 Task: Create a blue business presentation vector editable templates.
Action: Key pressed Key.delete
Screenshot: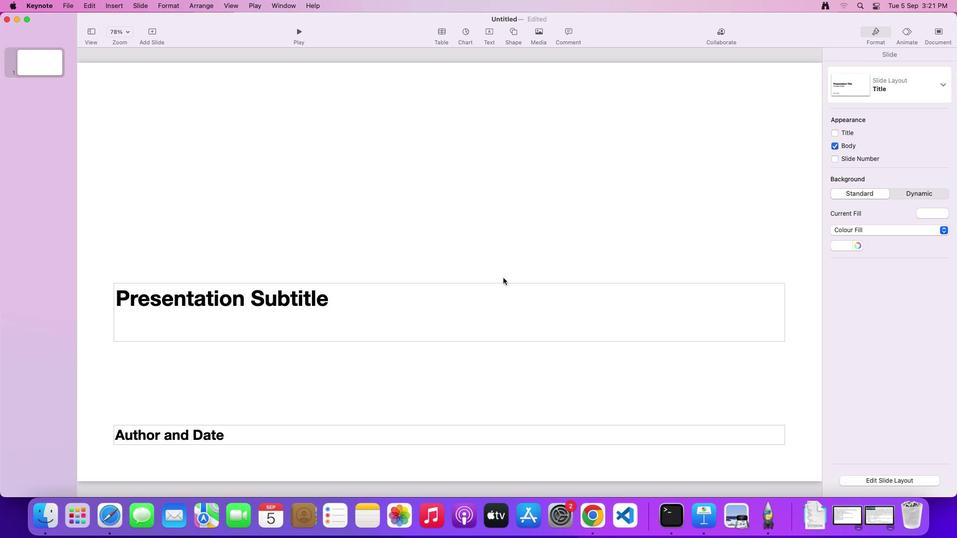 
Action: Mouse moved to (487, 318)
Screenshot: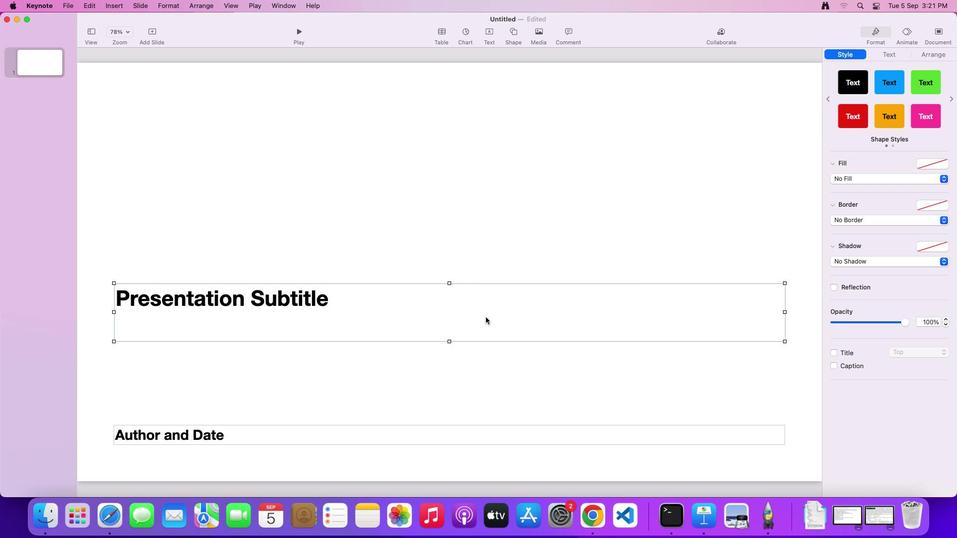 
Action: Mouse pressed left at (487, 318)
Screenshot: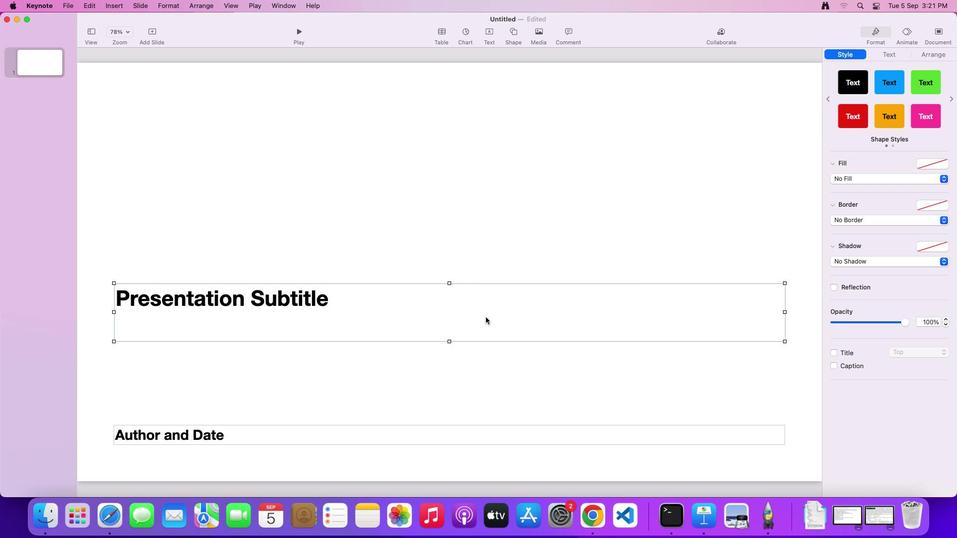 
Action: Key pressed Key.delete
Screenshot: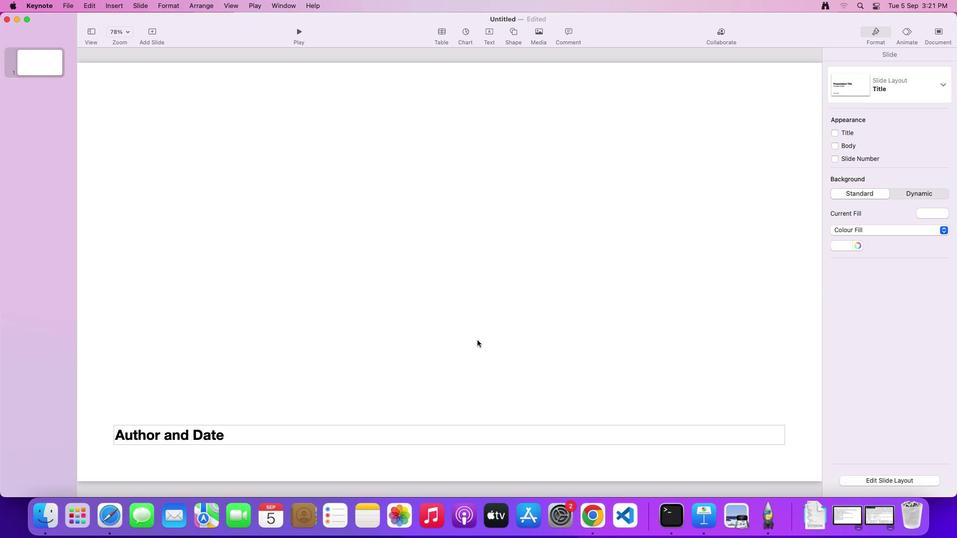 
Action: Mouse moved to (478, 441)
Screenshot: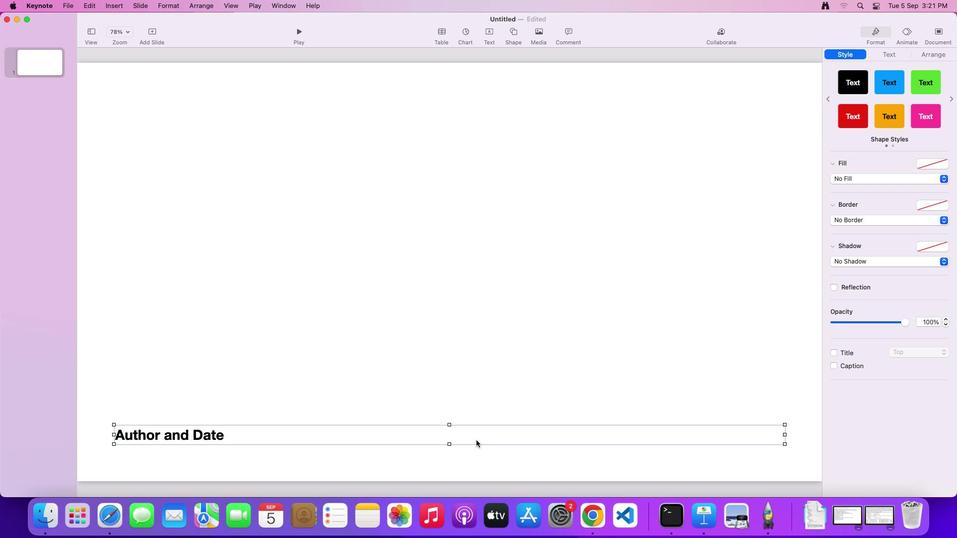 
Action: Mouse pressed left at (478, 441)
Screenshot: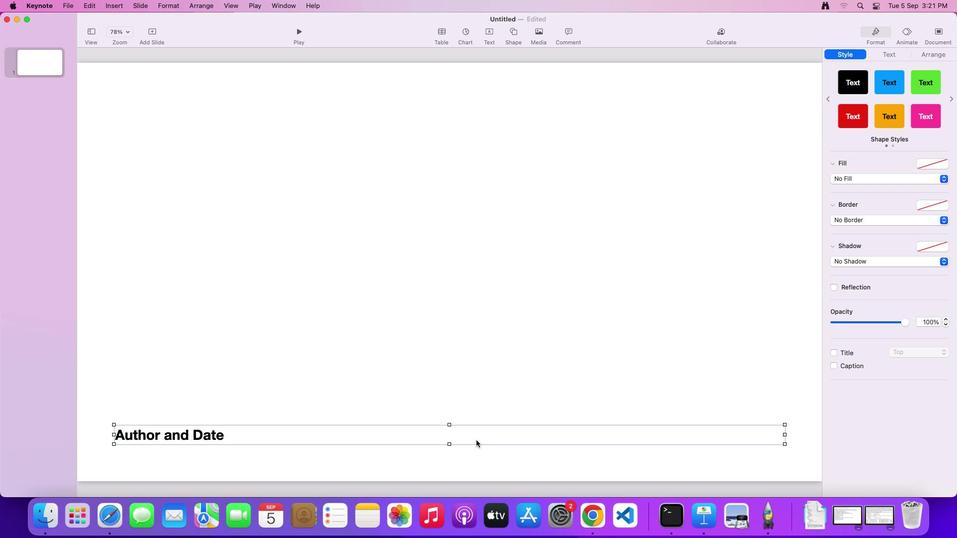 
Action: Key pressed Key.delete
Screenshot: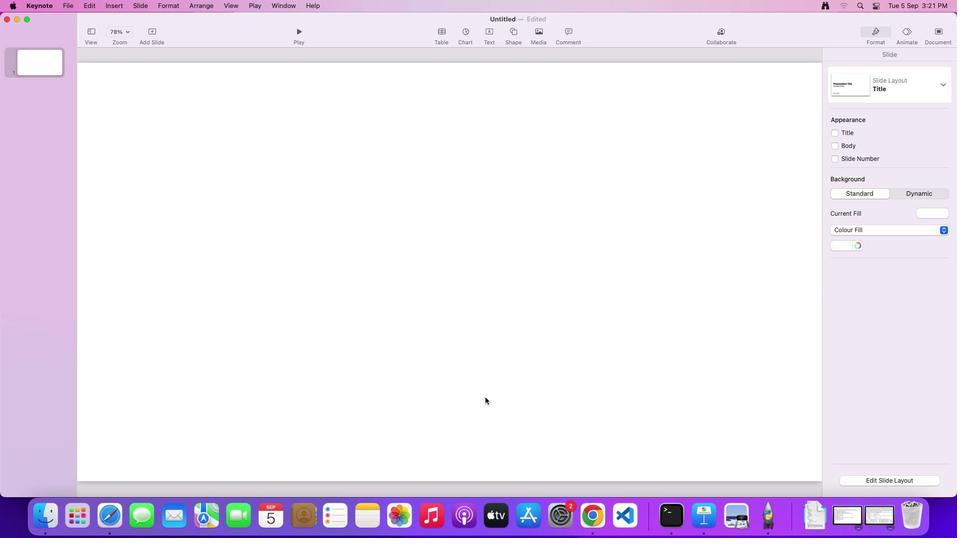 
Action: Mouse moved to (497, 330)
Screenshot: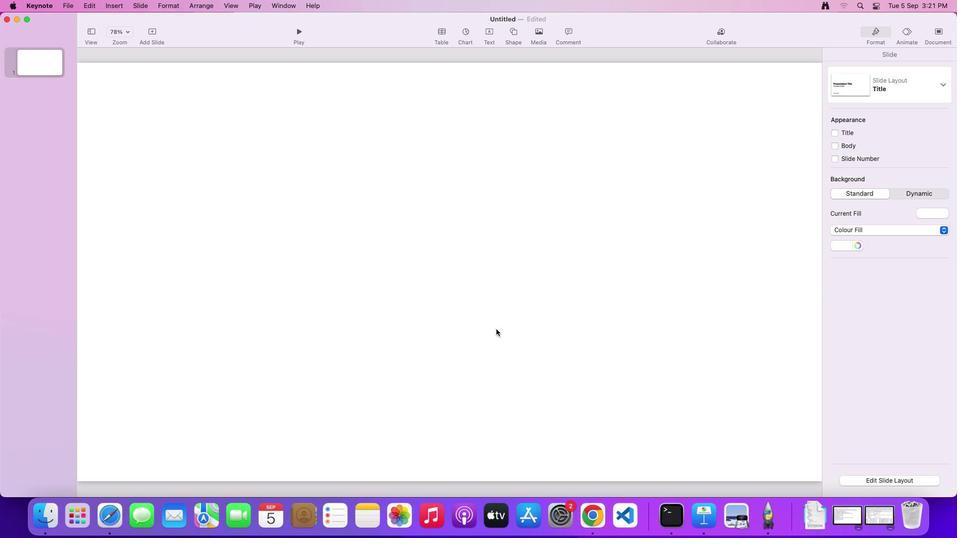 
Action: Mouse pressed left at (497, 330)
Screenshot: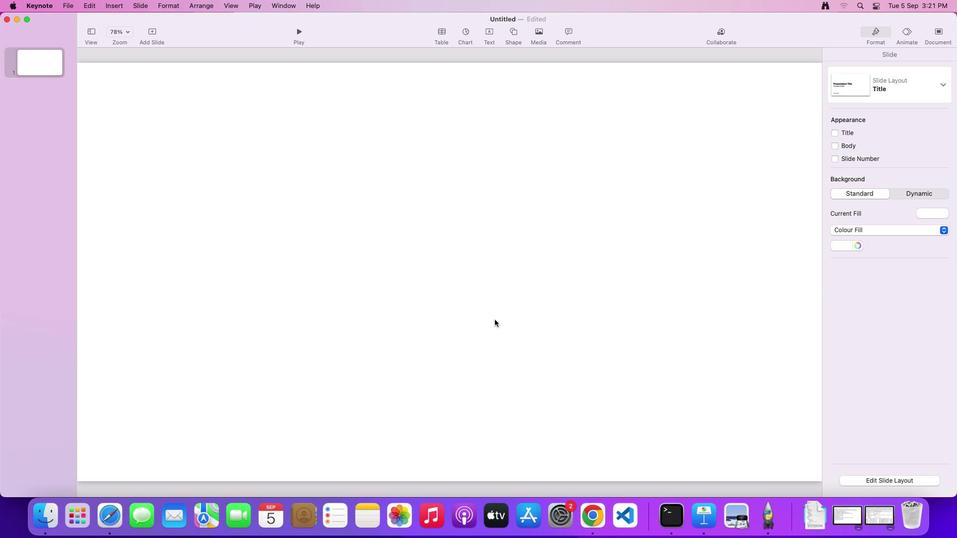 
Action: Mouse moved to (851, 248)
Screenshot: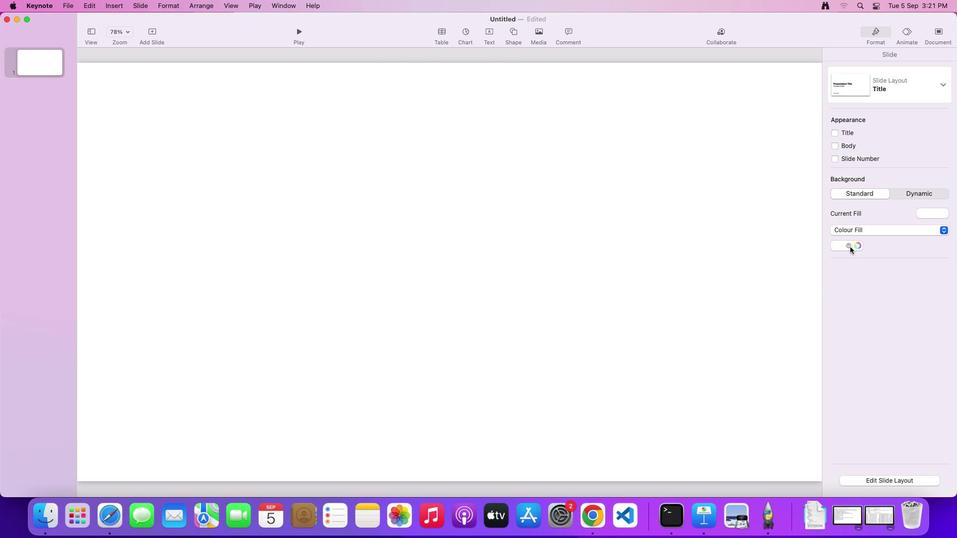 
Action: Mouse pressed left at (851, 248)
Screenshot: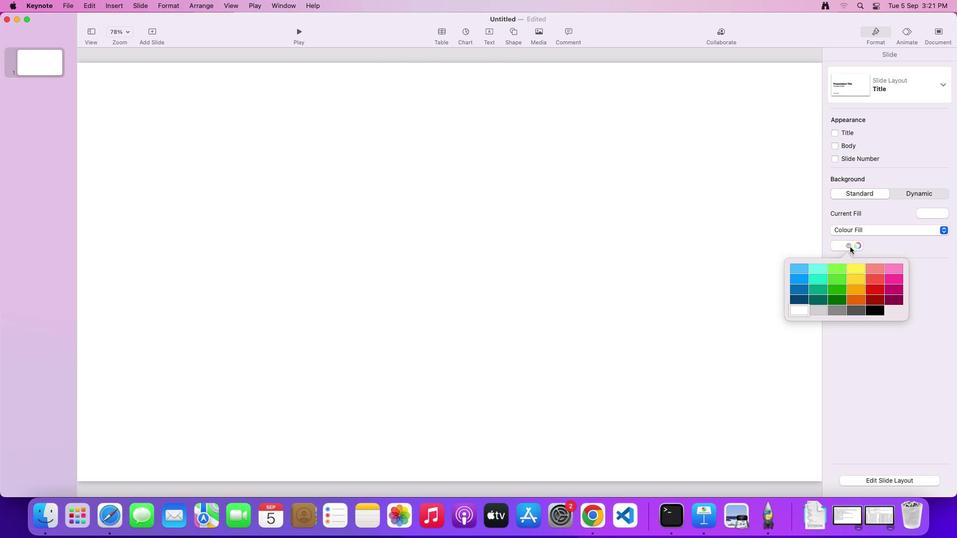 
Action: Mouse moved to (642, 291)
Screenshot: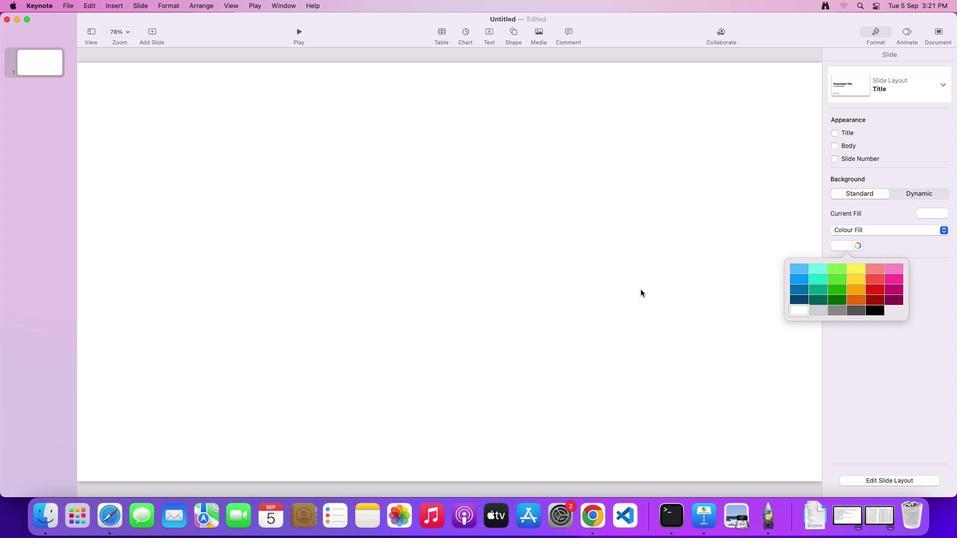 
Action: Mouse pressed left at (642, 291)
Screenshot: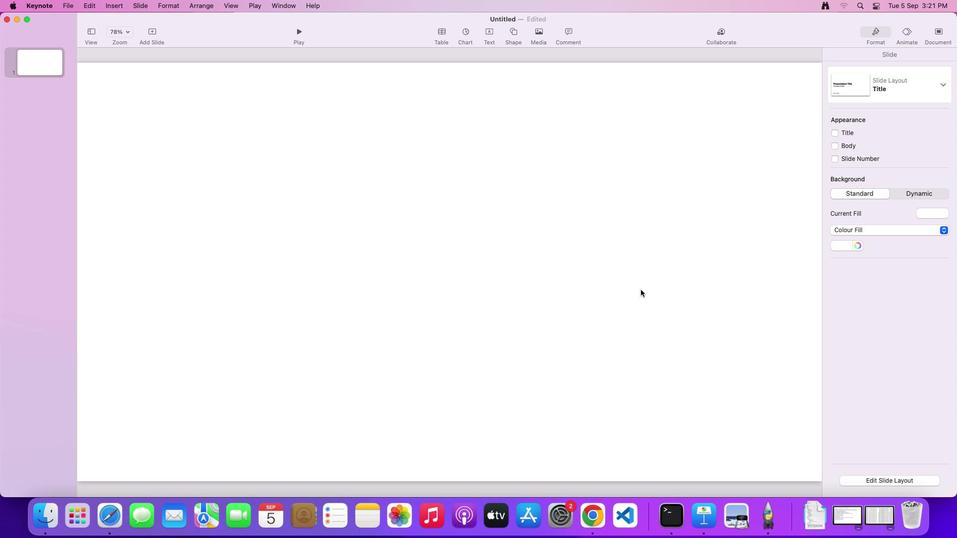 
Action: Mouse moved to (514, 33)
Screenshot: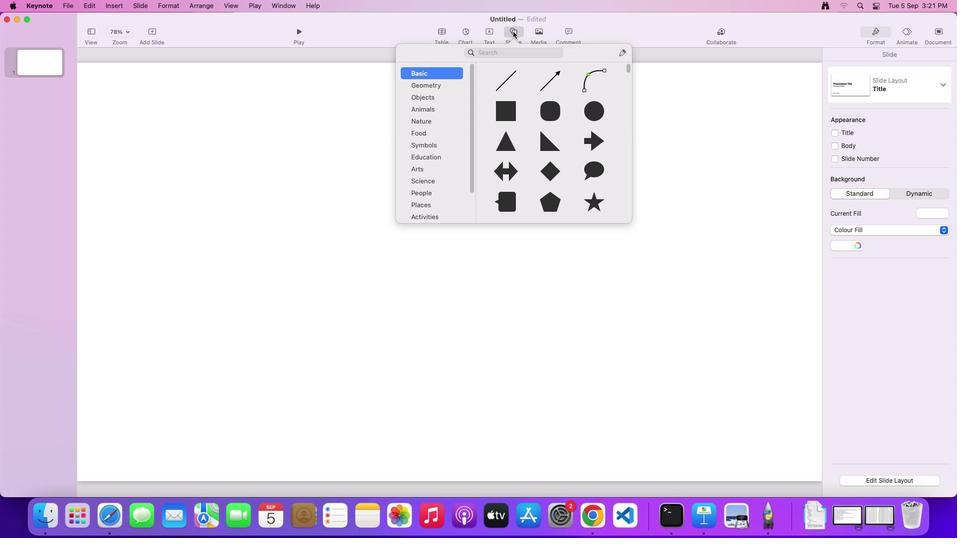 
Action: Mouse pressed left at (514, 33)
Screenshot: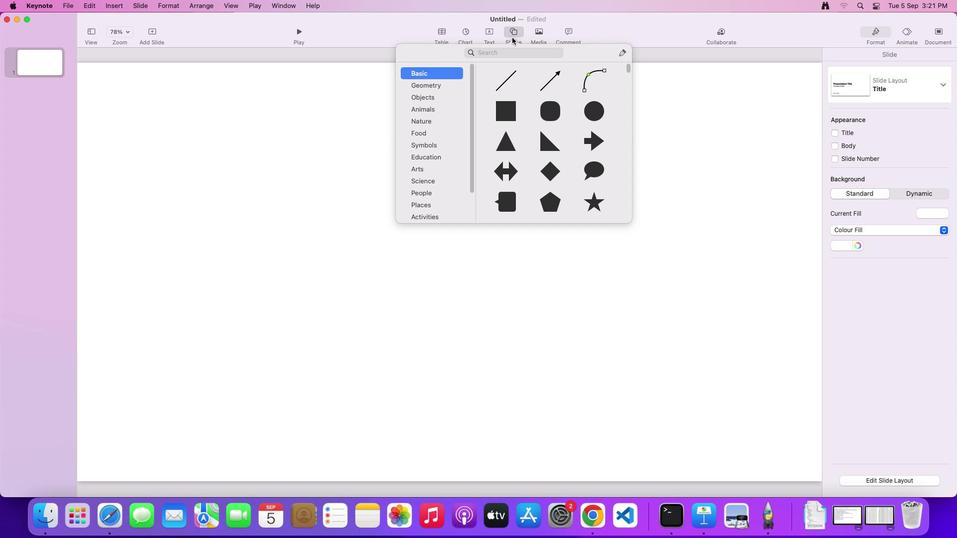 
Action: Mouse moved to (589, 116)
Screenshot: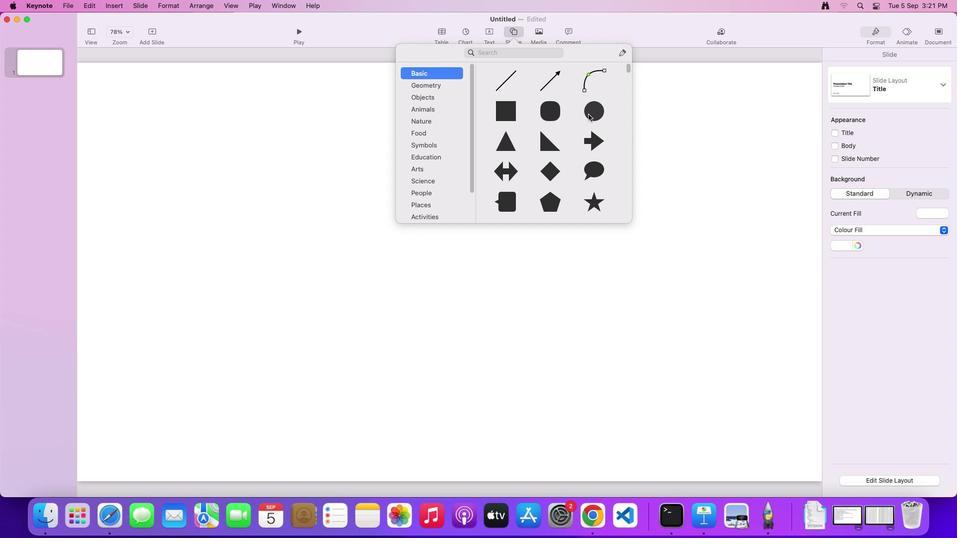 
Action: Mouse pressed left at (589, 116)
Screenshot: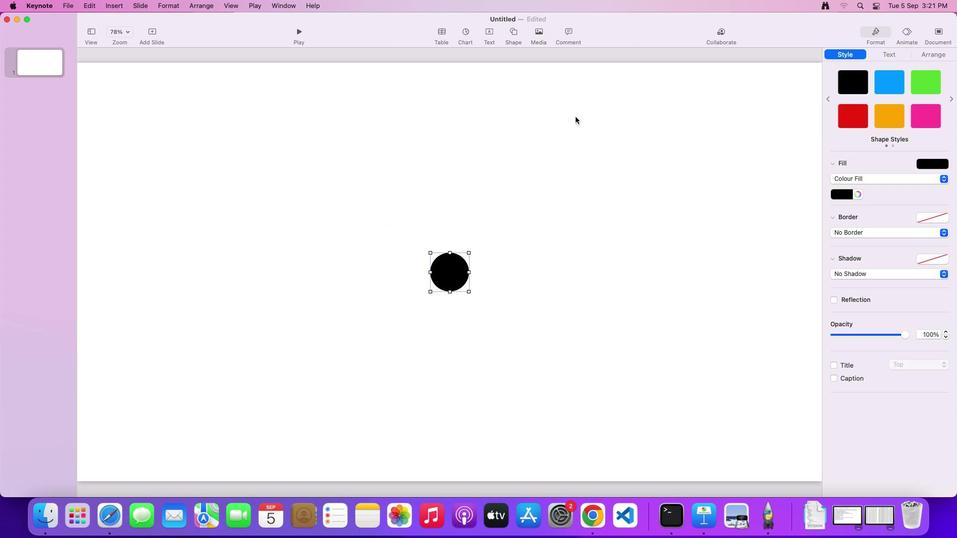 
Action: Mouse moved to (469, 293)
Screenshot: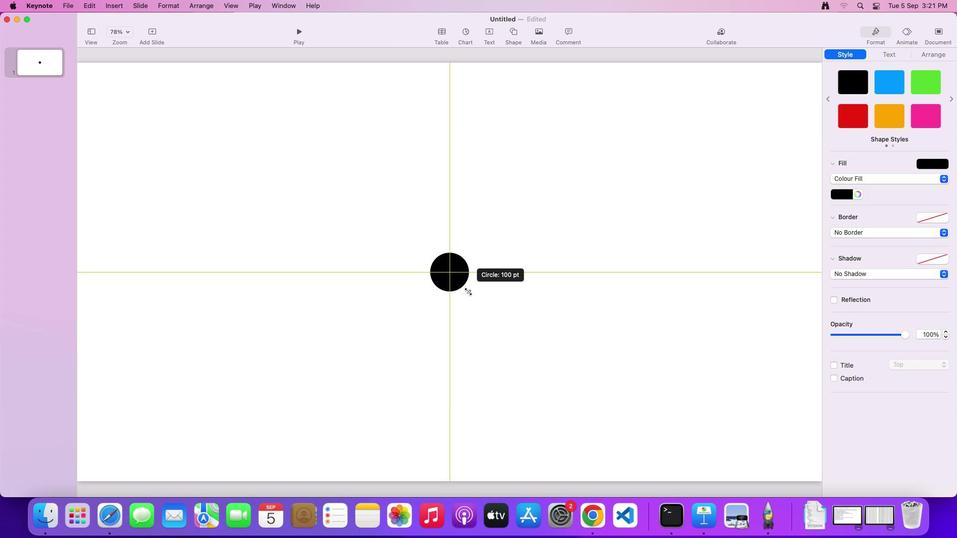 
Action: Mouse pressed left at (469, 293)
Screenshot: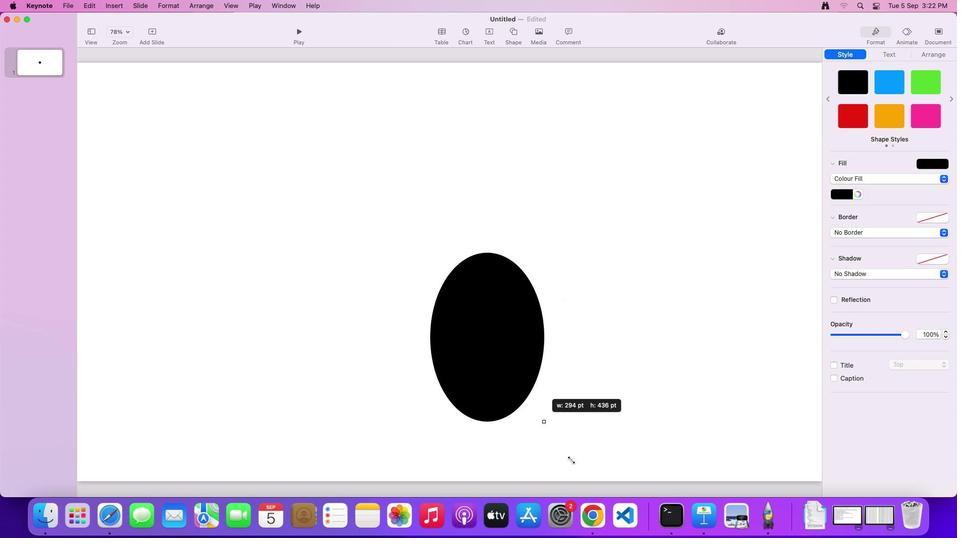 
Action: Mouse moved to (614, 413)
Screenshot: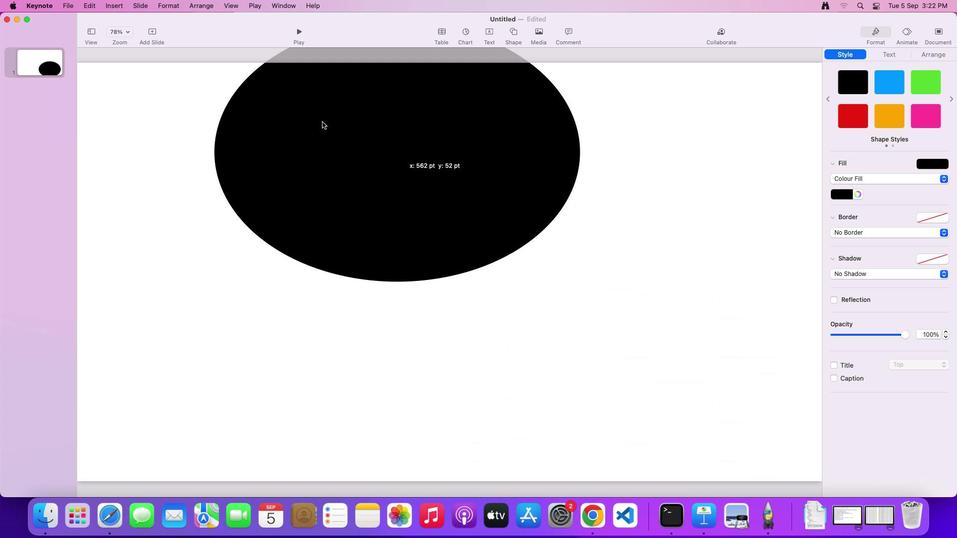 
Action: Mouse pressed left at (614, 413)
Screenshot: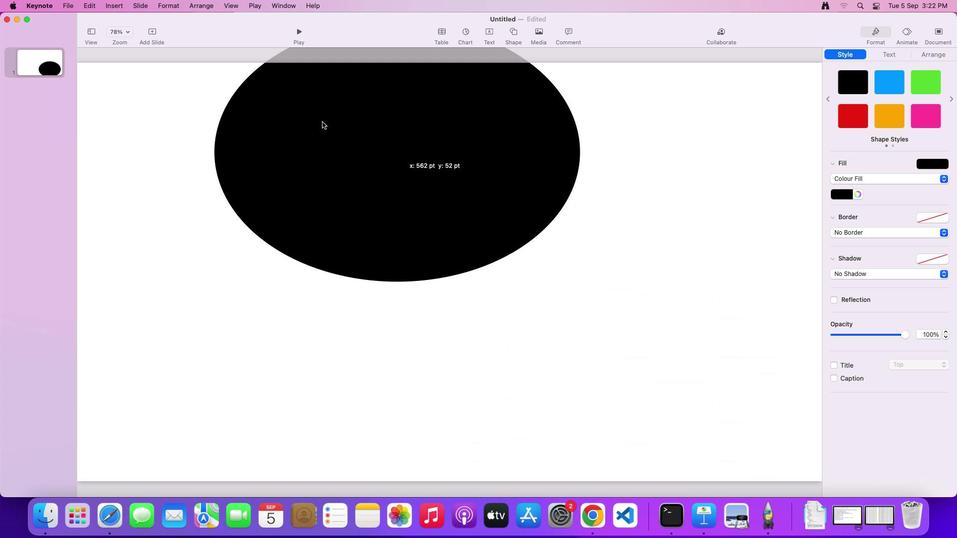 
Action: Mouse moved to (186, 208)
Screenshot: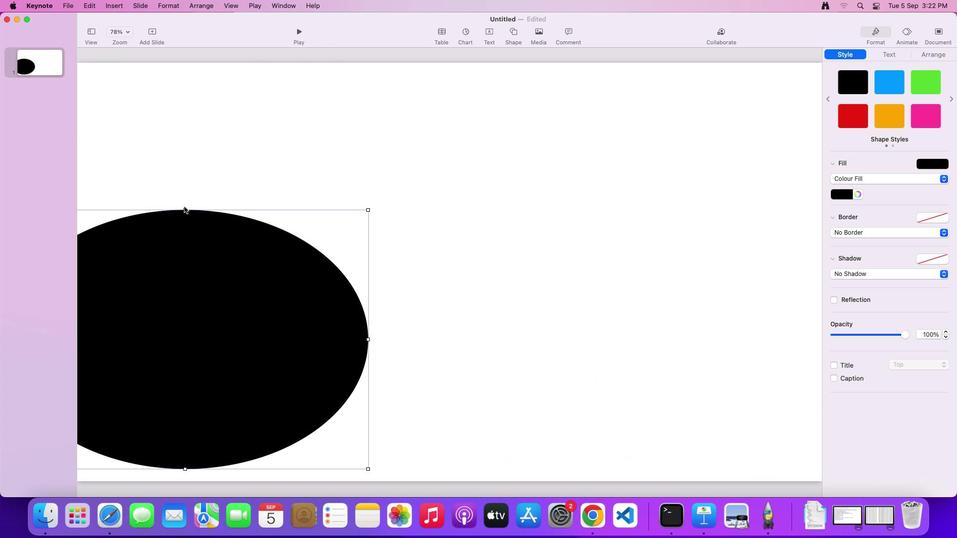 
Action: Mouse pressed left at (186, 208)
Screenshot: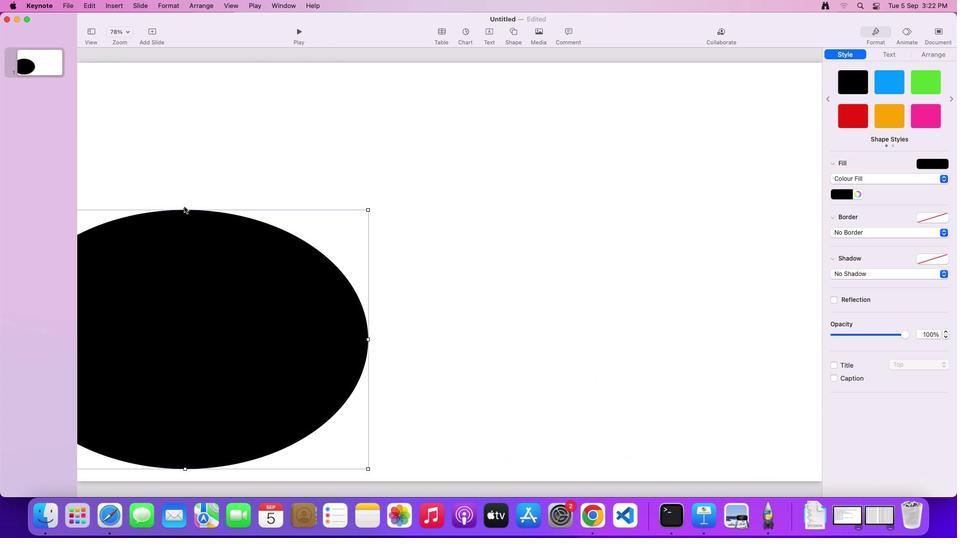 
Action: Mouse moved to (183, 363)
Screenshot: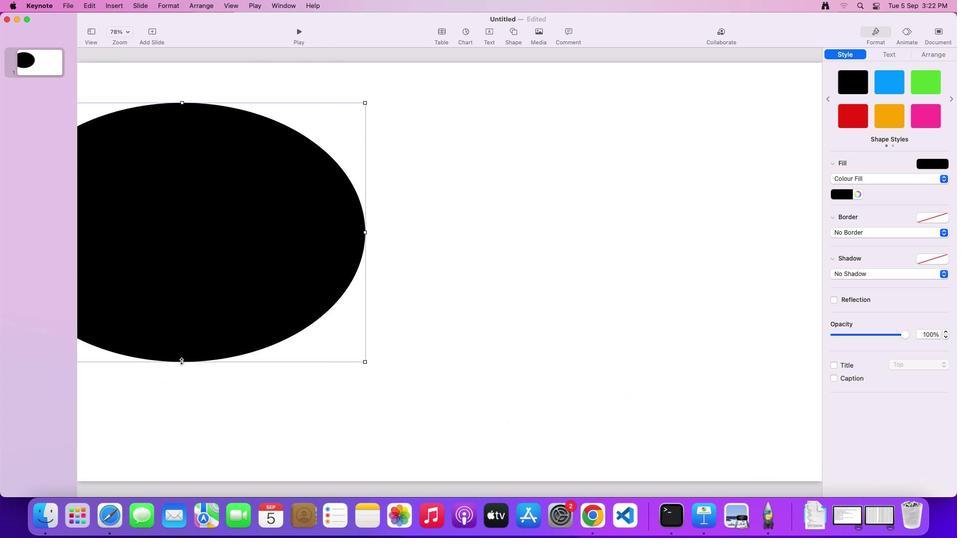 
Action: Mouse pressed left at (183, 363)
Screenshot: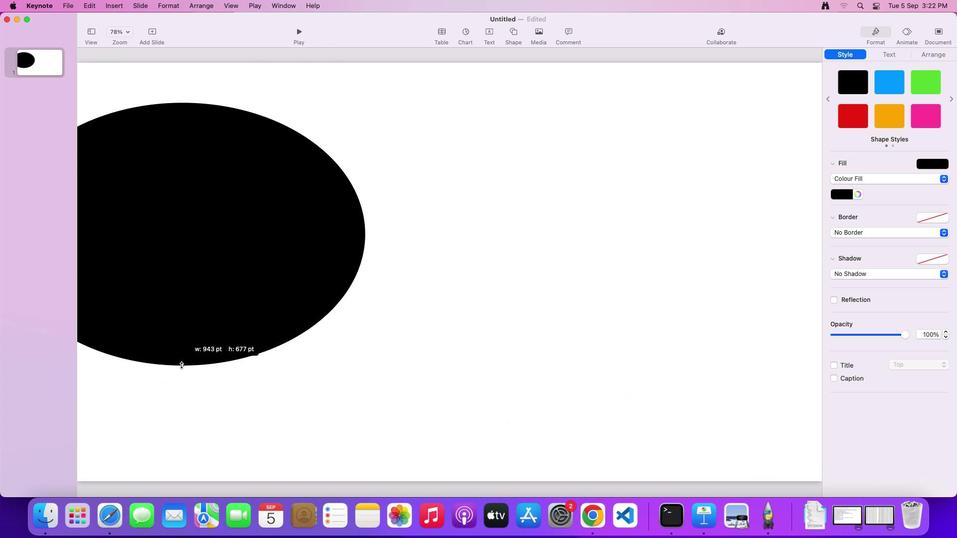 
Action: Mouse moved to (168, 369)
Screenshot: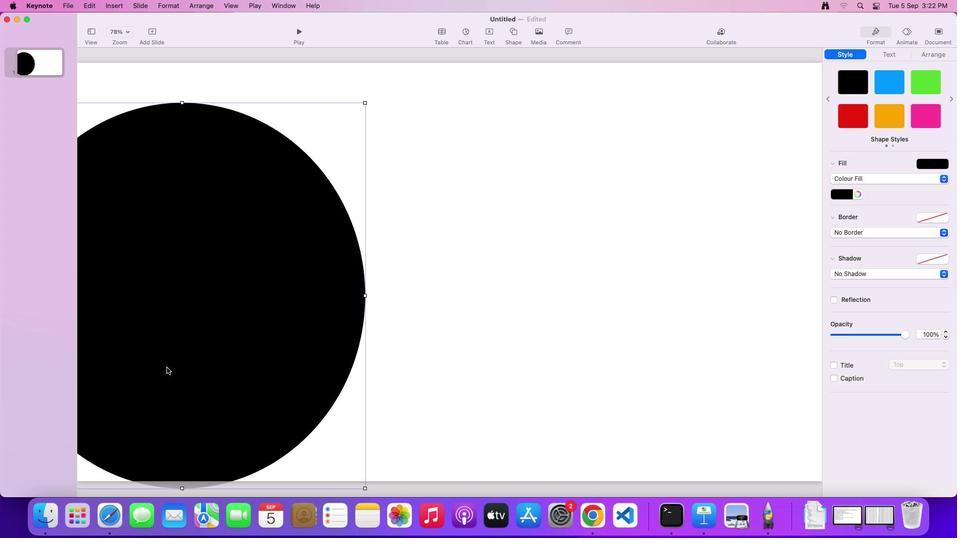 
Action: Mouse pressed left at (168, 369)
Screenshot: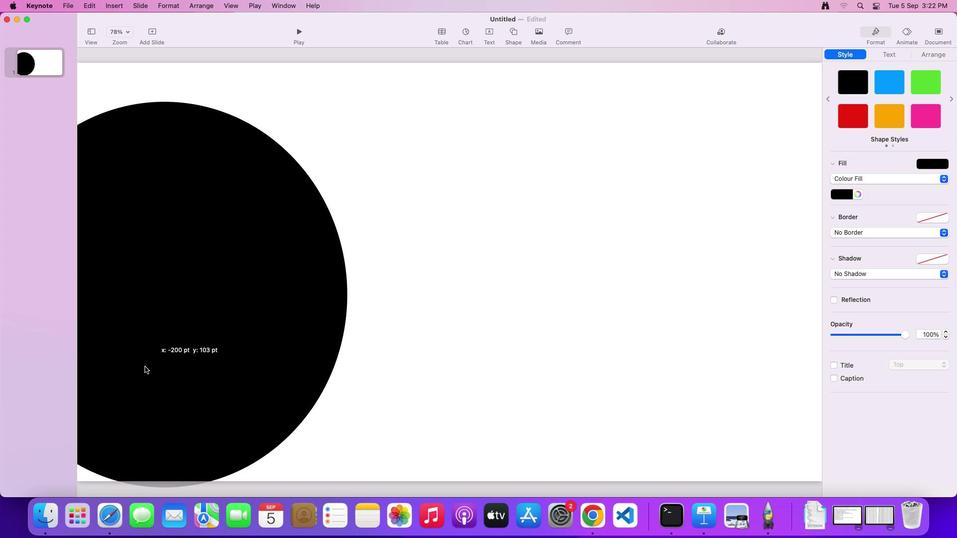 
Action: Mouse moved to (333, 114)
Screenshot: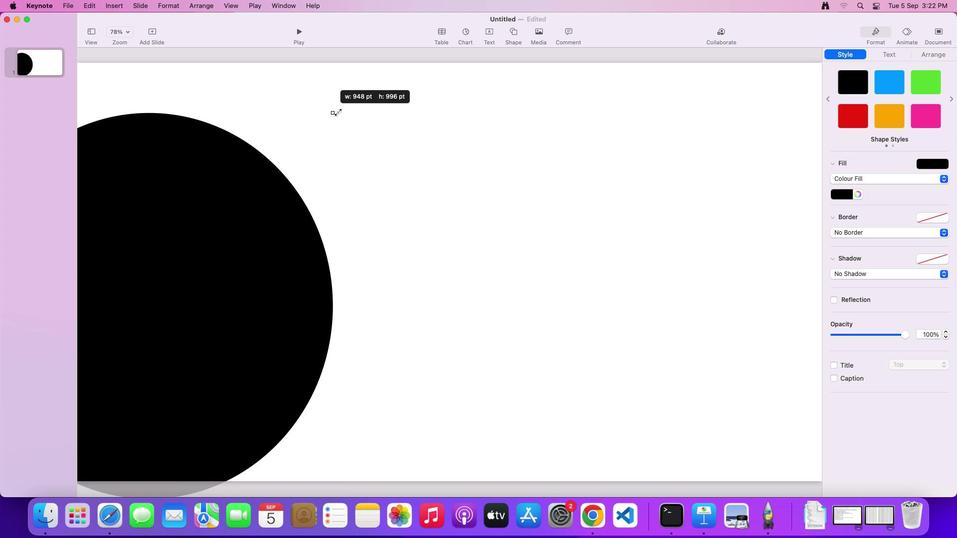 
Action: Mouse pressed left at (333, 114)
Screenshot: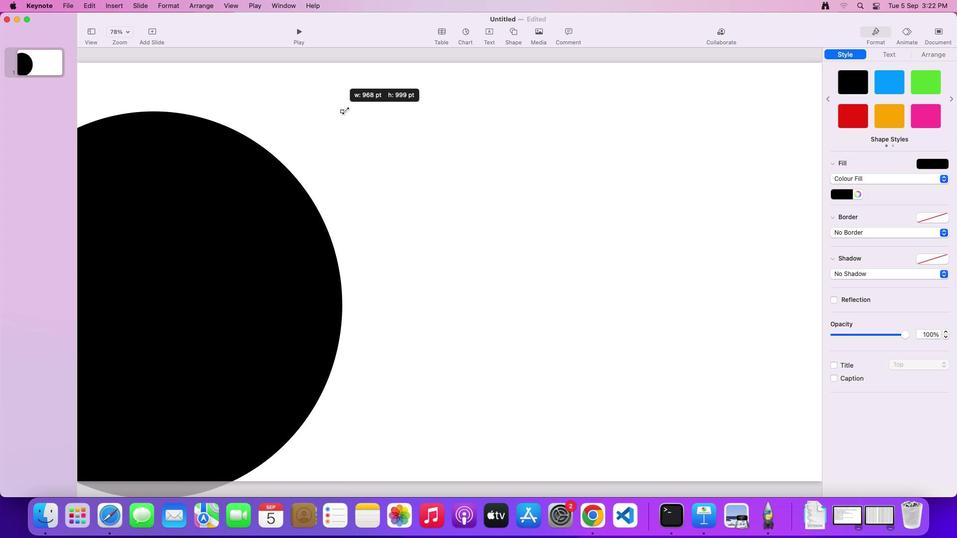 
Action: Mouse moved to (945, 178)
Screenshot: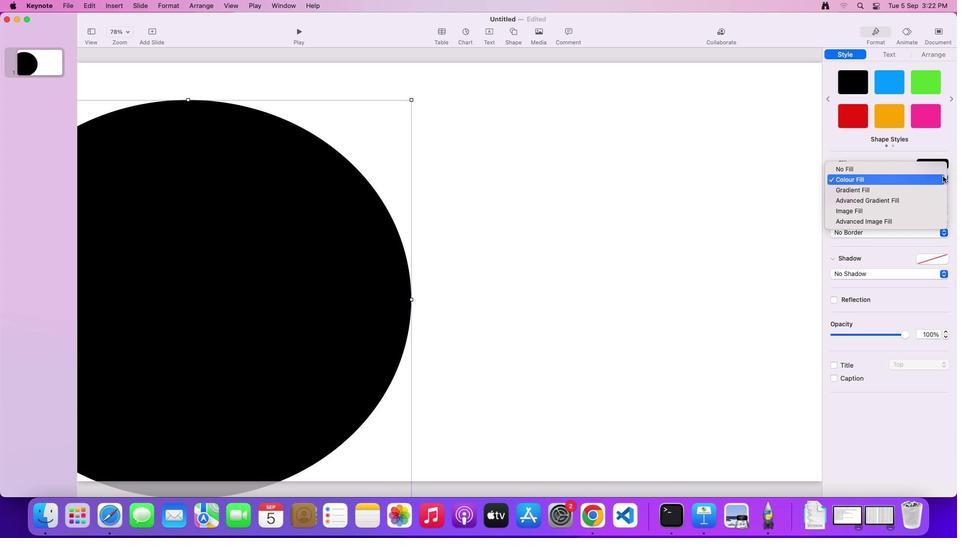 
Action: Mouse pressed left at (945, 178)
Screenshot: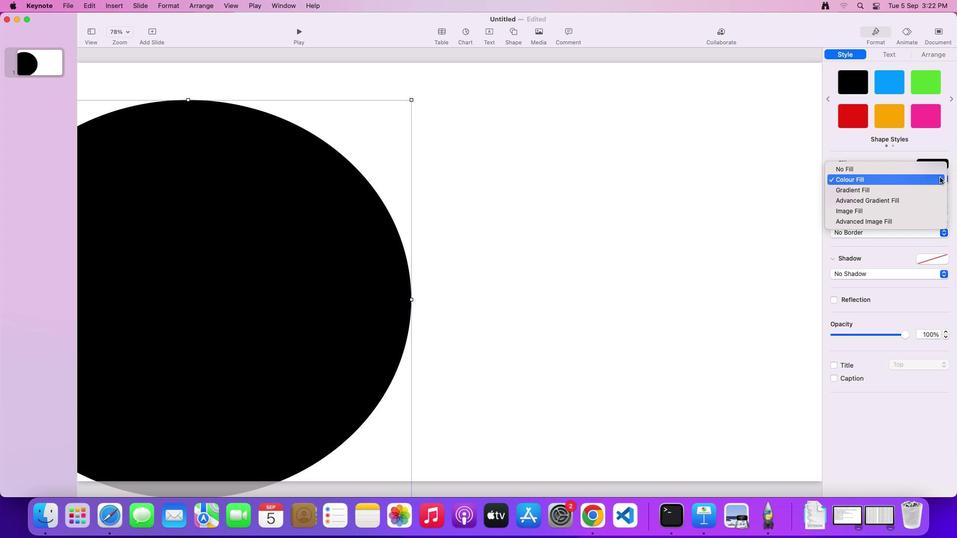 
Action: Mouse moved to (859, 192)
Screenshot: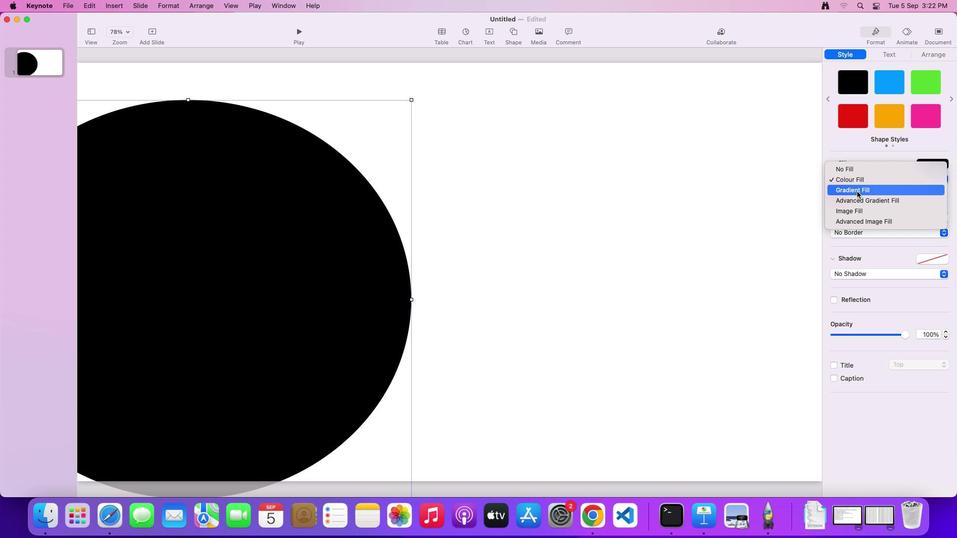 
Action: Mouse pressed left at (859, 192)
Screenshot: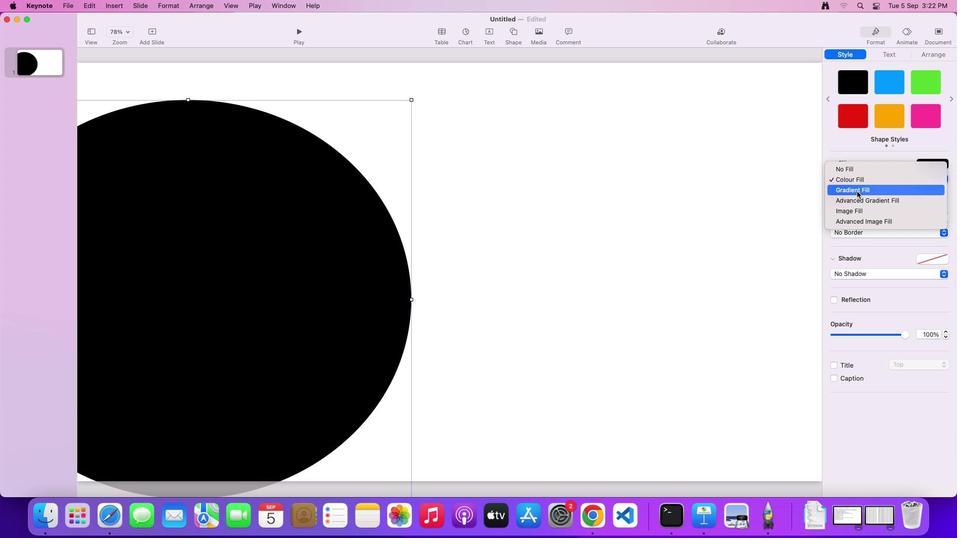 
Action: Mouse moved to (857, 205)
Screenshot: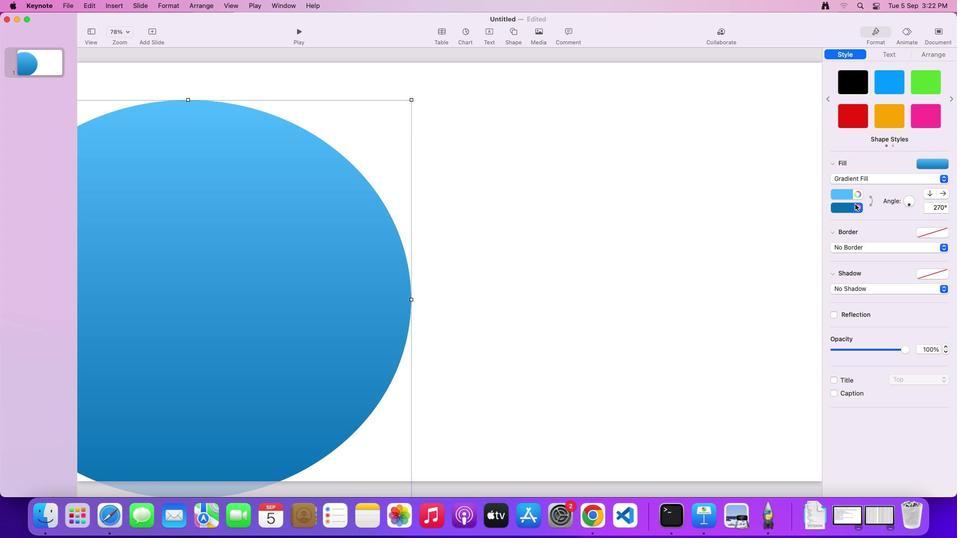 
Action: Mouse pressed left at (857, 205)
Screenshot: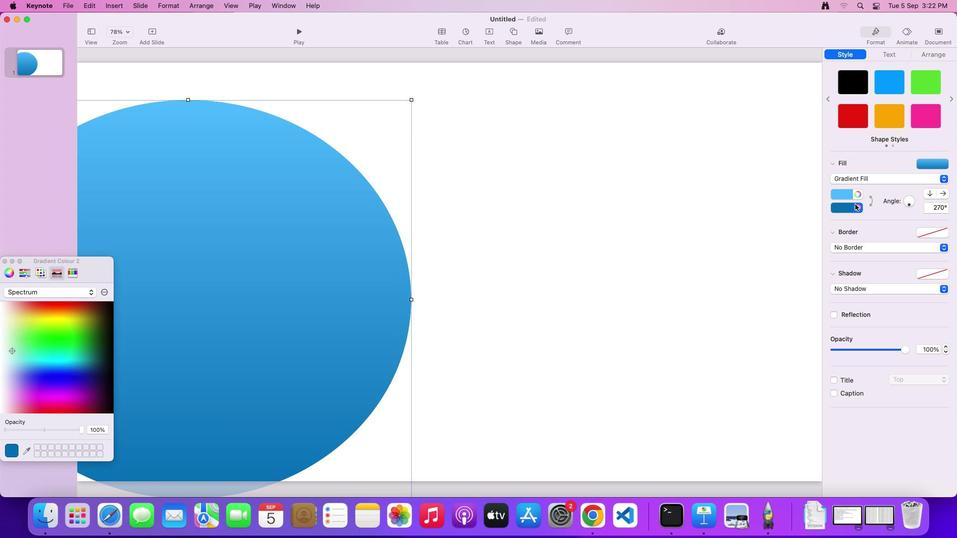 
Action: Mouse moved to (12, 361)
Screenshot: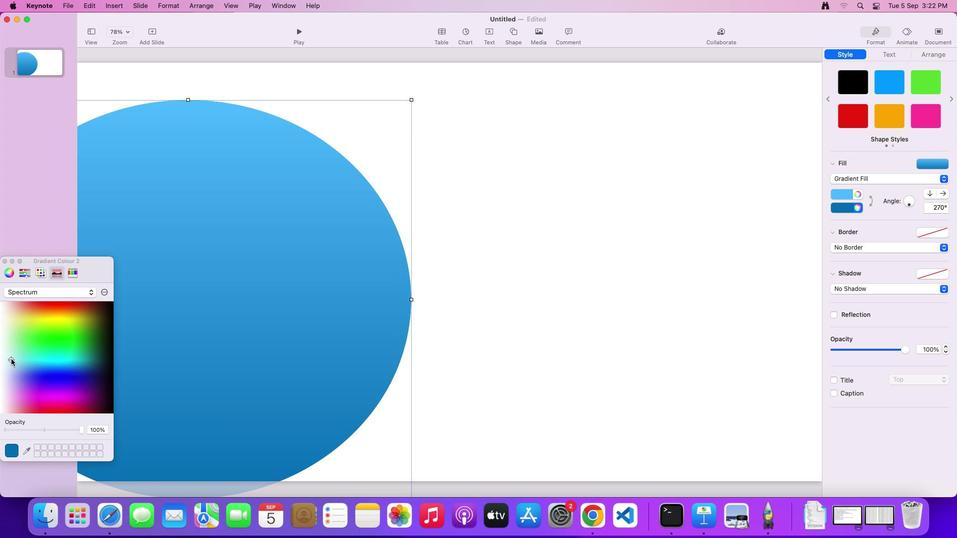 
Action: Mouse pressed left at (12, 361)
Screenshot: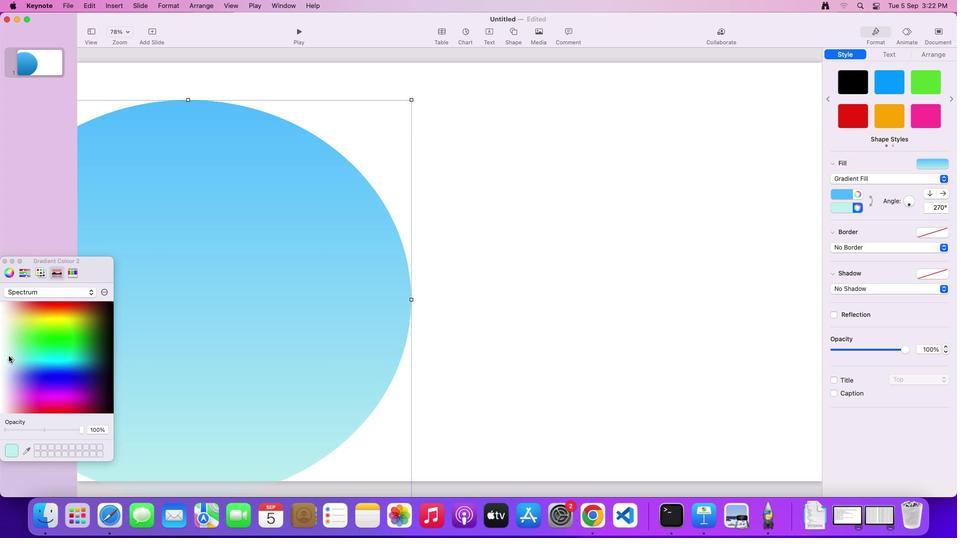 
Action: Mouse moved to (11, 347)
Screenshot: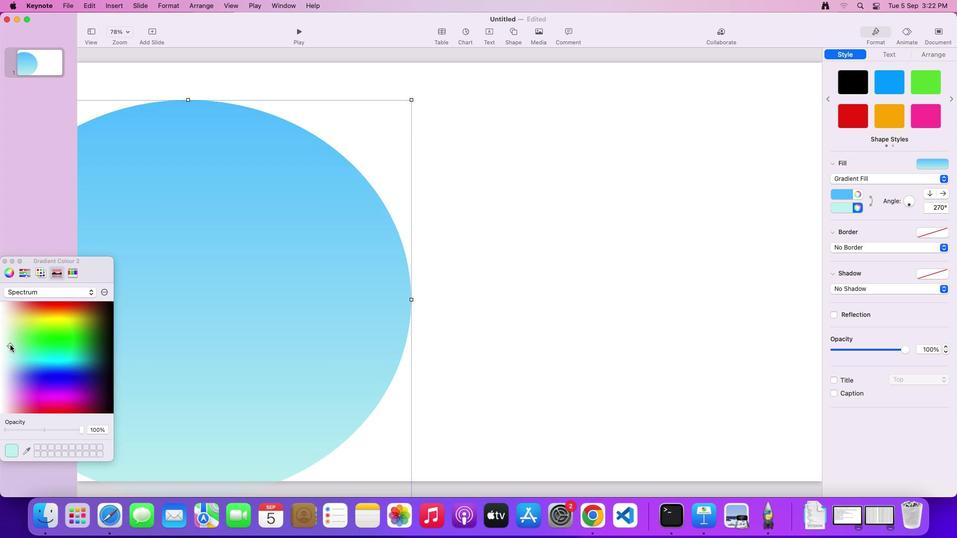 
Action: Mouse pressed left at (11, 347)
Screenshot: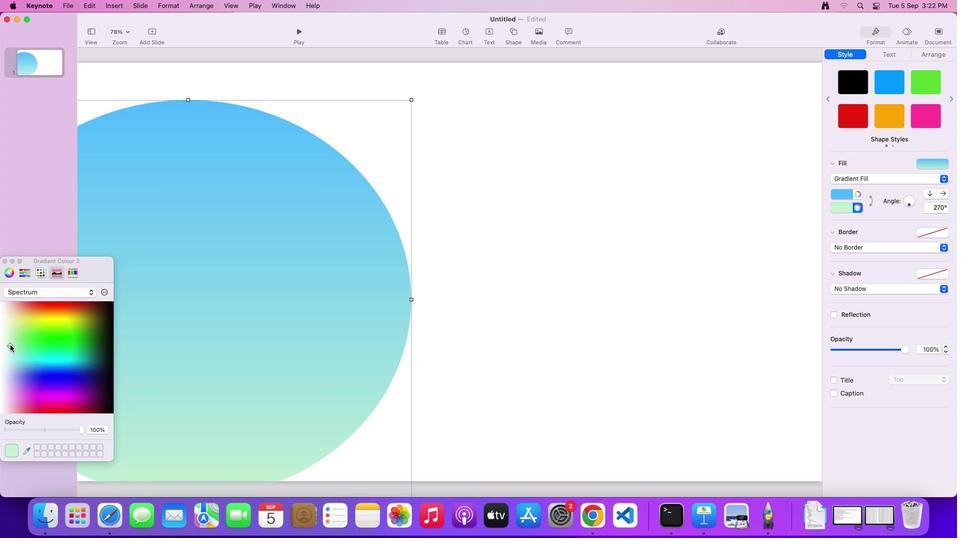 
Action: Mouse moved to (5, 355)
Screenshot: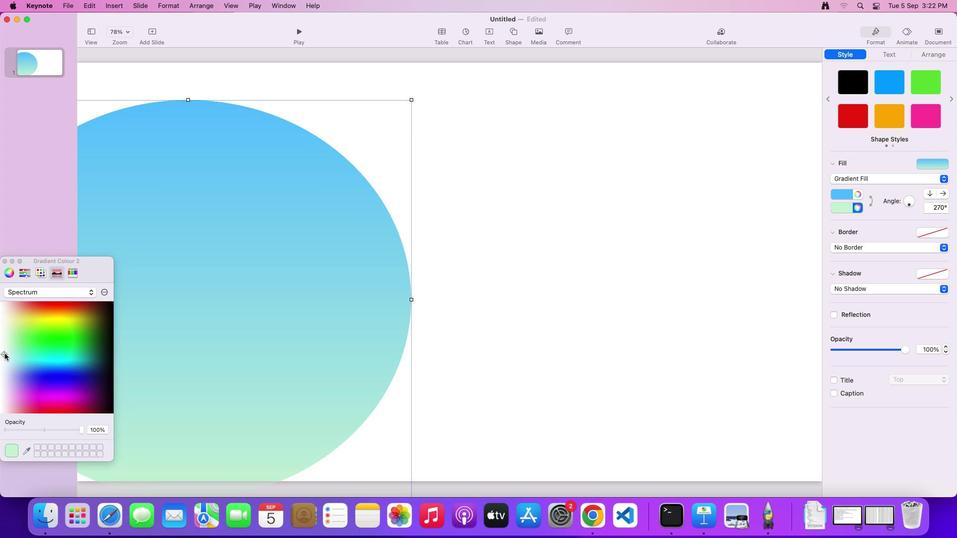 
Action: Mouse pressed left at (5, 355)
Screenshot: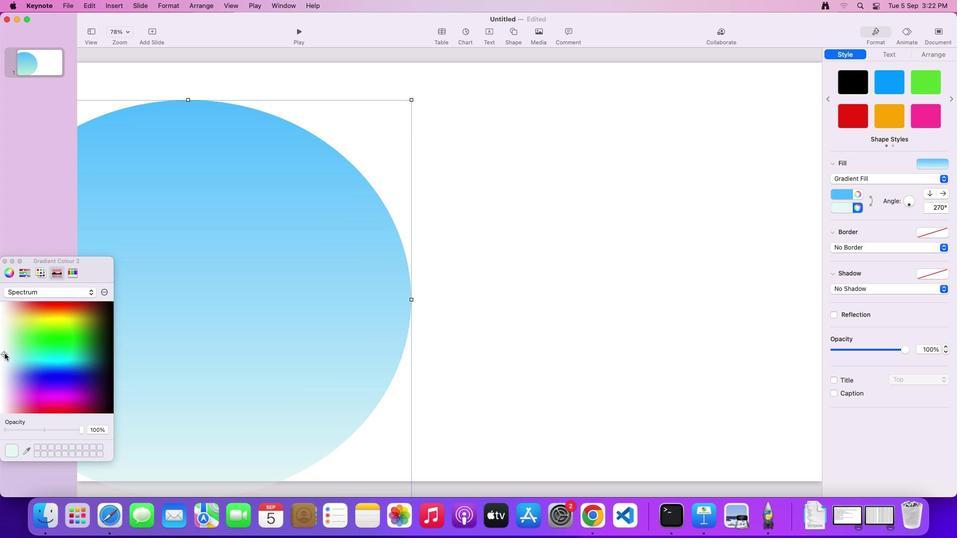 
Action: Mouse moved to (859, 192)
Screenshot: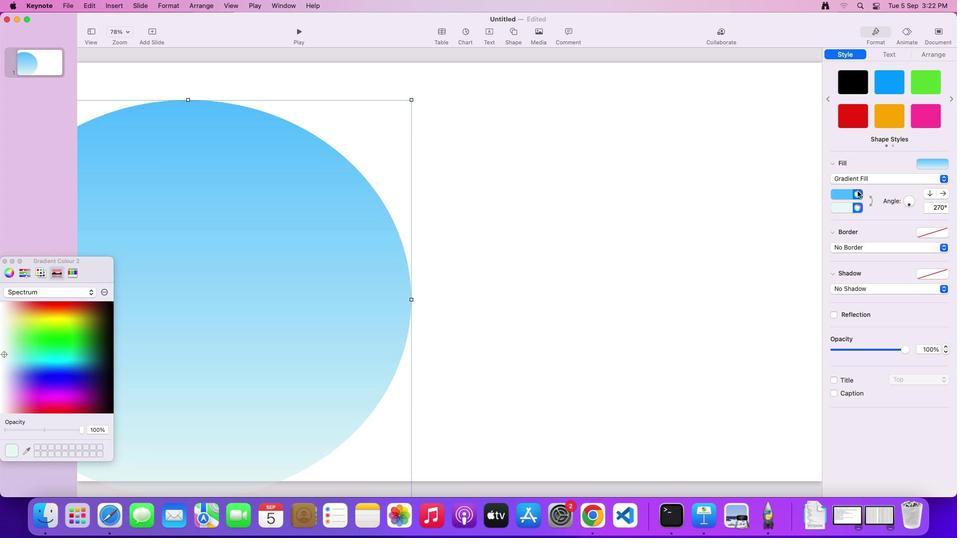 
Action: Mouse pressed left at (859, 192)
Screenshot: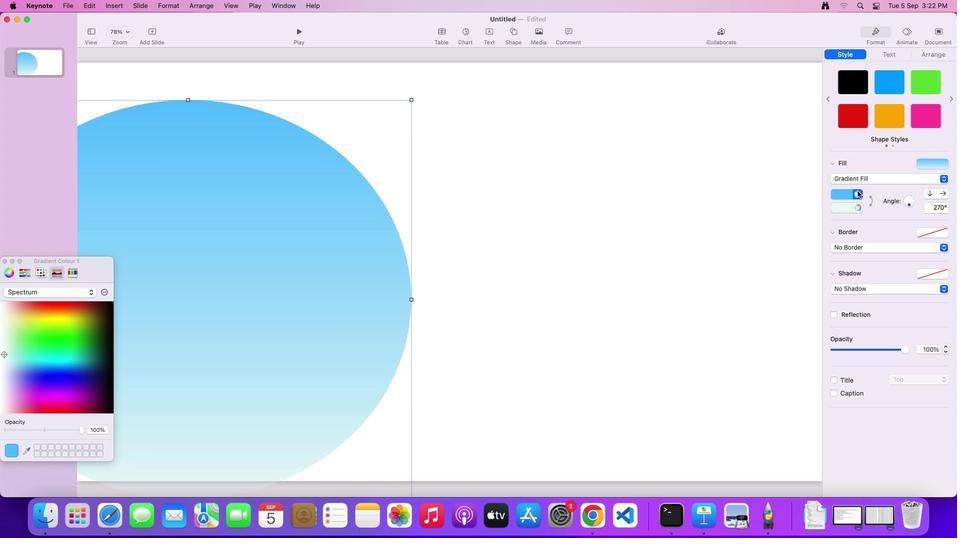 
Action: Mouse moved to (3, 354)
Screenshot: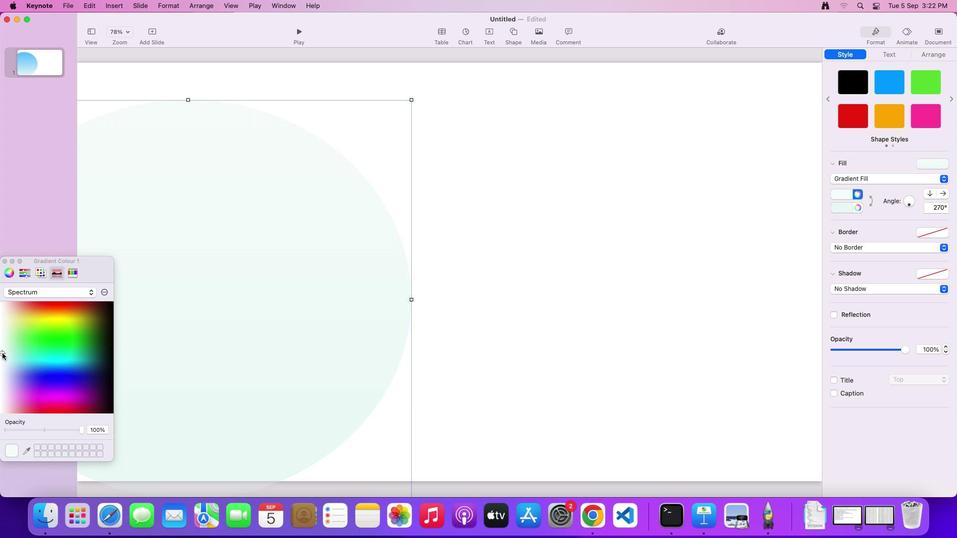 
Action: Mouse pressed left at (3, 354)
Screenshot: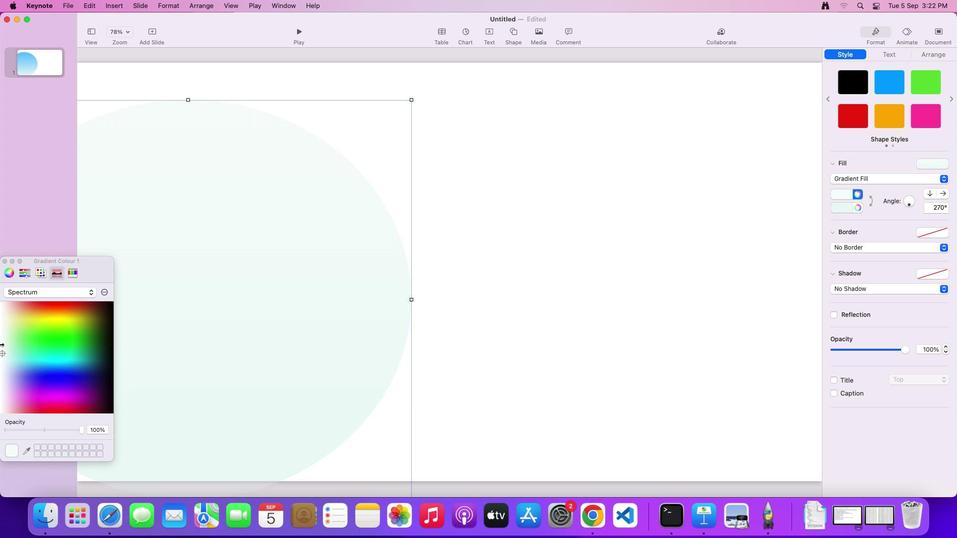 
Action: Mouse moved to (9, 360)
Screenshot: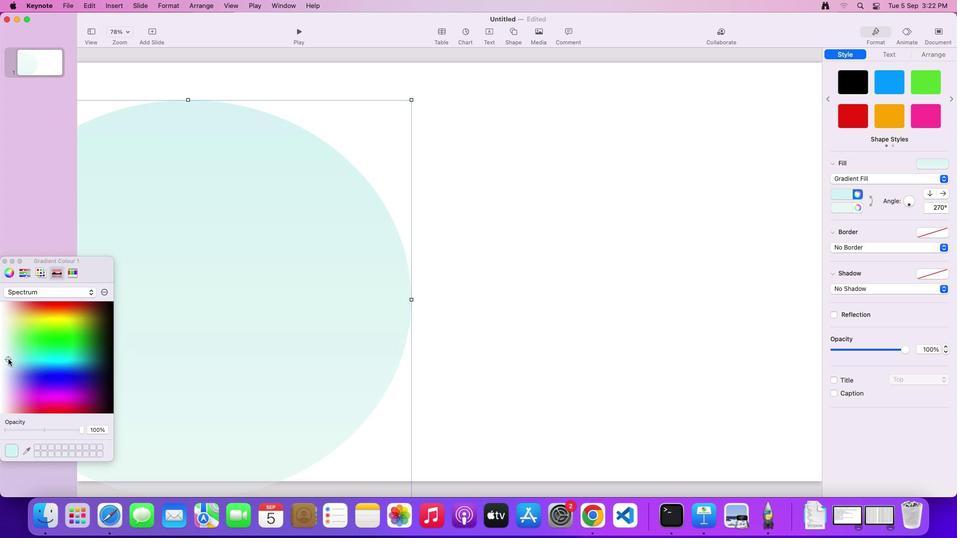 
Action: Mouse pressed left at (9, 360)
Screenshot: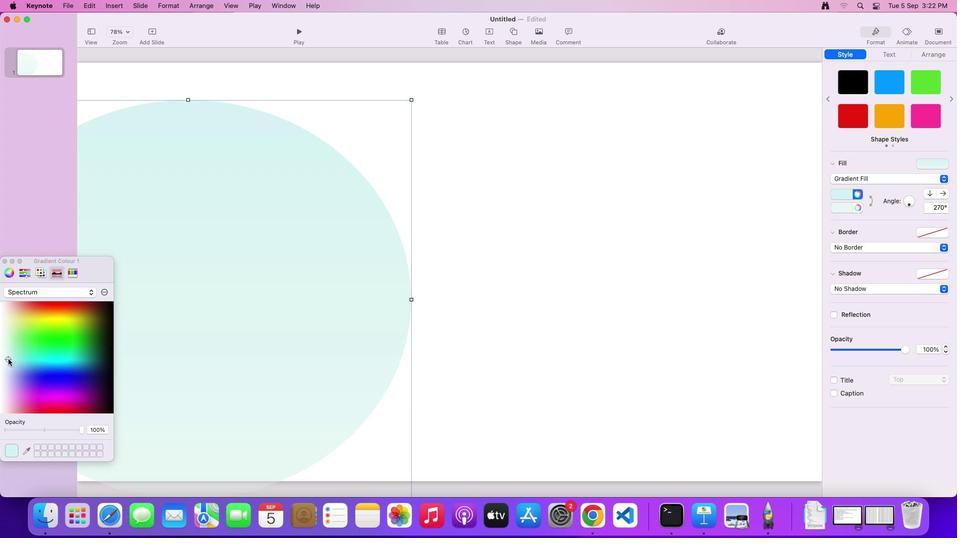
Action: Mouse moved to (12, 358)
Screenshot: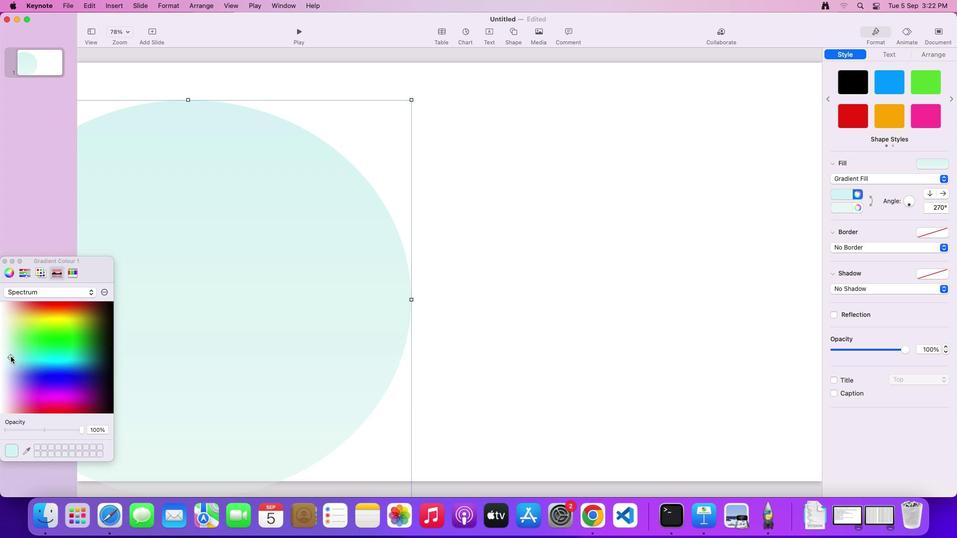 
Action: Mouse pressed left at (12, 358)
Screenshot: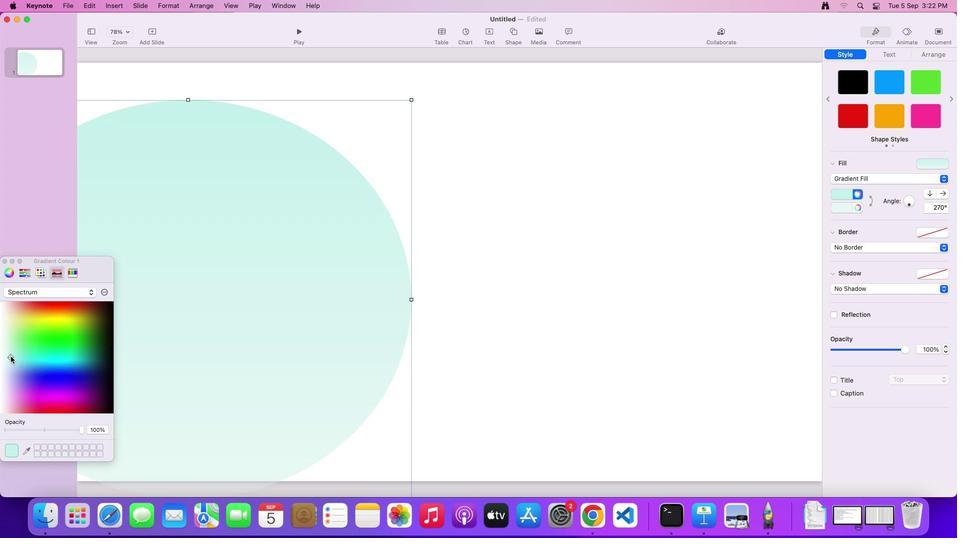 
Action: Mouse moved to (13, 358)
Screenshot: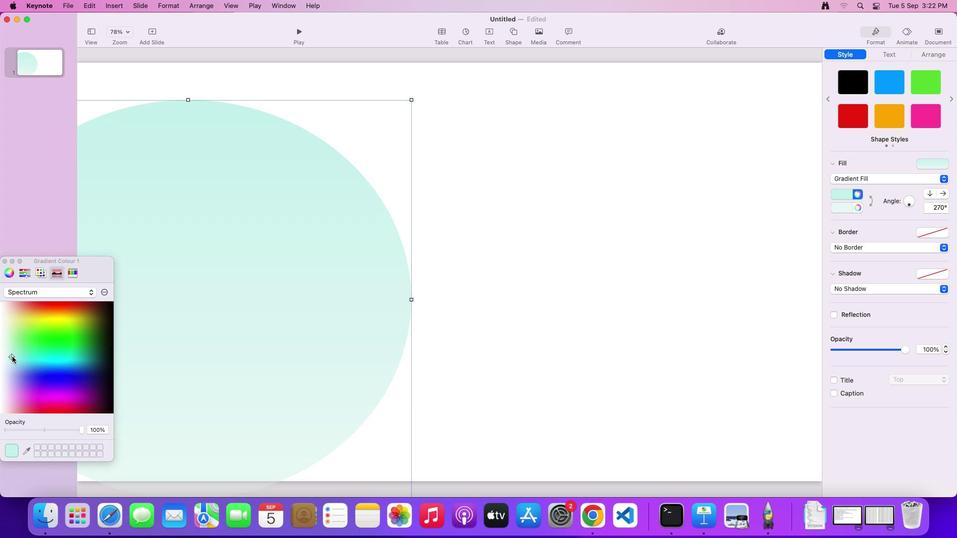 
Action: Mouse pressed left at (13, 358)
Screenshot: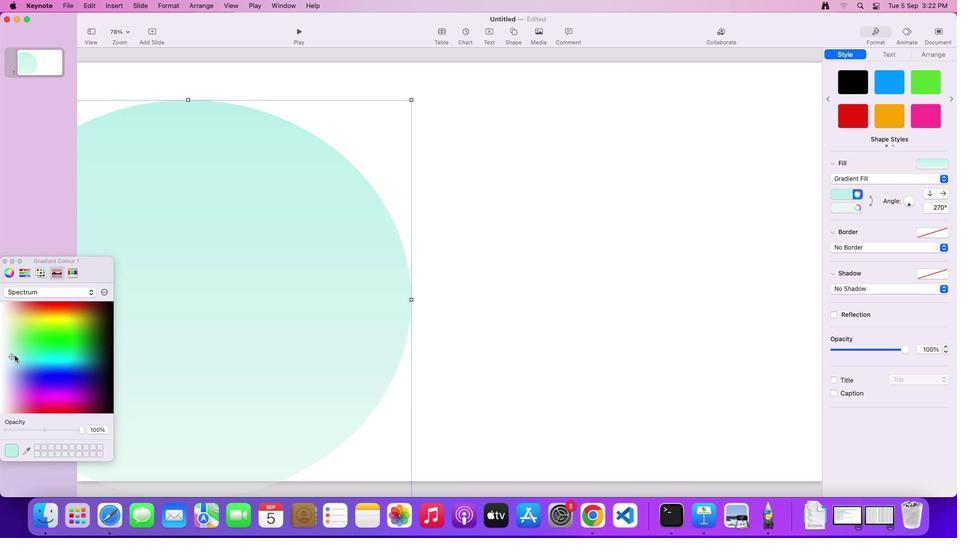 
Action: Mouse moved to (17, 363)
Screenshot: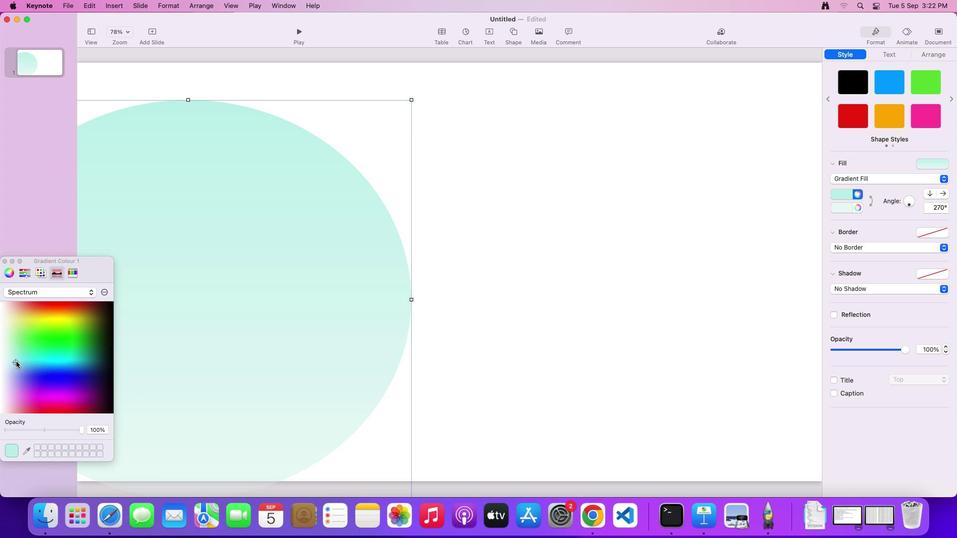 
Action: Mouse pressed left at (17, 363)
Screenshot: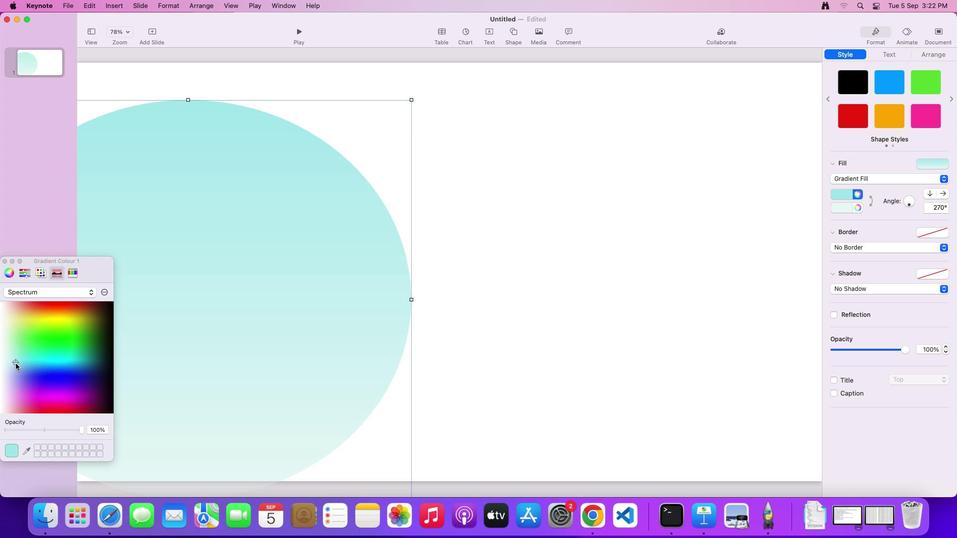 
Action: Mouse moved to (16, 366)
Screenshot: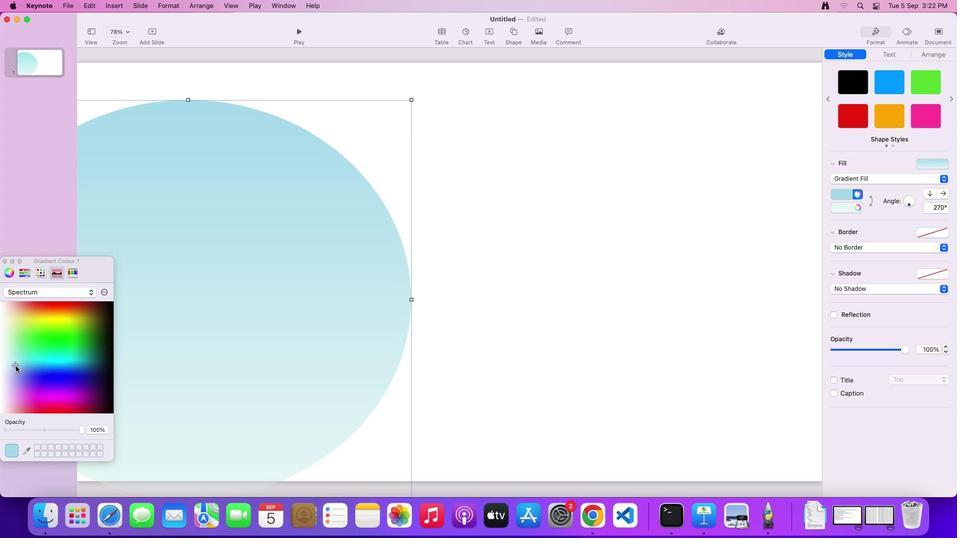 
Action: Mouse pressed left at (16, 366)
Screenshot: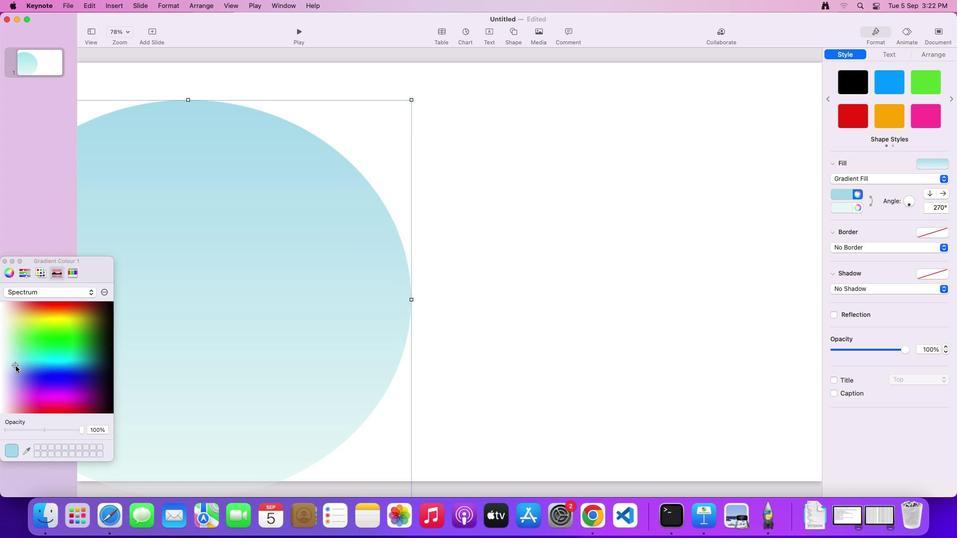 
Action: Mouse moved to (15, 372)
Screenshot: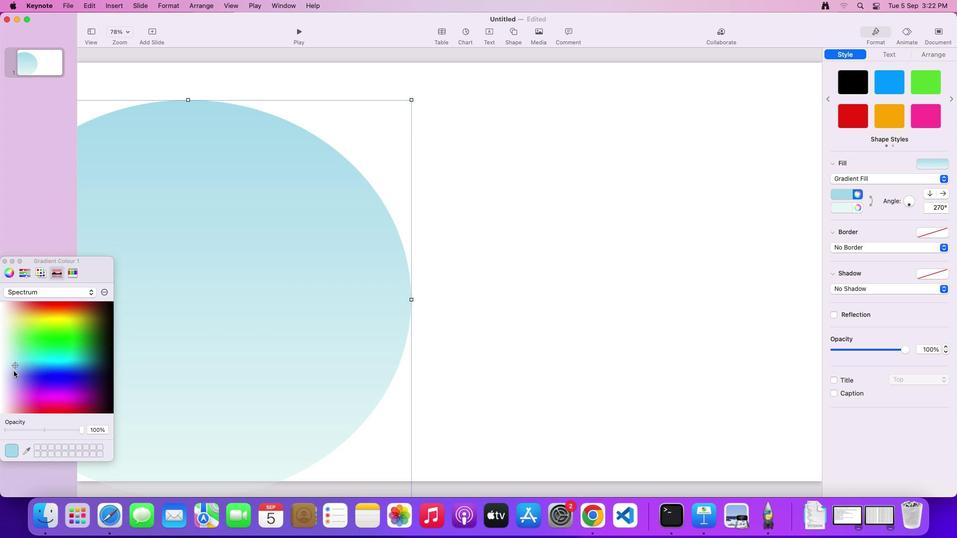 
Action: Mouse pressed left at (15, 372)
Screenshot: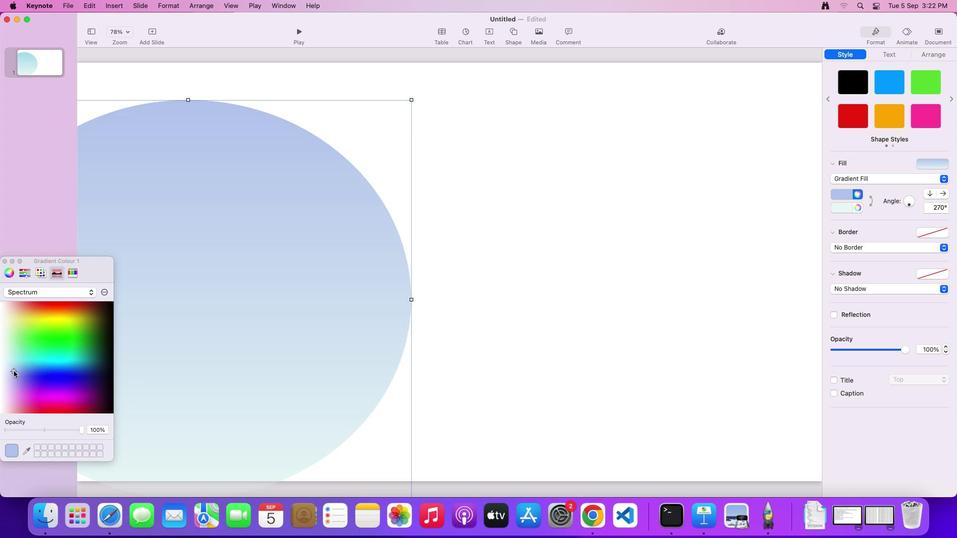 
Action: Mouse moved to (534, 355)
Screenshot: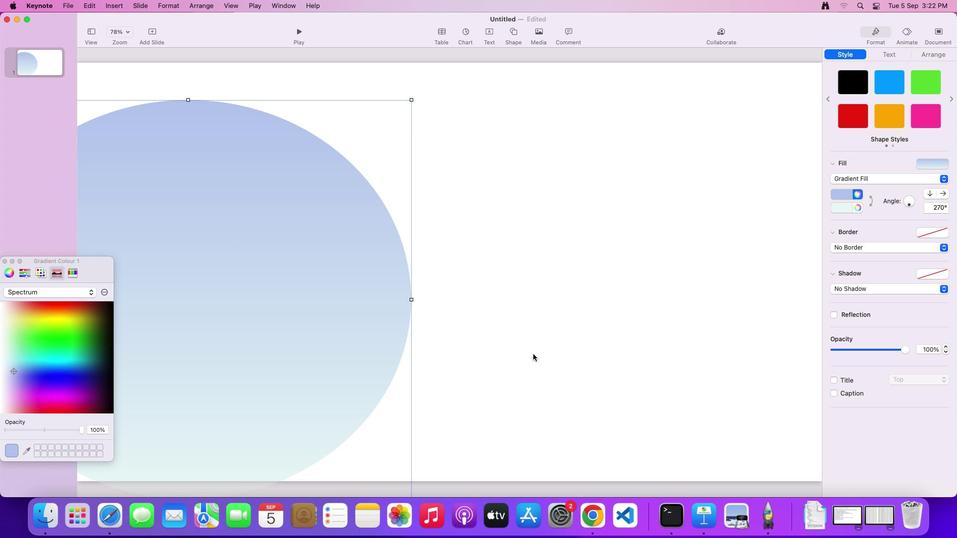 
Action: Mouse pressed left at (534, 355)
Screenshot: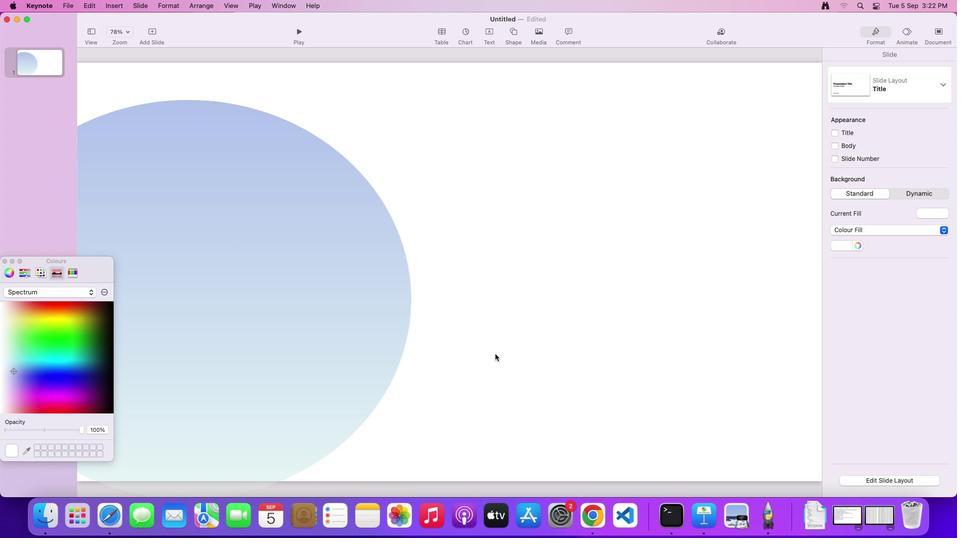 
Action: Mouse moved to (291, 319)
Screenshot: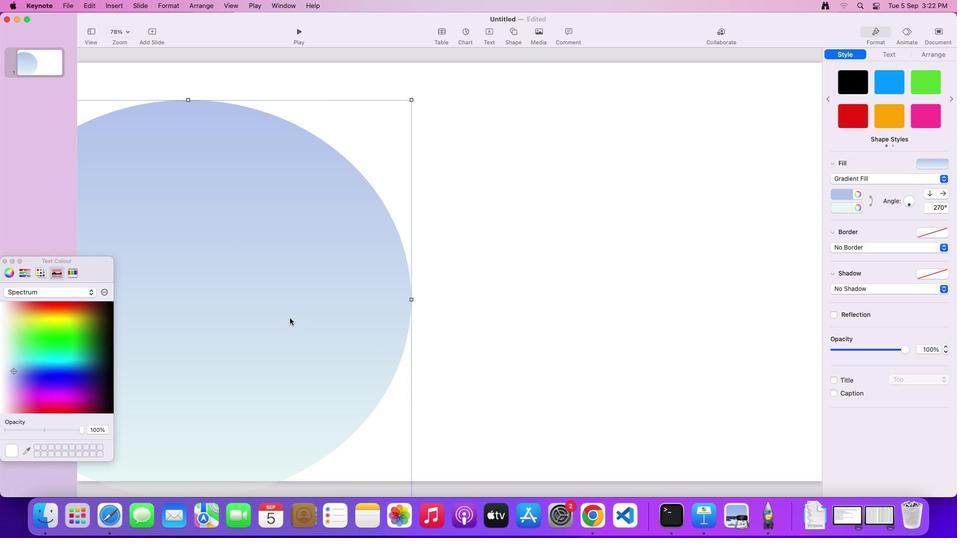 
Action: Mouse pressed left at (291, 319)
Screenshot: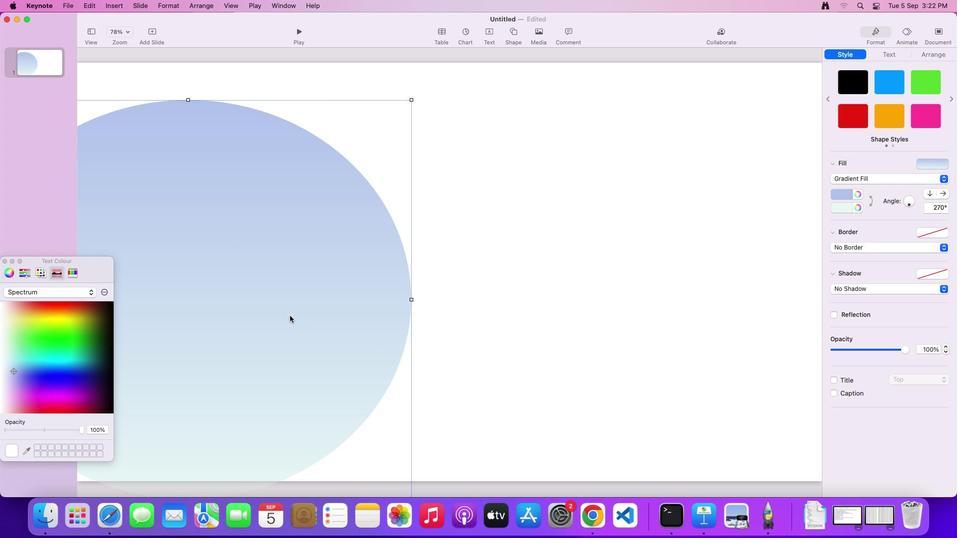 
Action: Mouse moved to (516, 194)
Screenshot: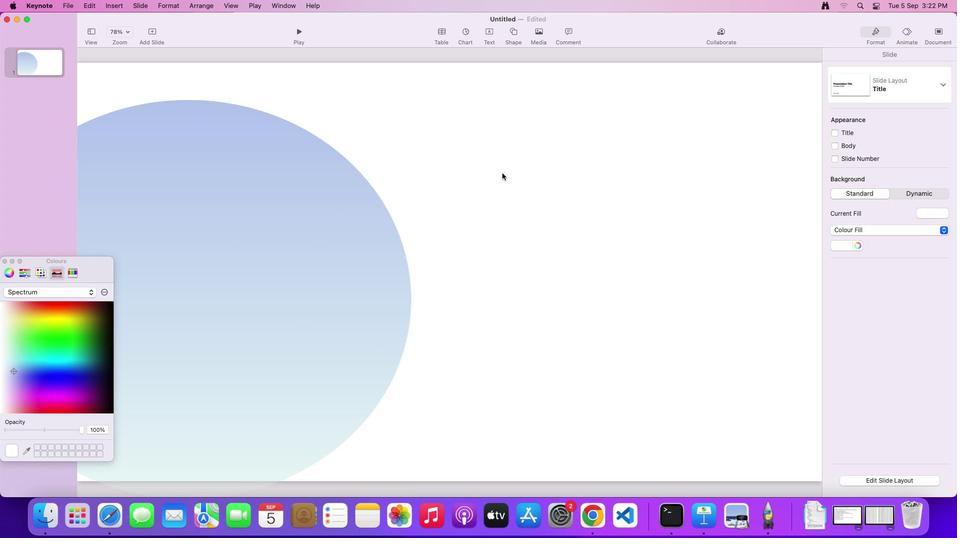 
Action: Mouse pressed left at (516, 194)
Screenshot: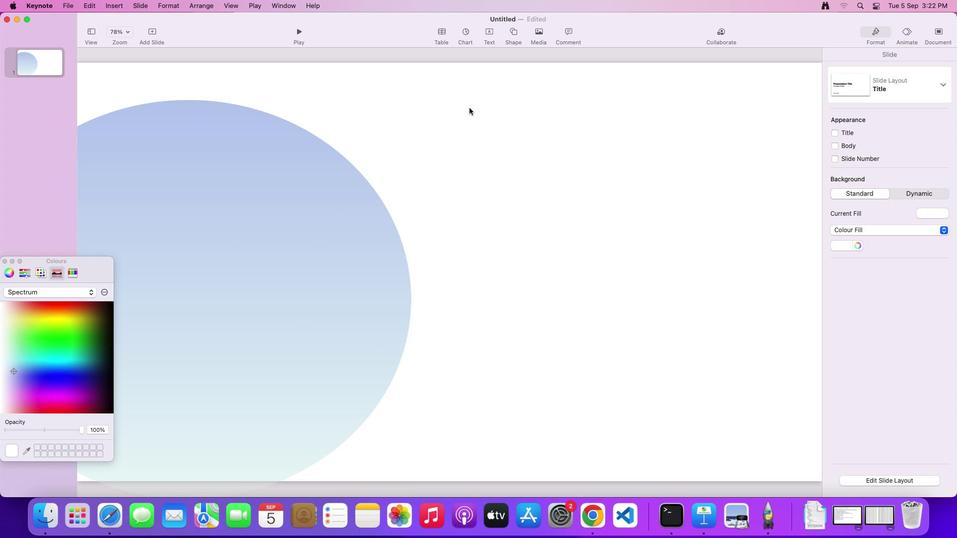 
Action: Mouse moved to (517, 36)
Screenshot: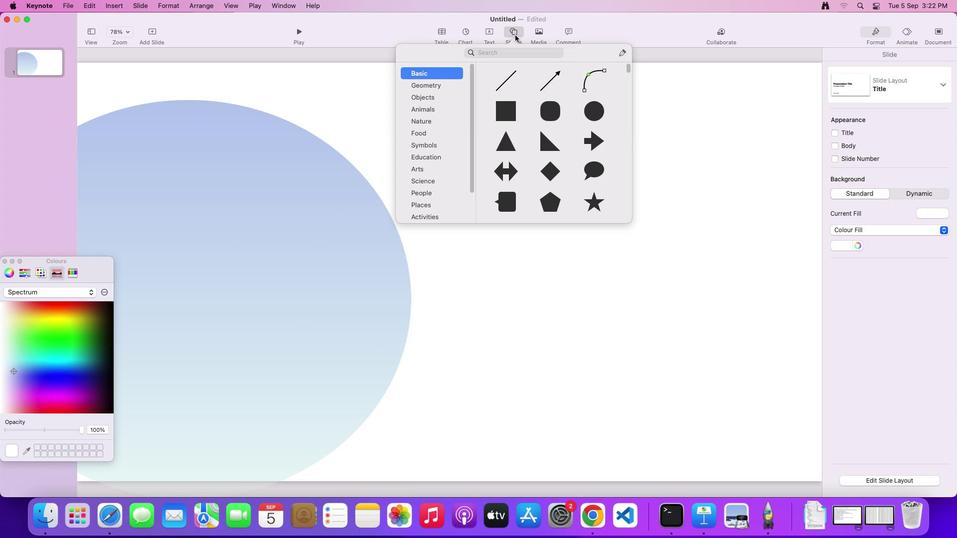 
Action: Mouse pressed left at (517, 36)
Screenshot: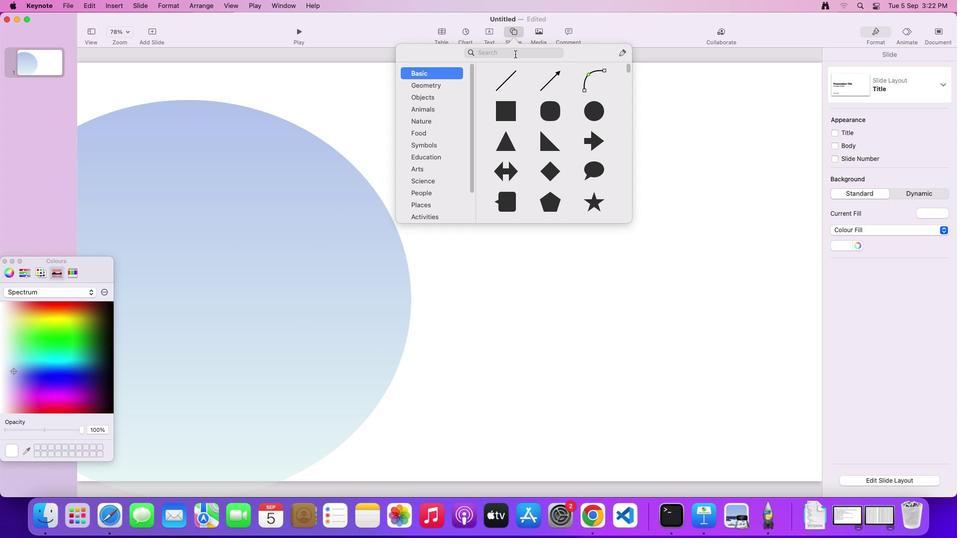 
Action: Mouse moved to (590, 111)
Screenshot: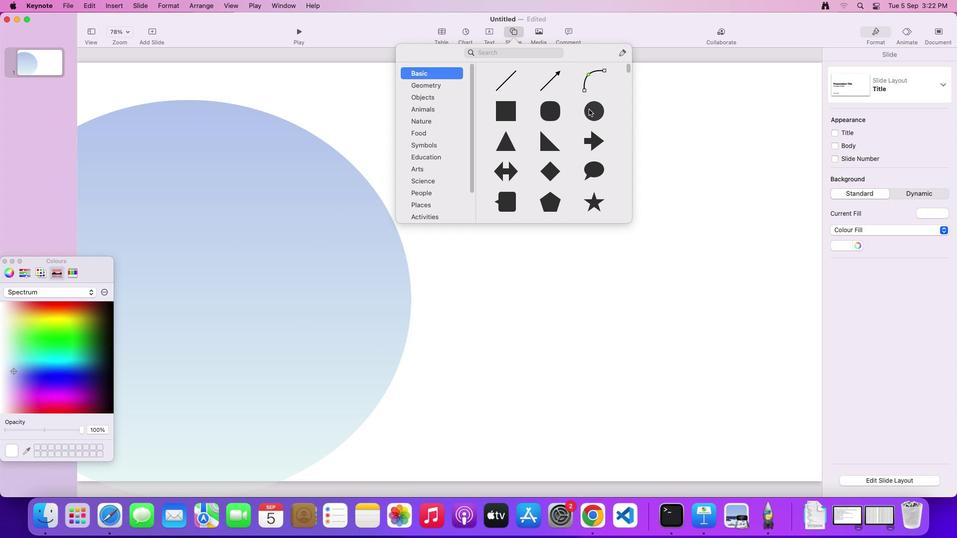 
Action: Mouse pressed left at (590, 111)
Screenshot: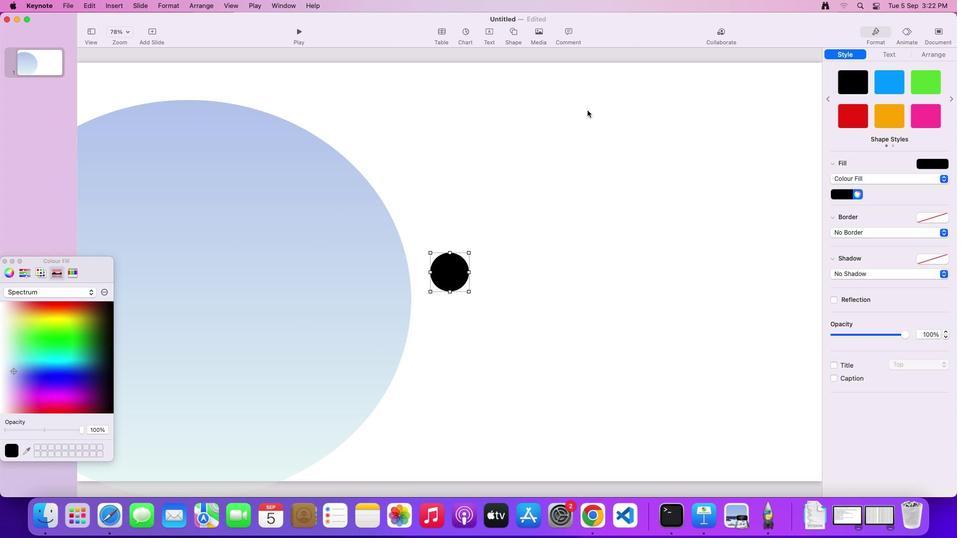 
Action: Mouse moved to (469, 293)
Screenshot: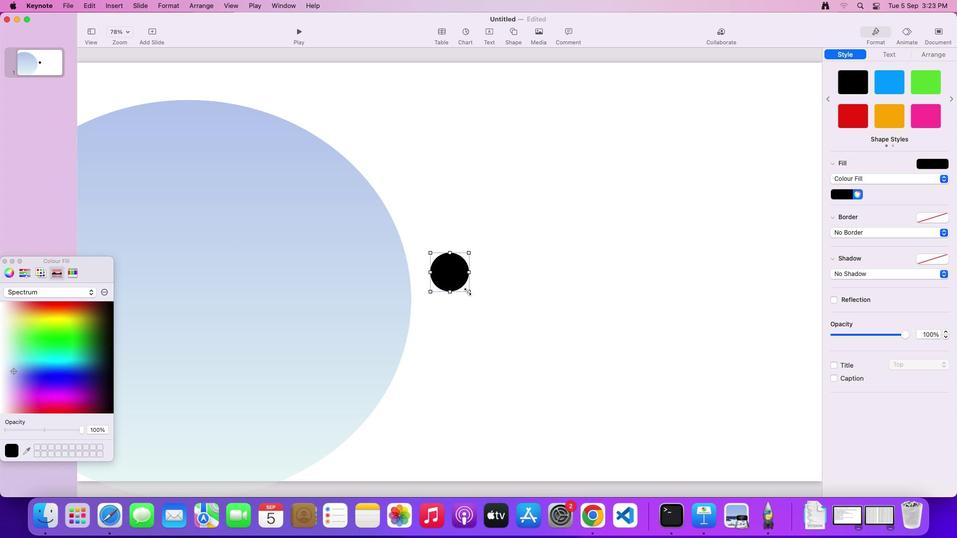 
Action: Mouse pressed left at (469, 293)
Screenshot: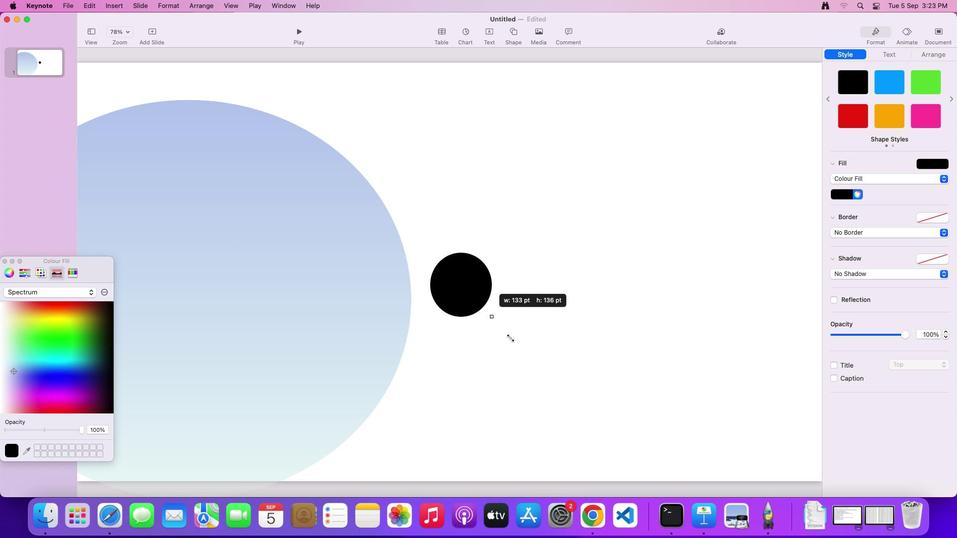 
Action: Mouse moved to (431, 255)
Screenshot: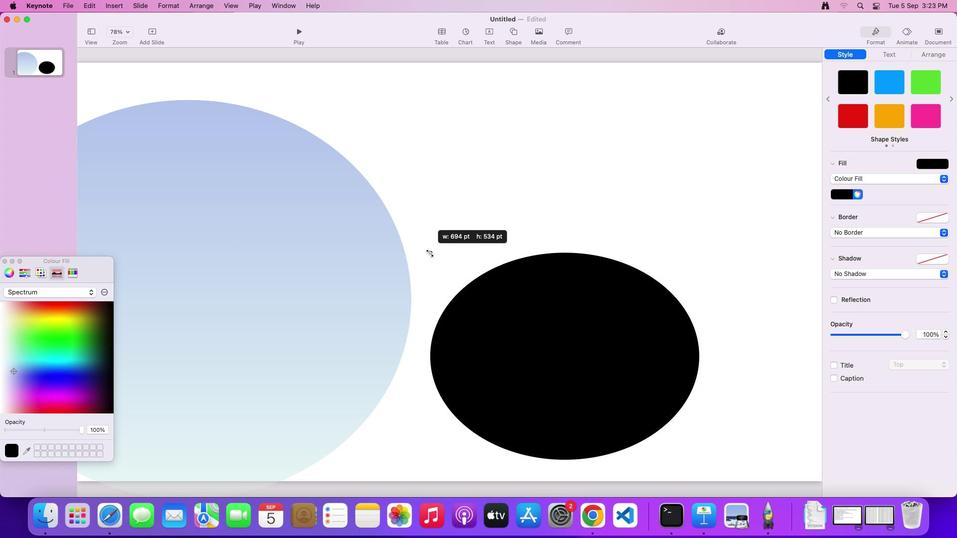 
Action: Mouse pressed left at (431, 255)
Screenshot: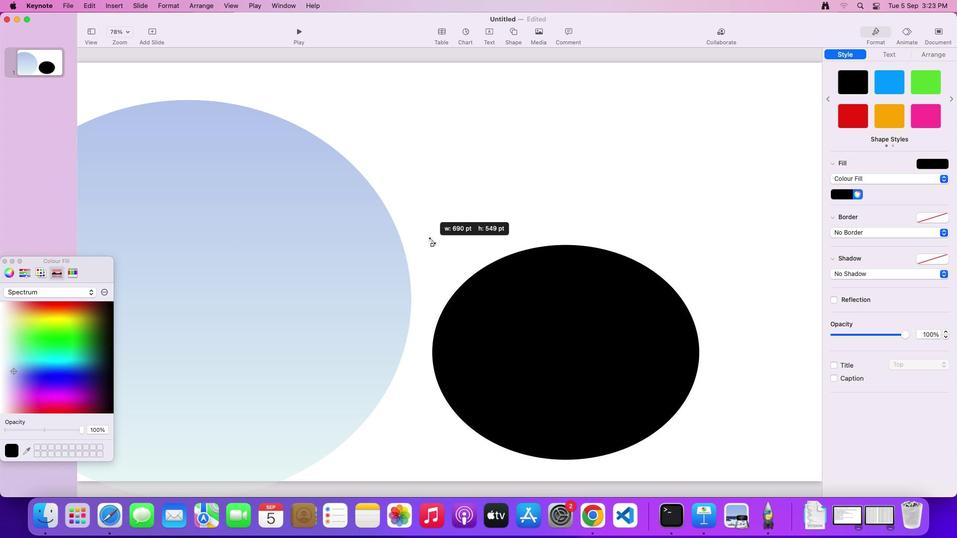 
Action: Mouse moved to (549, 315)
Screenshot: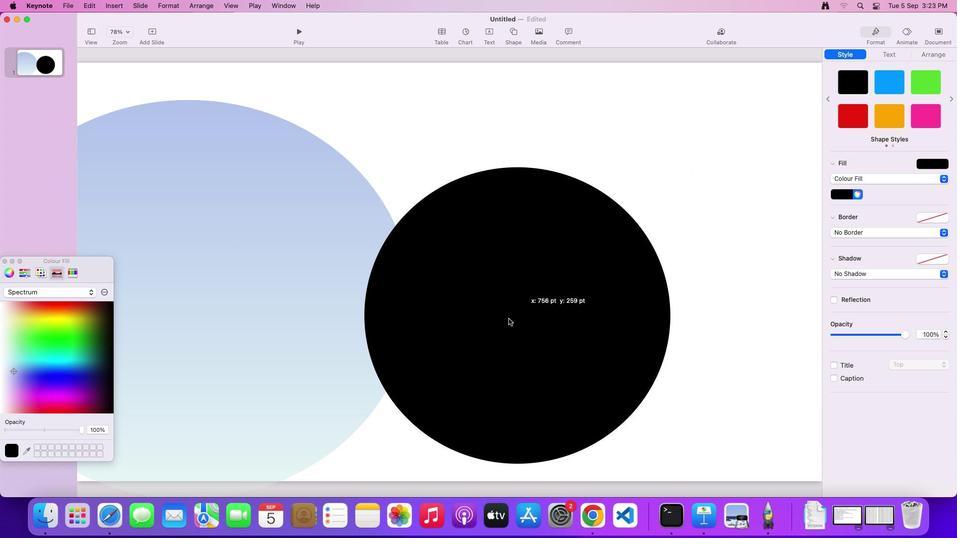 
Action: Mouse pressed left at (549, 315)
Screenshot: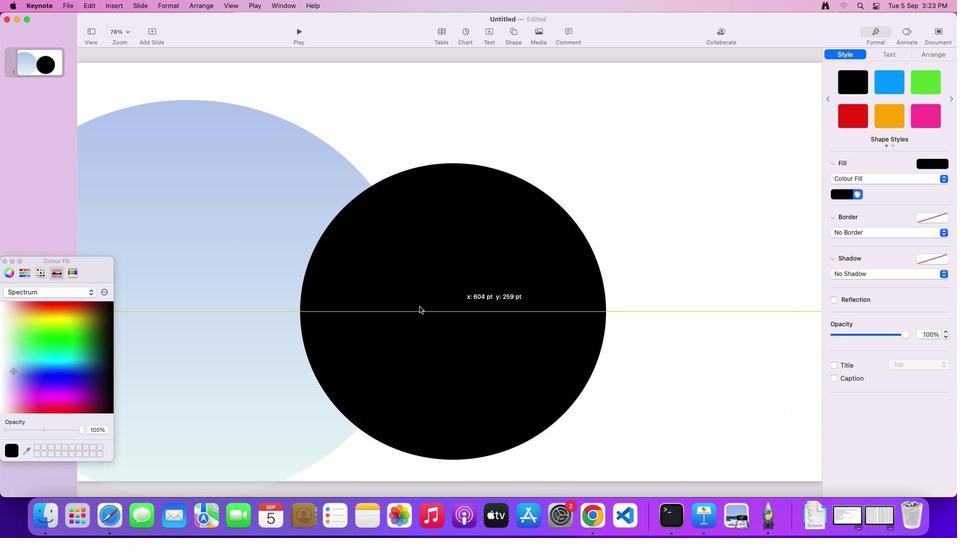 
Action: Mouse moved to (209, 177)
Screenshot: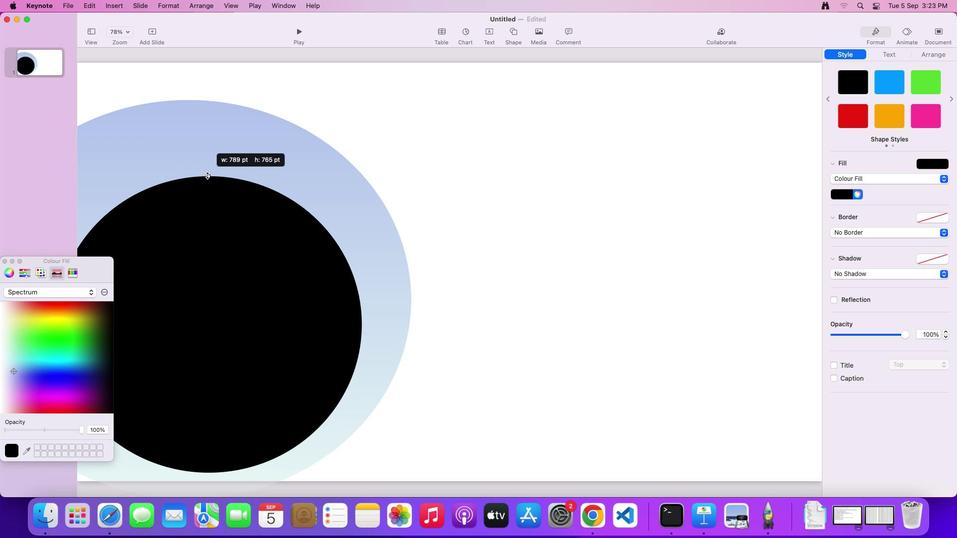 
Action: Mouse pressed left at (209, 177)
Screenshot: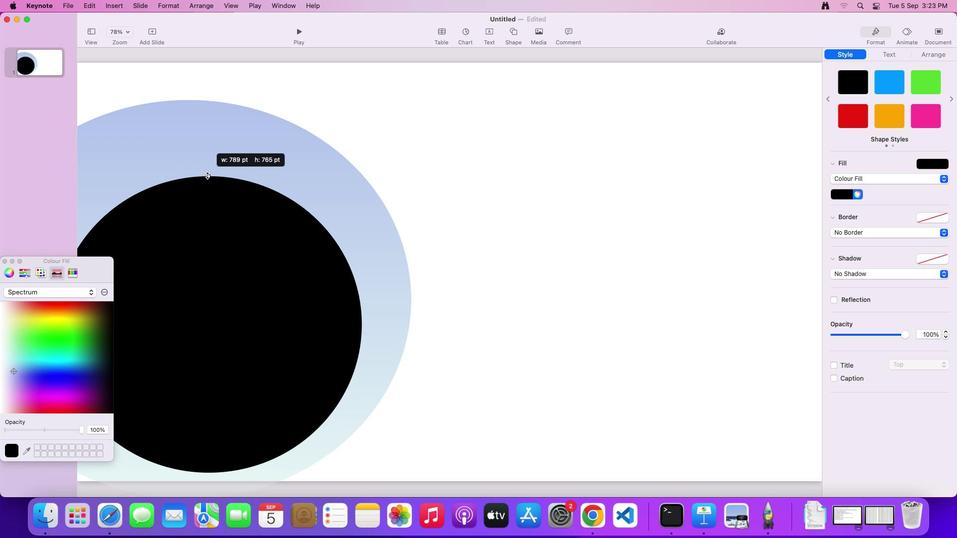 
Action: Mouse moved to (194, 236)
Screenshot: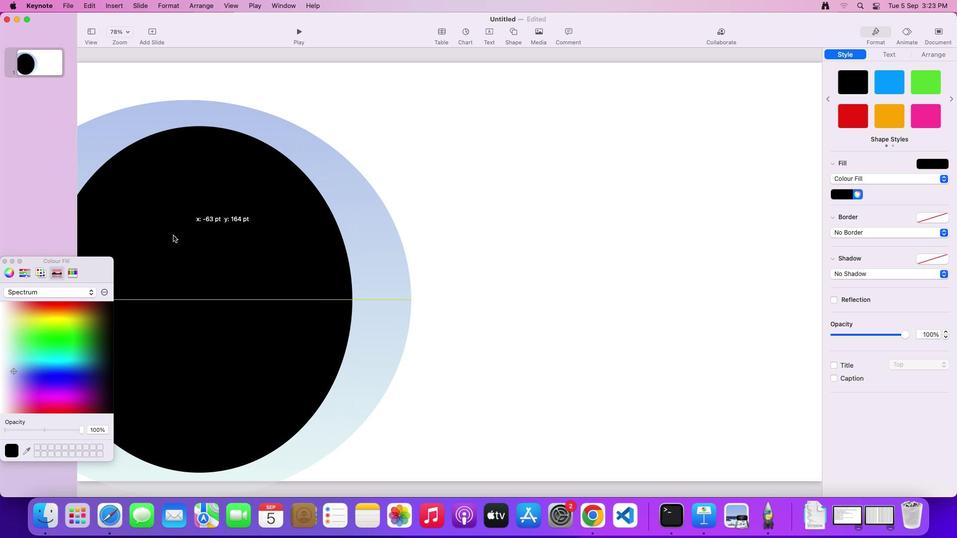 
Action: Mouse pressed left at (194, 236)
Screenshot: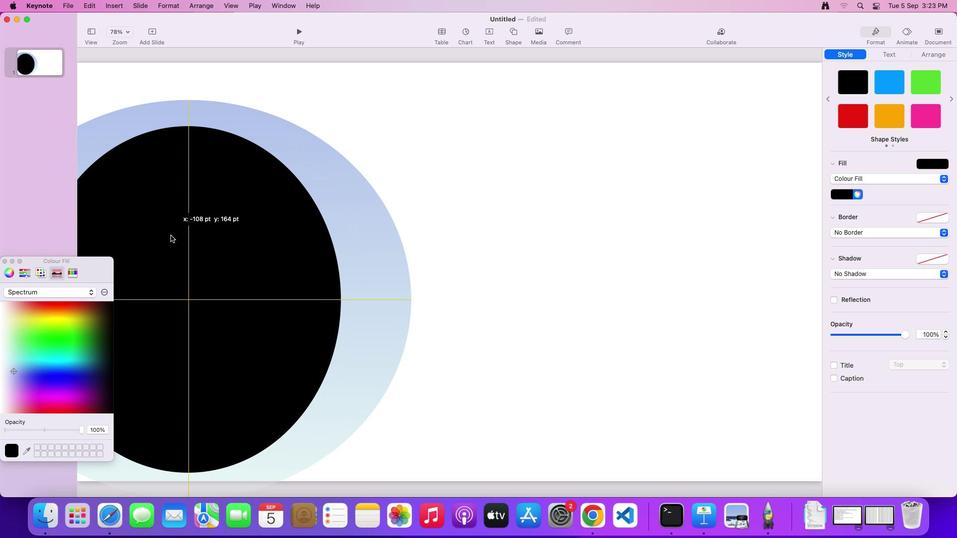
Action: Mouse moved to (322, 301)
Screenshot: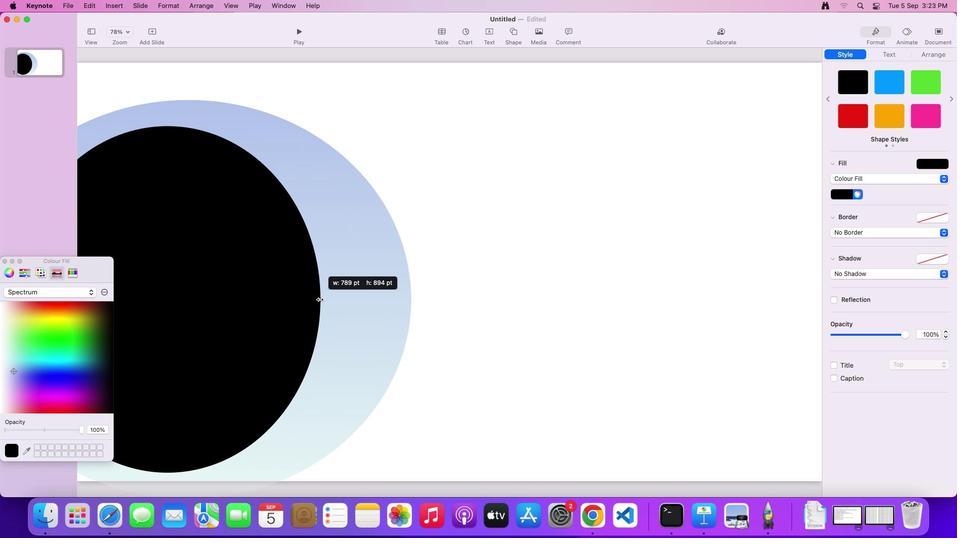 
Action: Mouse pressed left at (322, 301)
Screenshot: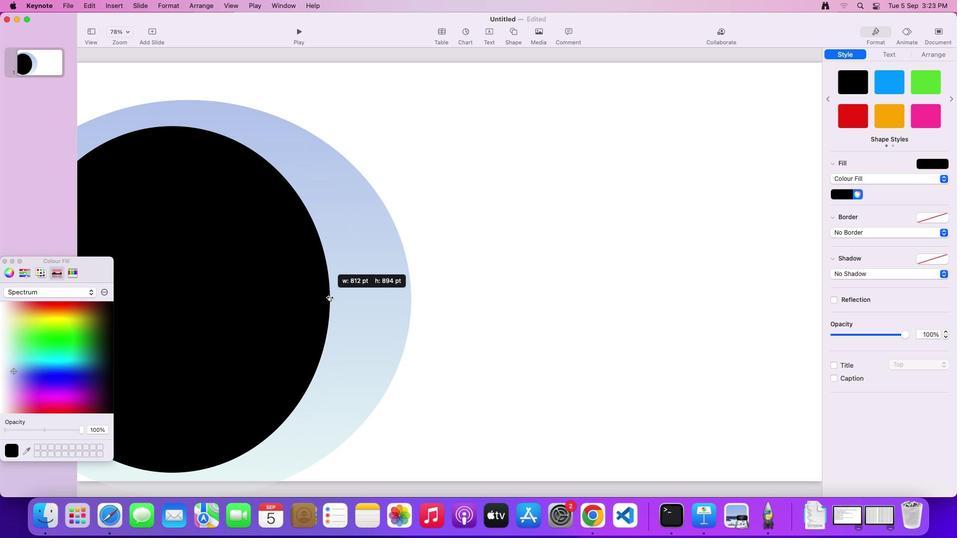 
Action: Mouse moved to (244, 251)
Screenshot: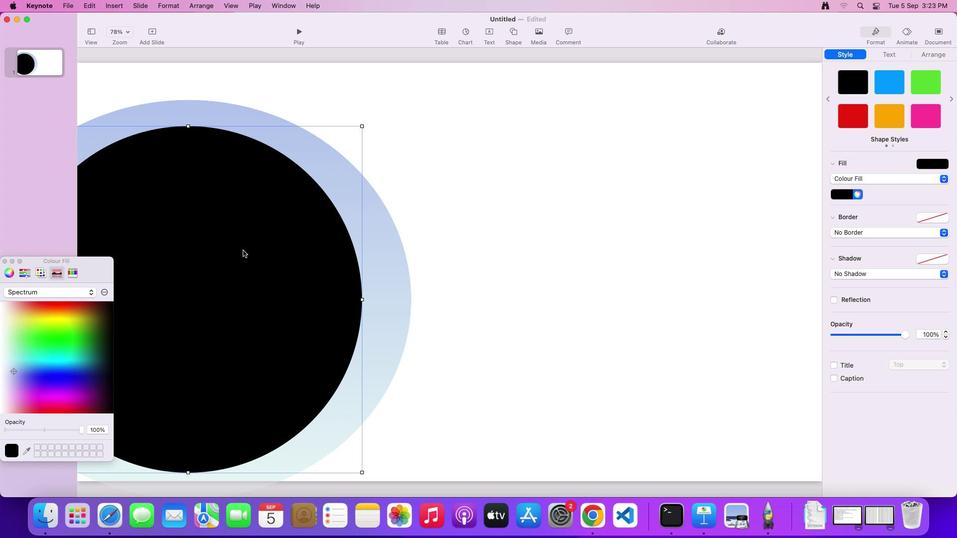 
Action: Mouse pressed left at (244, 251)
Screenshot: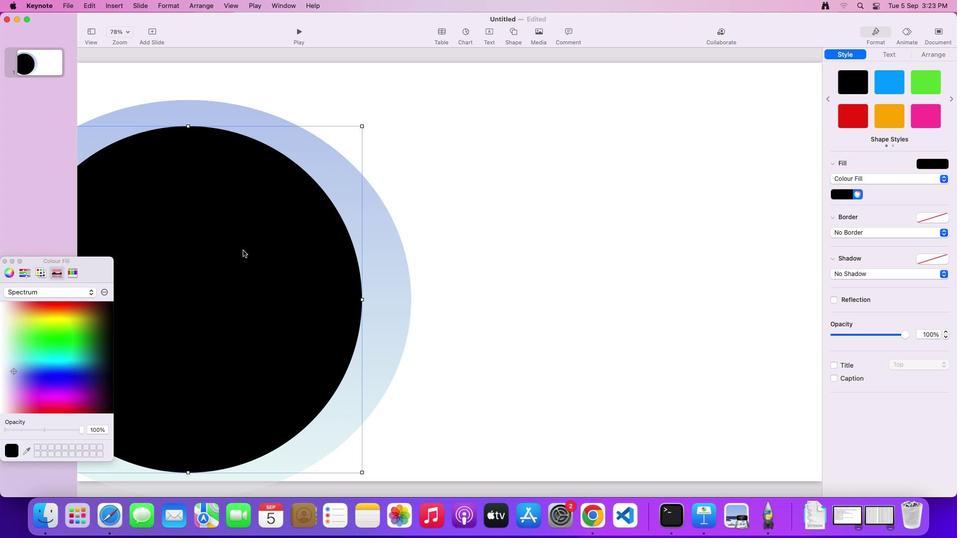 
Action: Mouse moved to (945, 178)
Screenshot: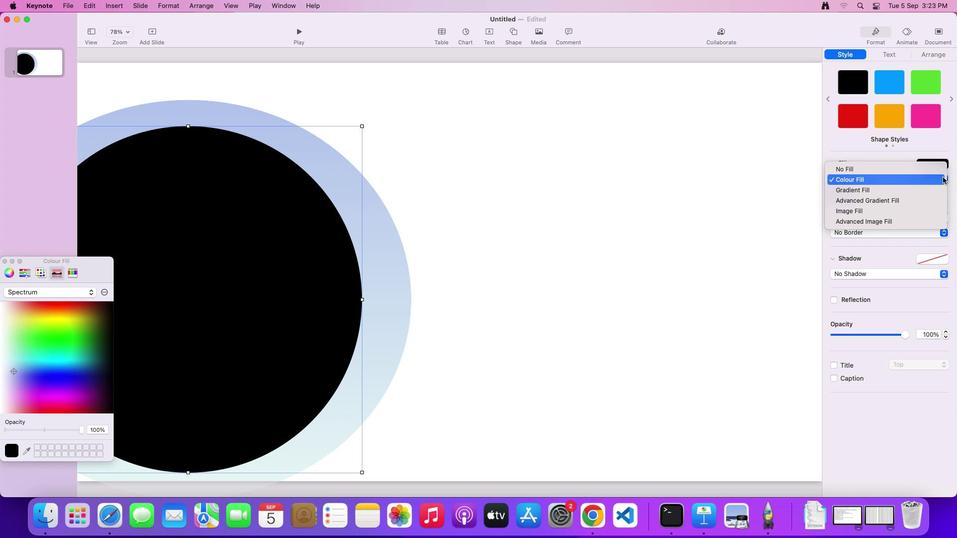 
Action: Mouse pressed left at (945, 178)
Screenshot: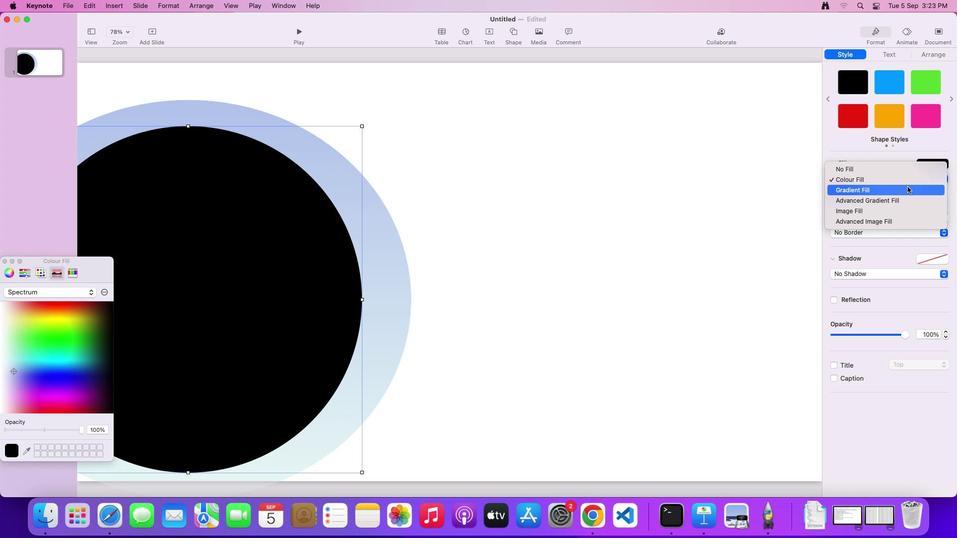 
Action: Mouse moved to (847, 190)
Screenshot: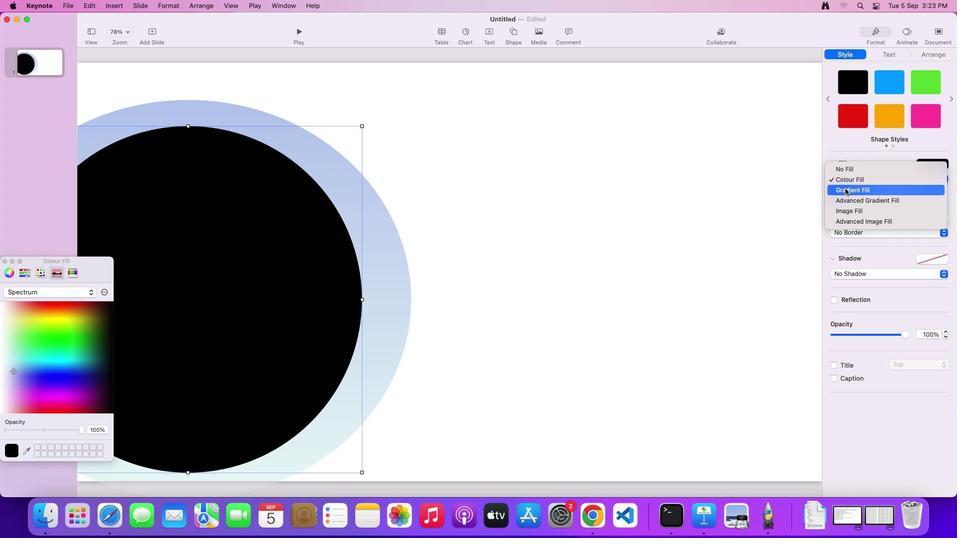 
Action: Mouse pressed left at (847, 190)
Screenshot: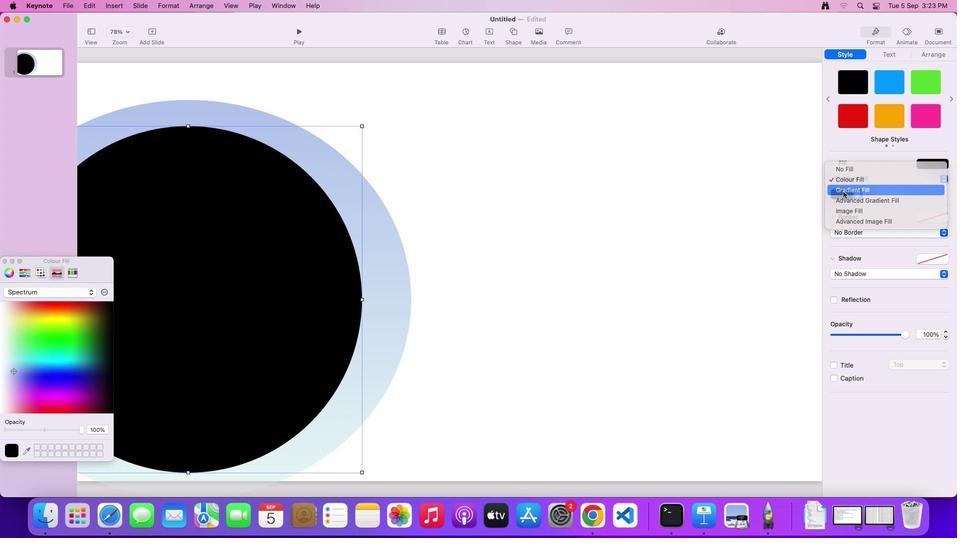 
Action: Mouse moved to (19, 375)
Screenshot: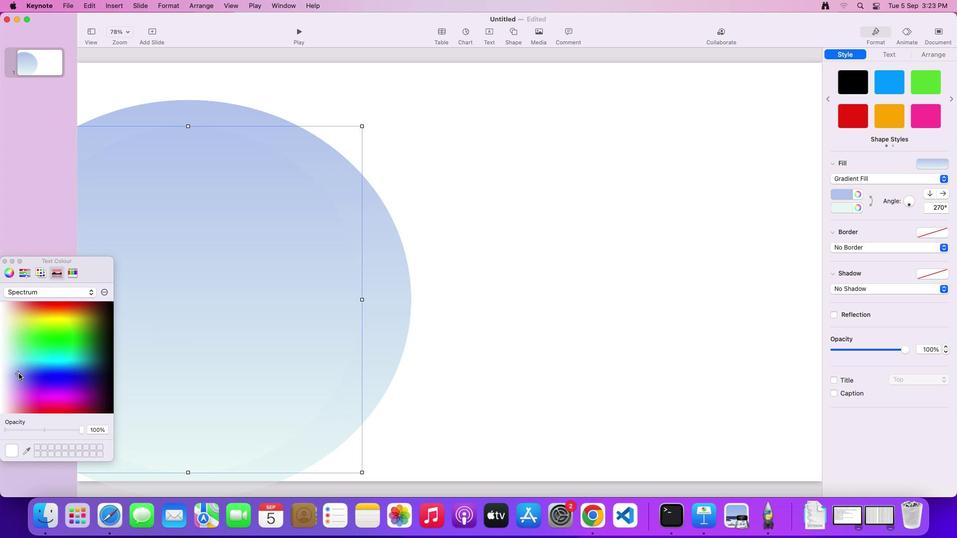 
Action: Mouse pressed left at (19, 375)
Screenshot: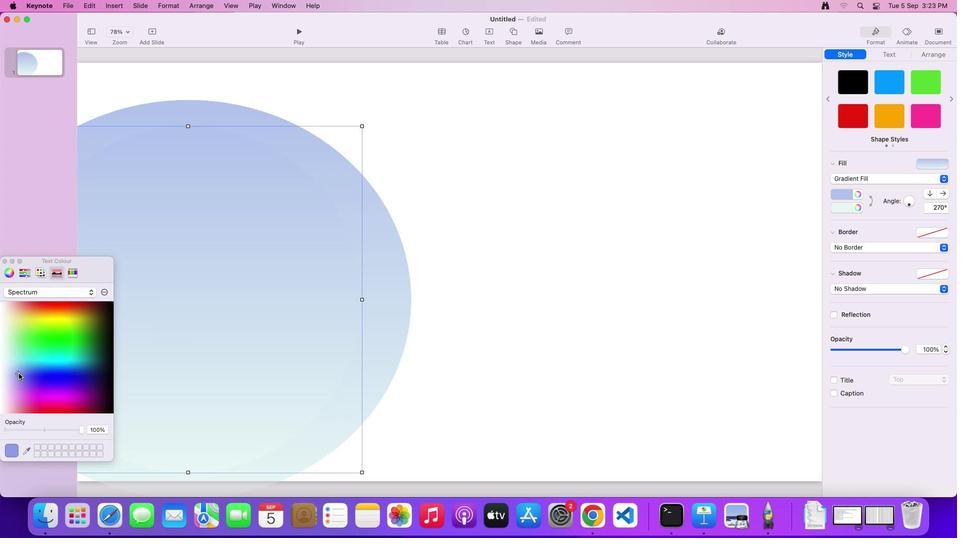 
Action: Mouse moved to (23, 373)
Screenshot: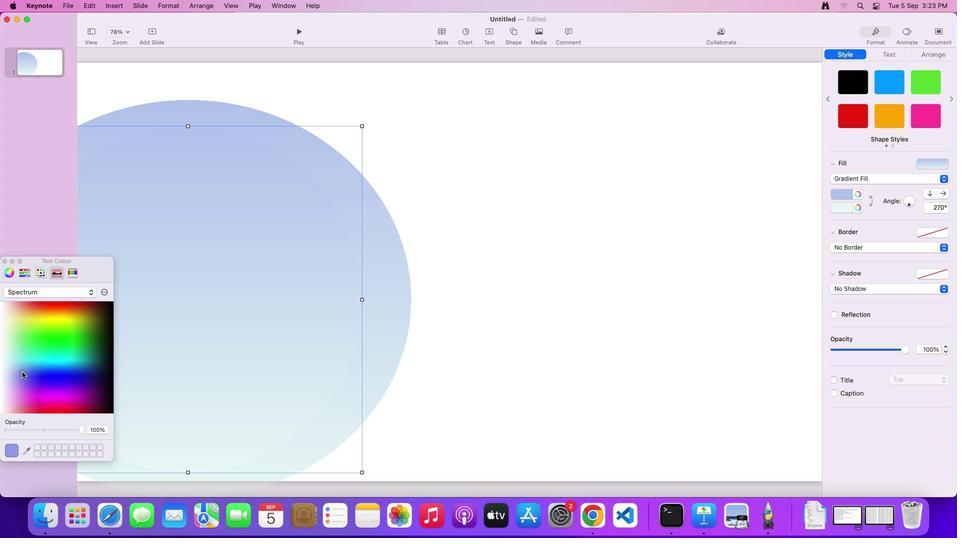 
Action: Mouse pressed left at (23, 373)
Screenshot: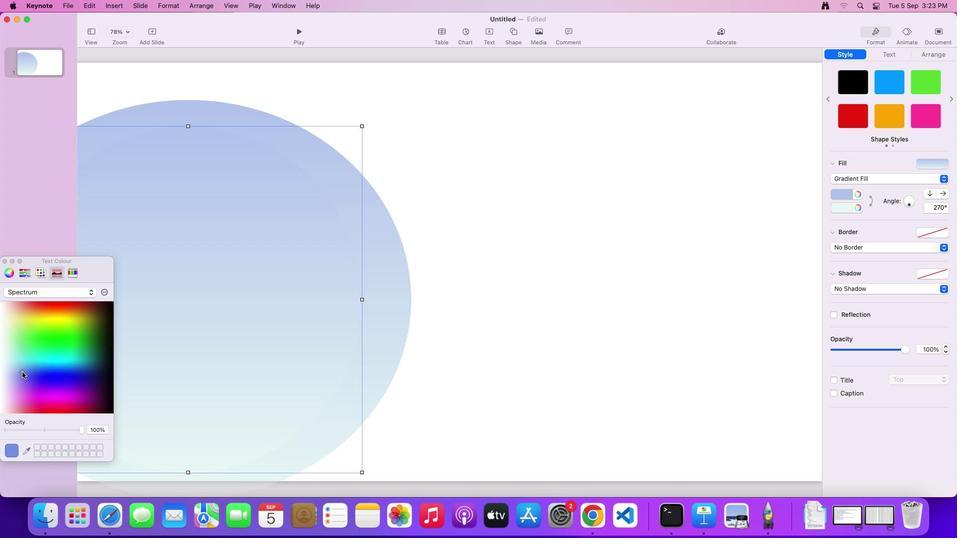 
Action: Mouse moved to (5, 262)
Screenshot: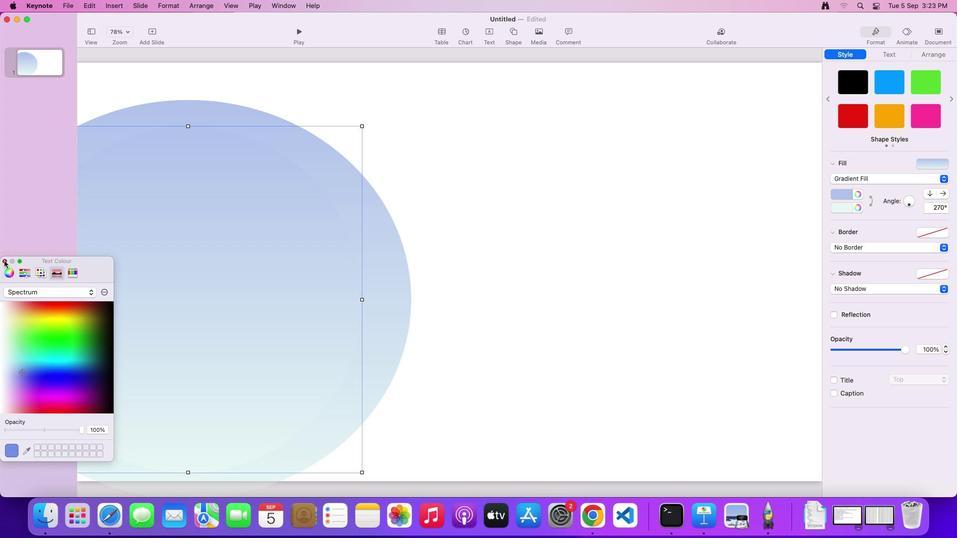 
Action: Mouse pressed left at (5, 262)
Screenshot: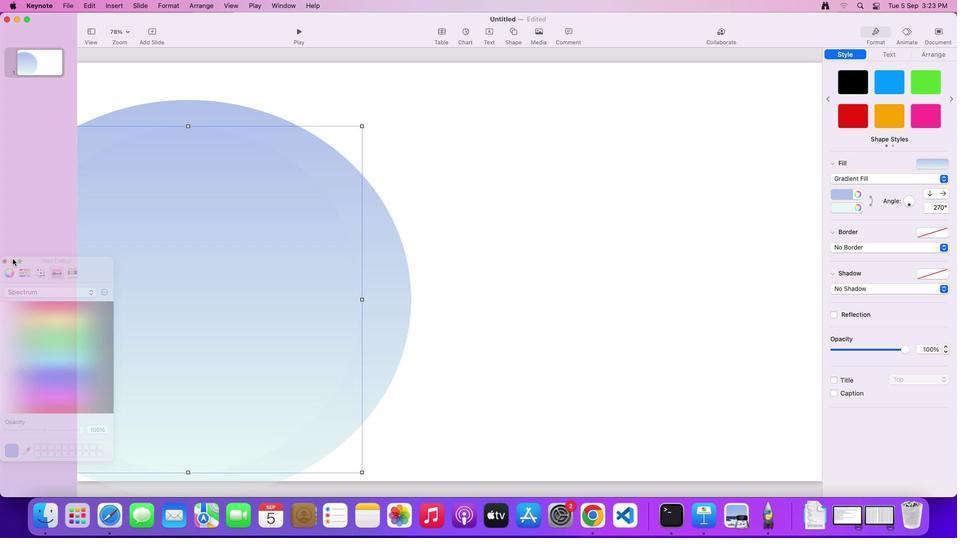 
Action: Mouse moved to (860, 195)
Screenshot: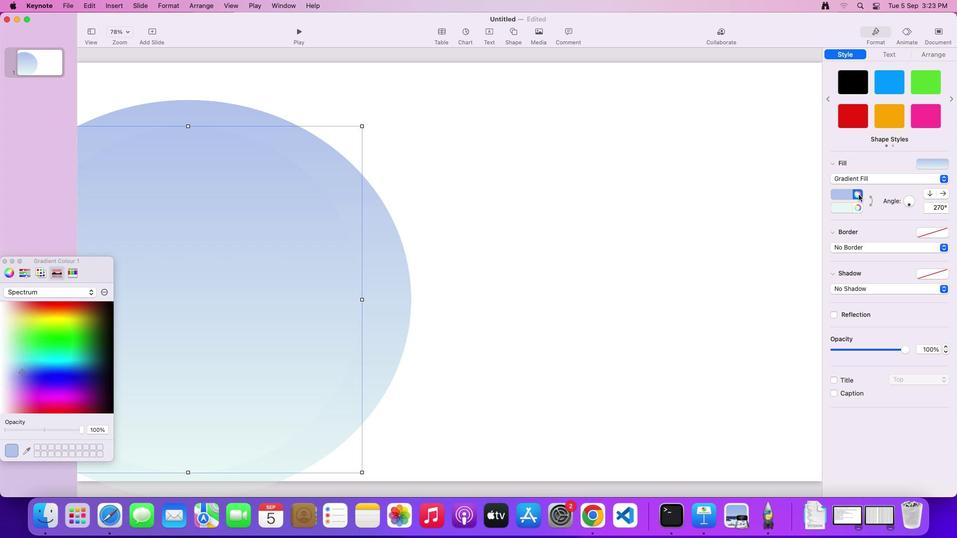 
Action: Mouse pressed left at (860, 195)
Screenshot: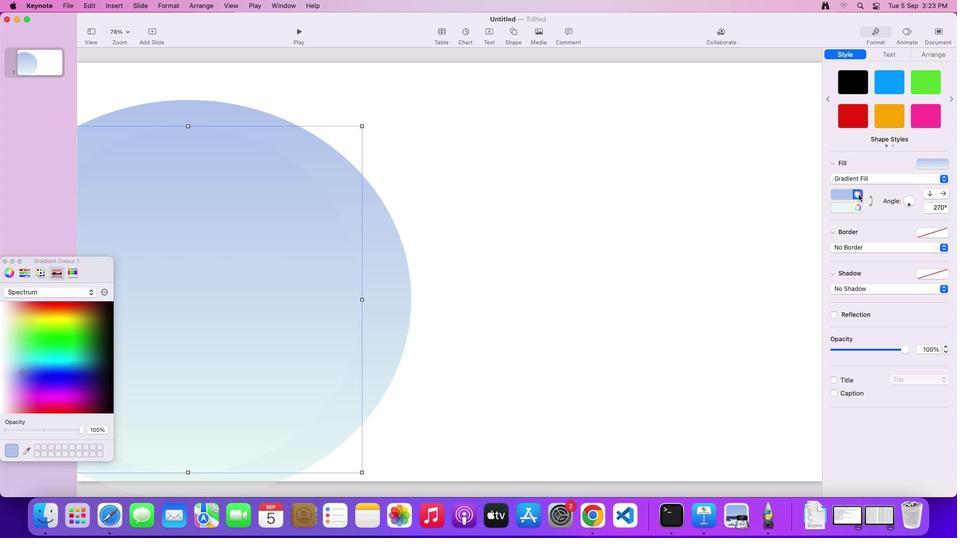 
Action: Mouse moved to (19, 371)
Screenshot: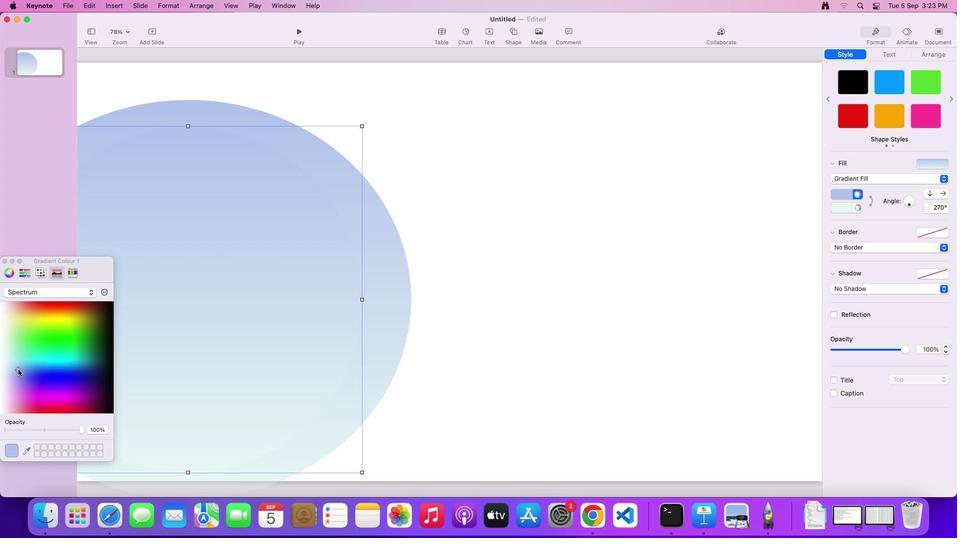 
Action: Mouse pressed left at (19, 371)
Screenshot: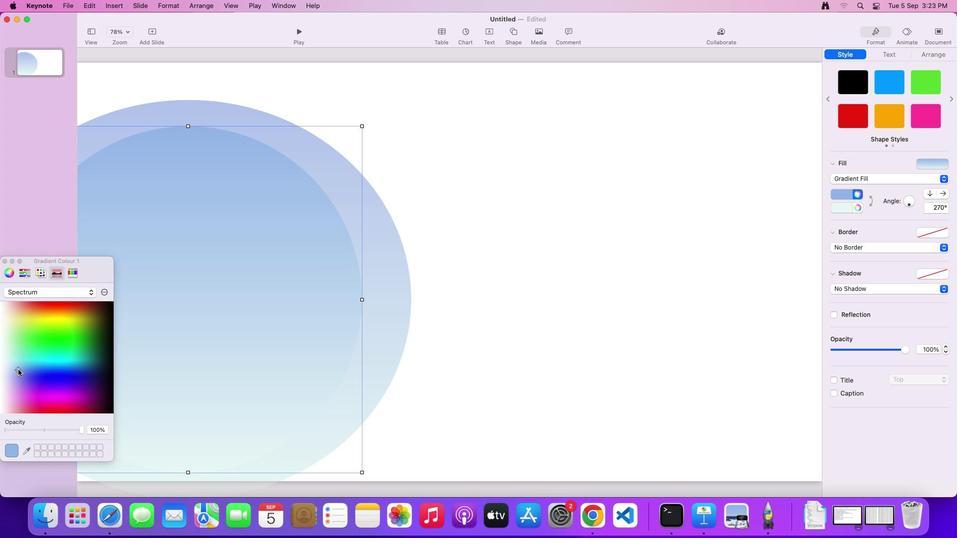 
Action: Mouse moved to (24, 372)
Screenshot: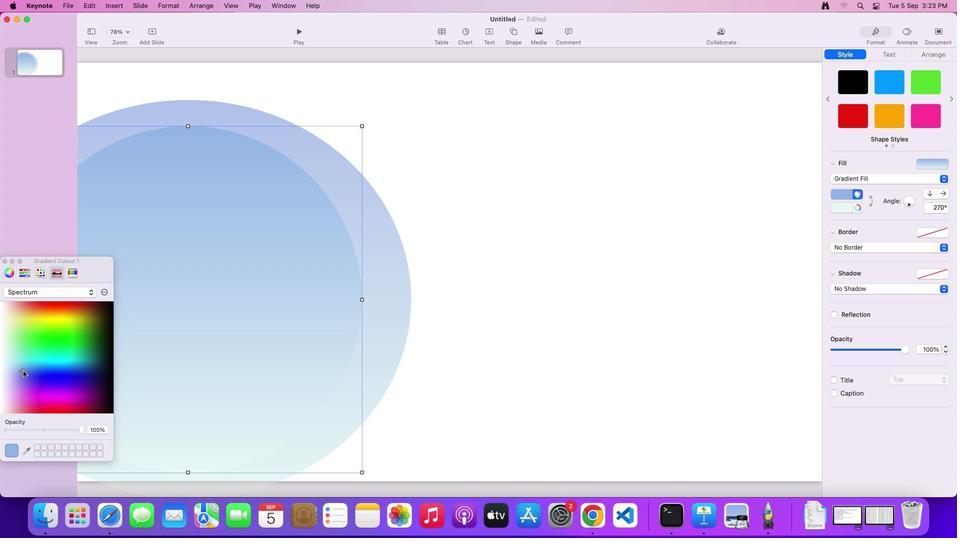 
Action: Mouse pressed left at (24, 372)
Screenshot: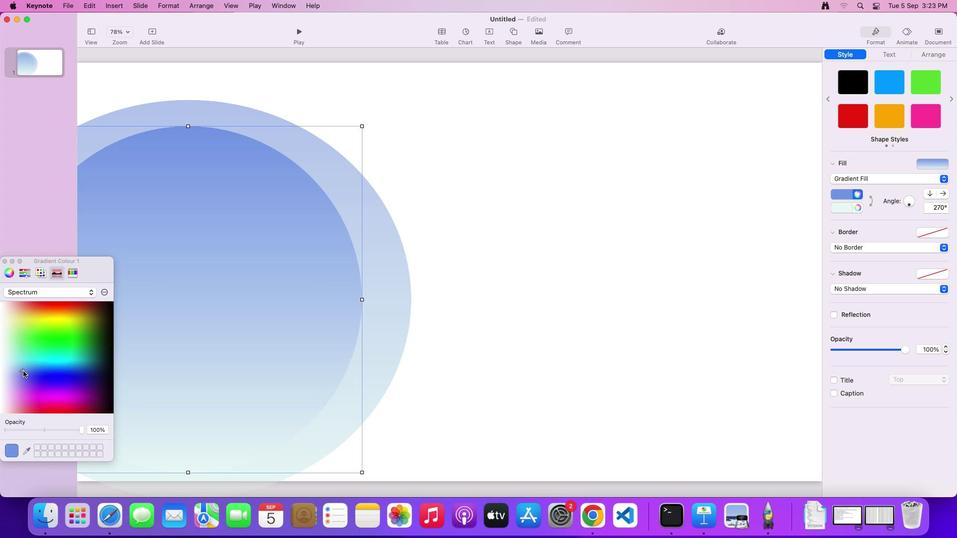
Action: Mouse moved to (28, 371)
Screenshot: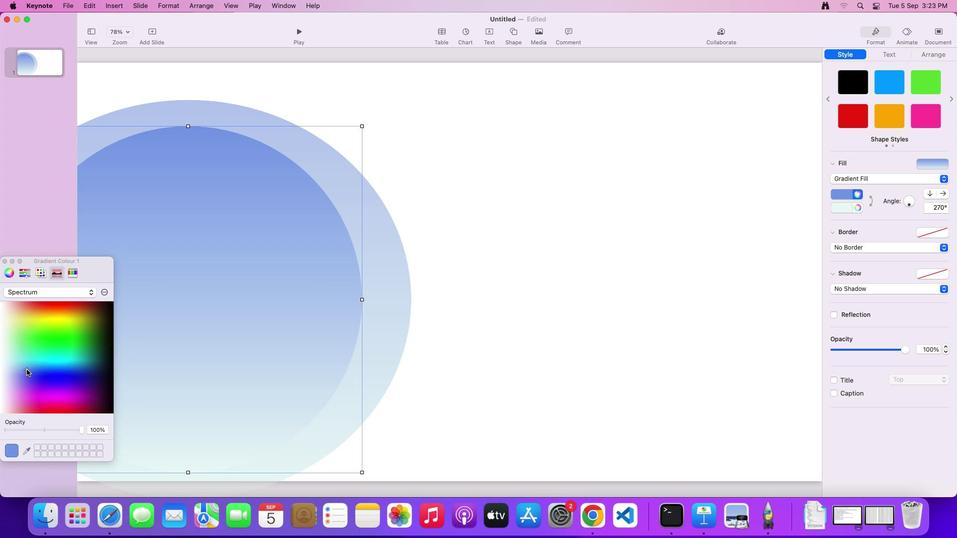 
Action: Mouse pressed left at (28, 371)
Screenshot: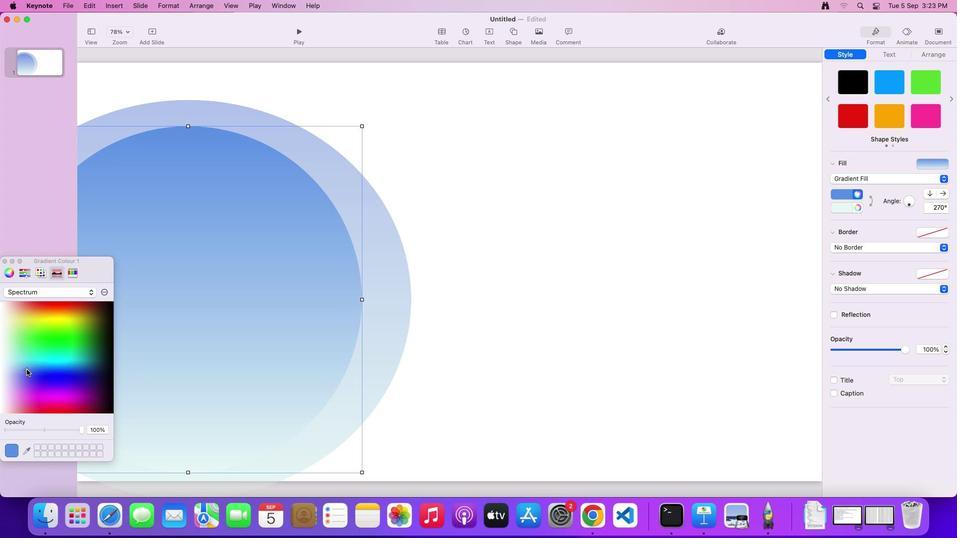 
Action: Mouse moved to (858, 209)
Screenshot: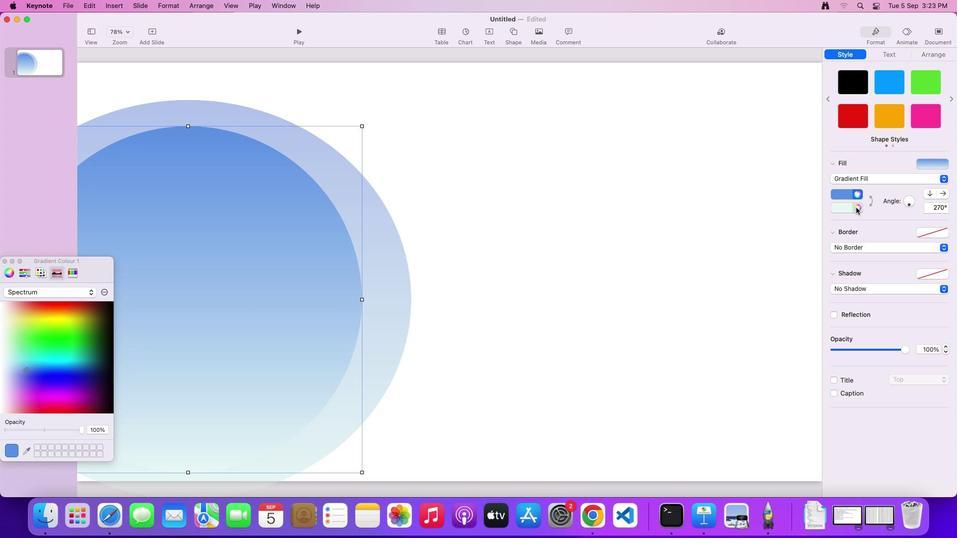 
Action: Mouse pressed left at (858, 209)
Screenshot: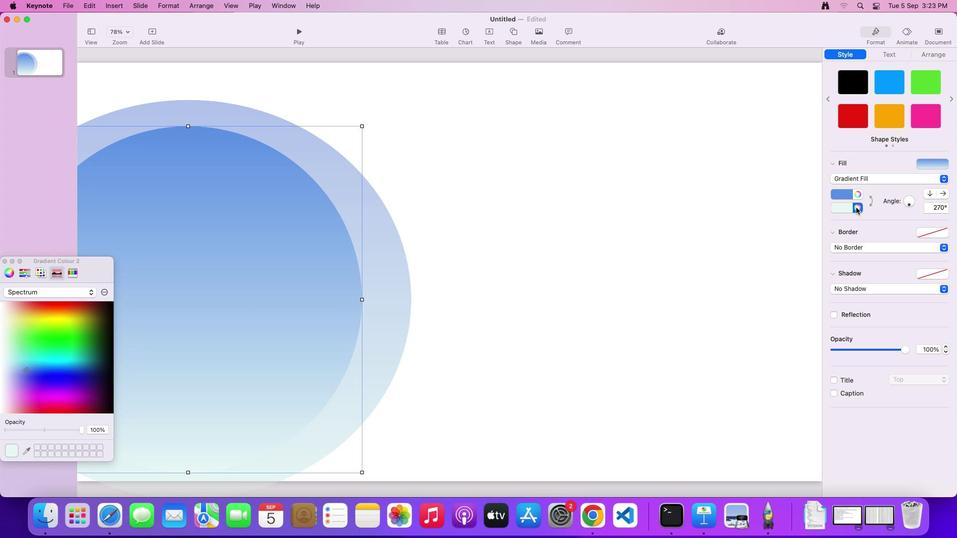 
Action: Mouse moved to (23, 379)
Screenshot: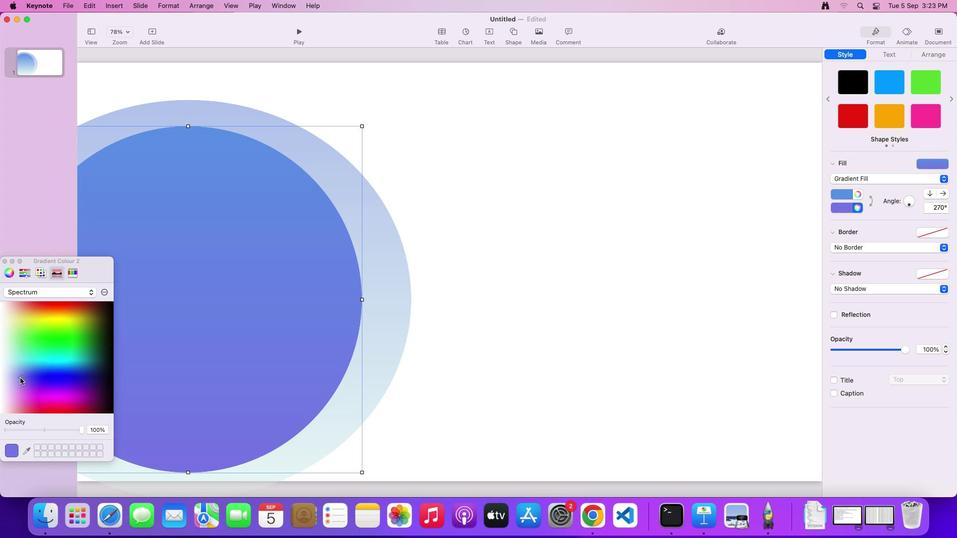 
Action: Mouse pressed left at (23, 379)
Screenshot: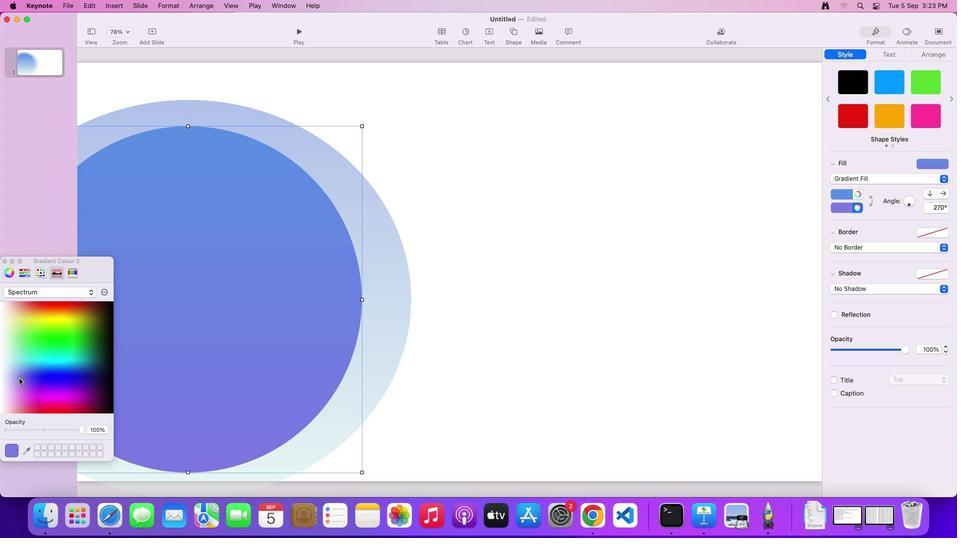 
Action: Mouse moved to (13, 382)
Screenshot: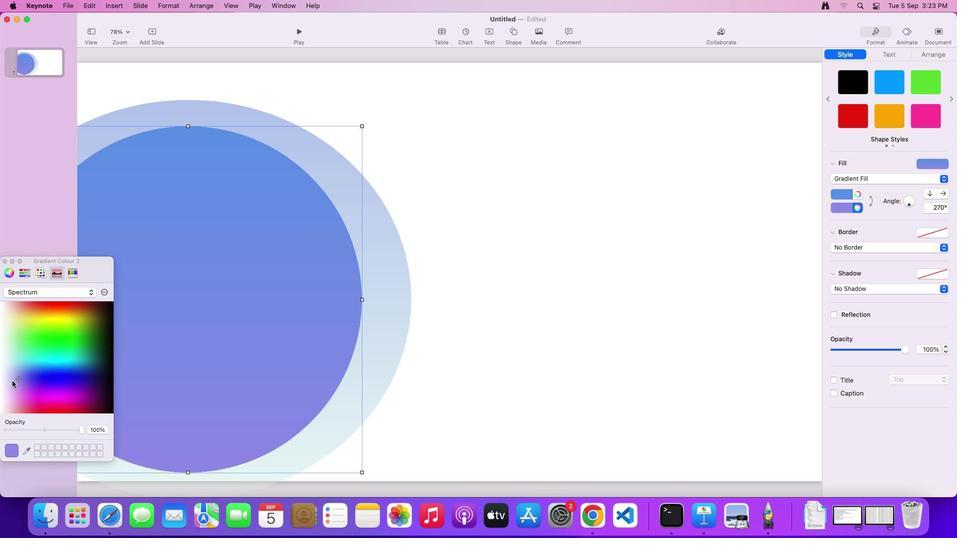 
Action: Mouse pressed left at (13, 382)
Screenshot: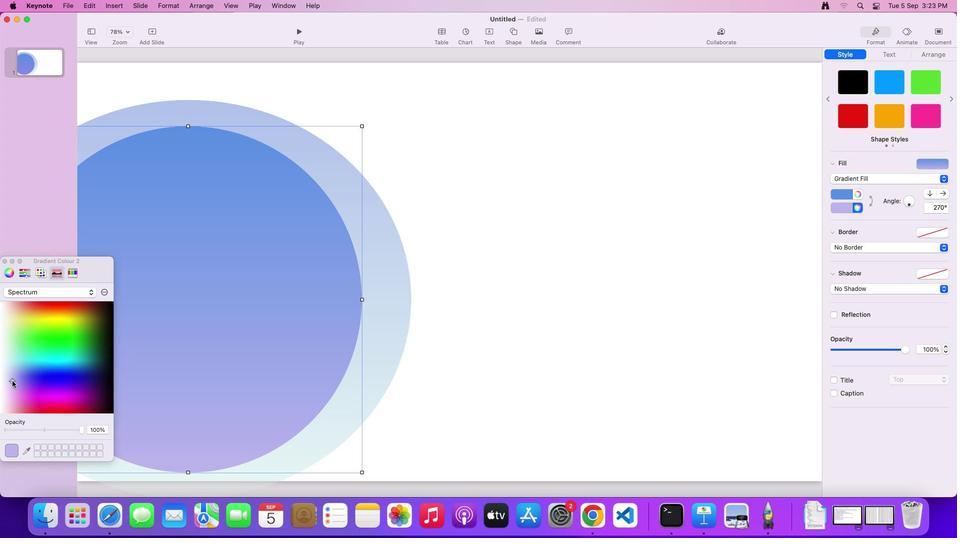 
Action: Mouse moved to (10, 382)
Screenshot: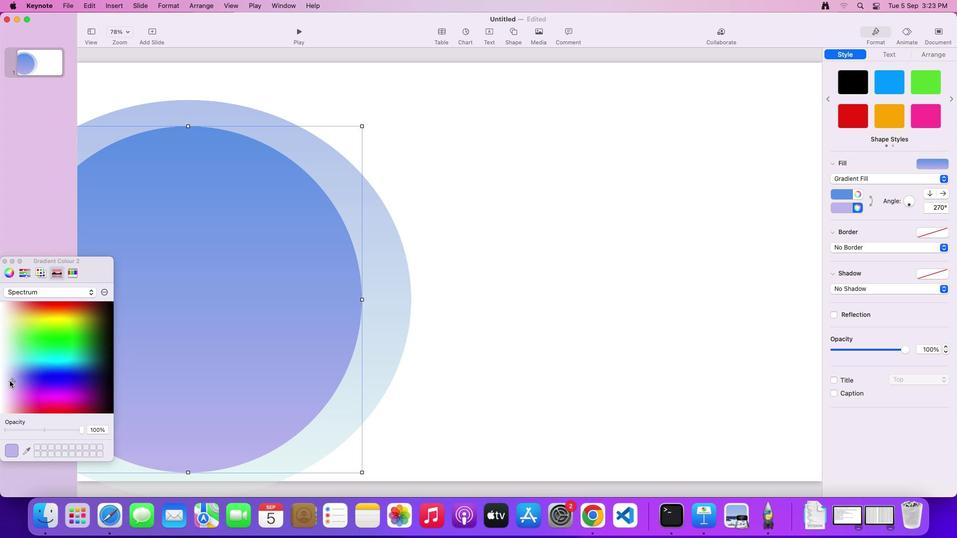 
Action: Mouse pressed left at (10, 382)
Screenshot: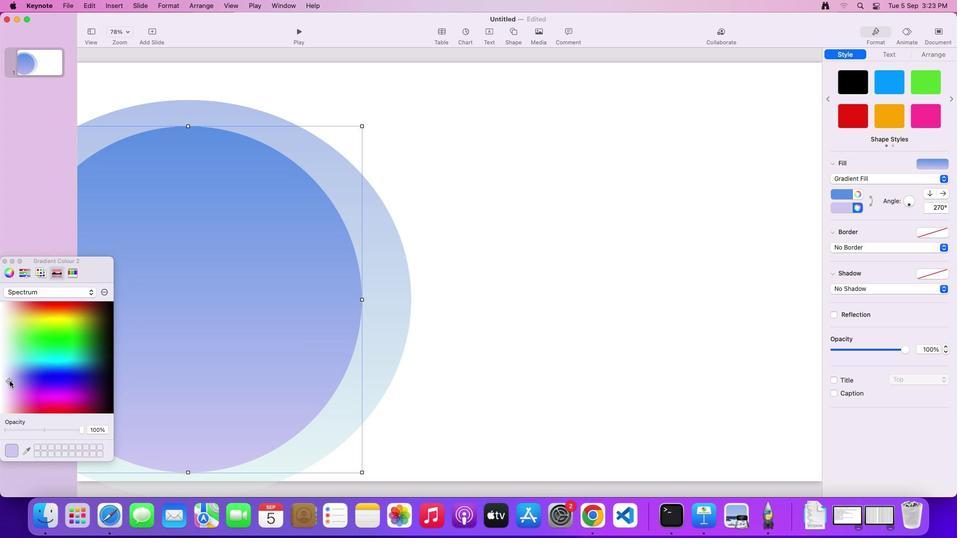 
Action: Mouse moved to (362, 301)
Screenshot: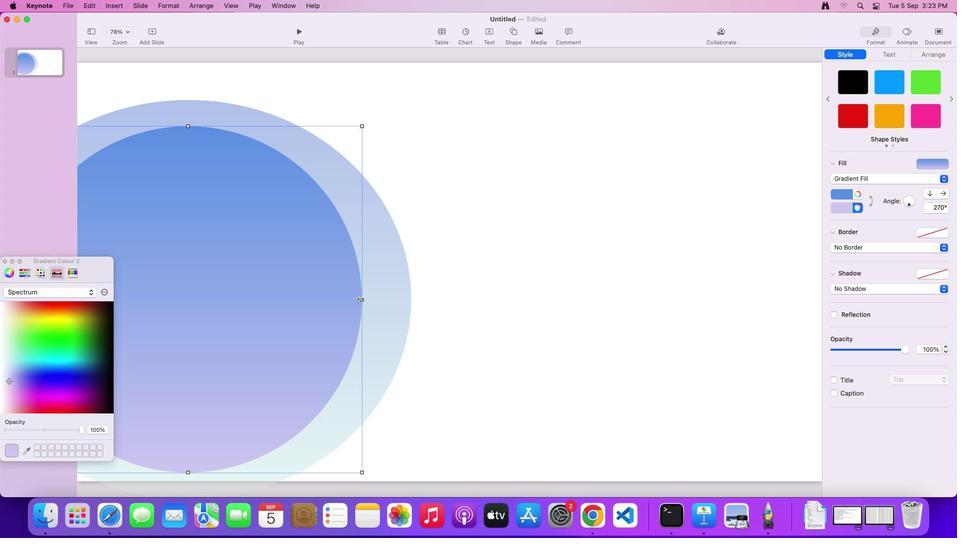 
Action: Mouse pressed left at (362, 301)
Screenshot: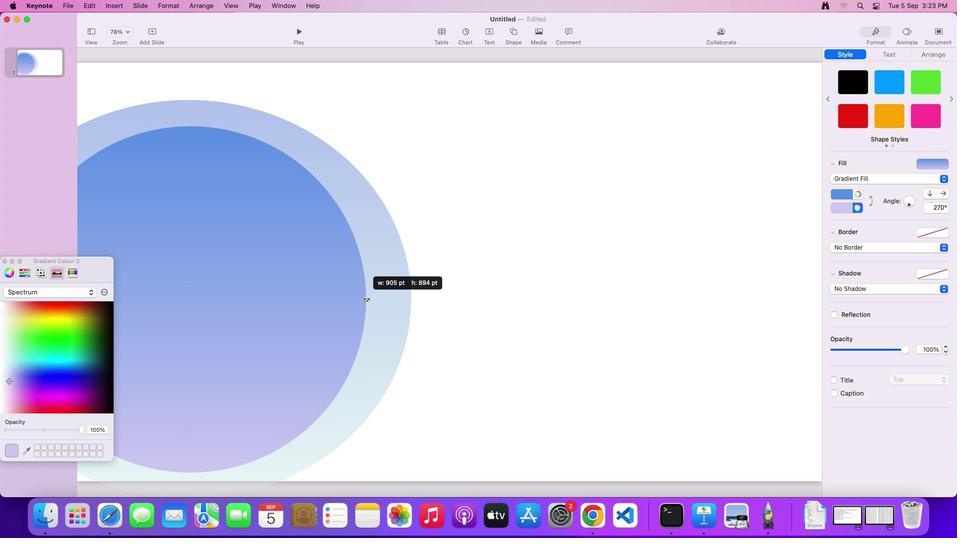 
Action: Mouse moved to (499, 239)
Screenshot: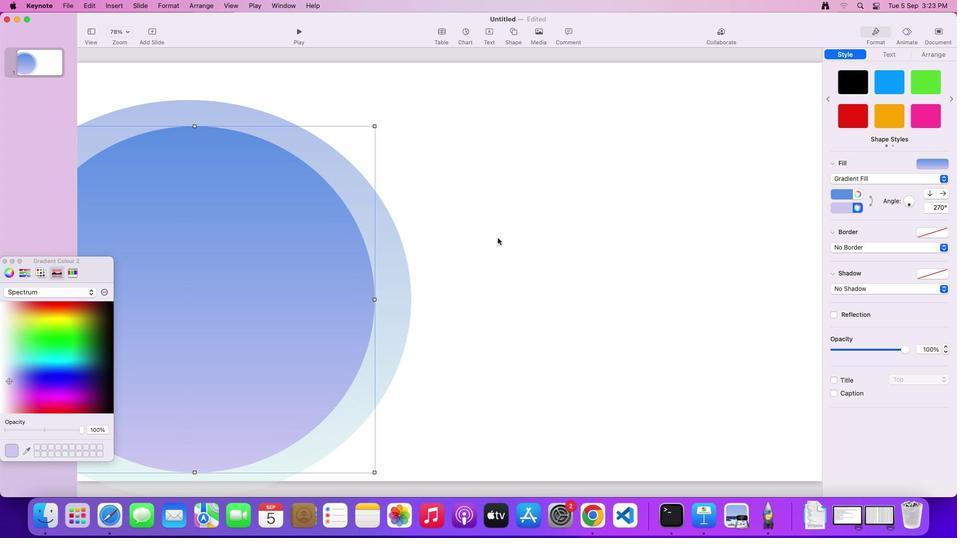 
Action: Mouse pressed left at (499, 239)
Screenshot: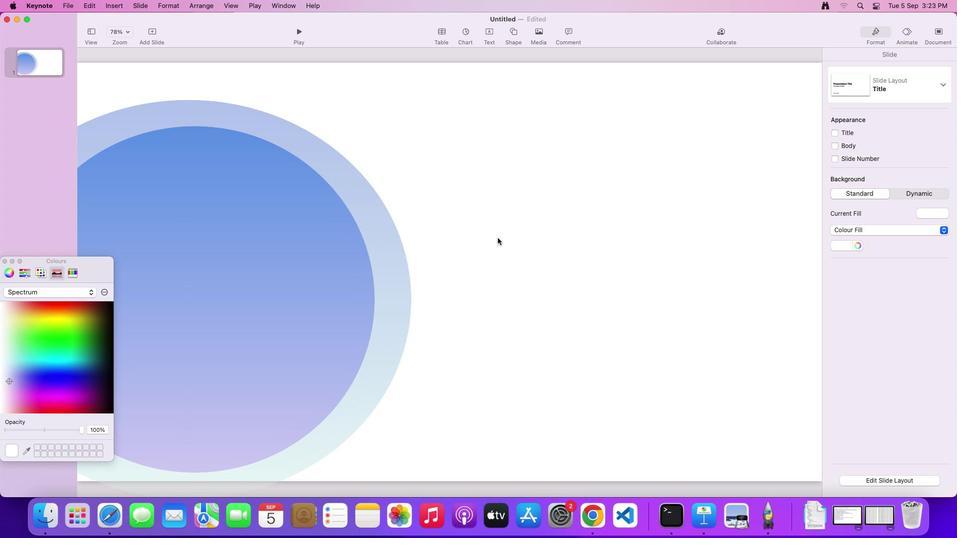 
Action: Mouse moved to (6, 264)
Screenshot: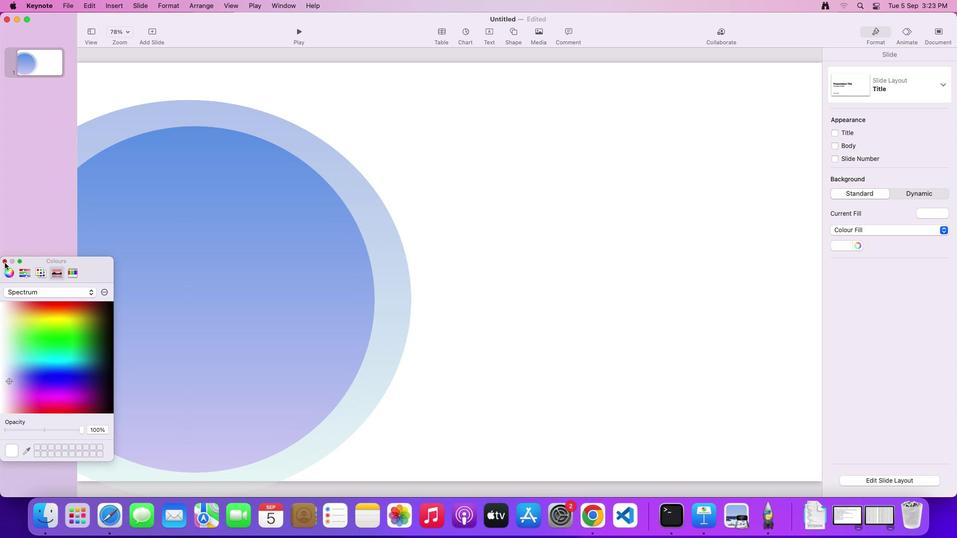 
Action: Mouse pressed left at (6, 264)
Screenshot: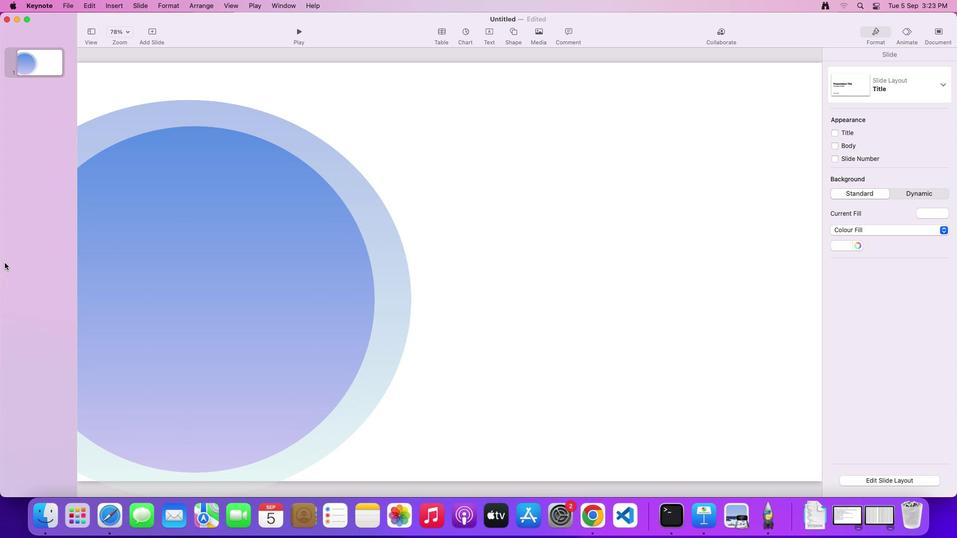 
Action: Mouse moved to (541, 29)
Screenshot: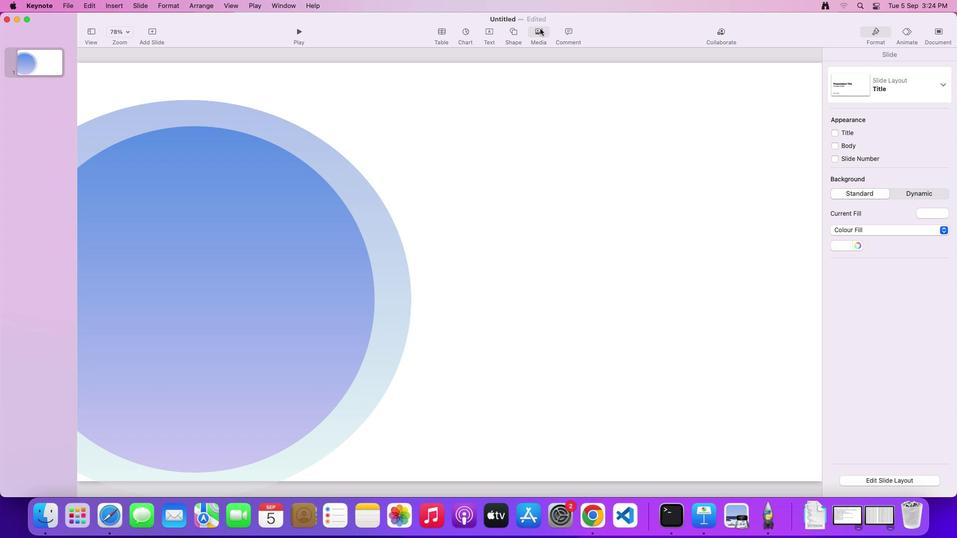 
Action: Mouse pressed left at (541, 29)
Screenshot: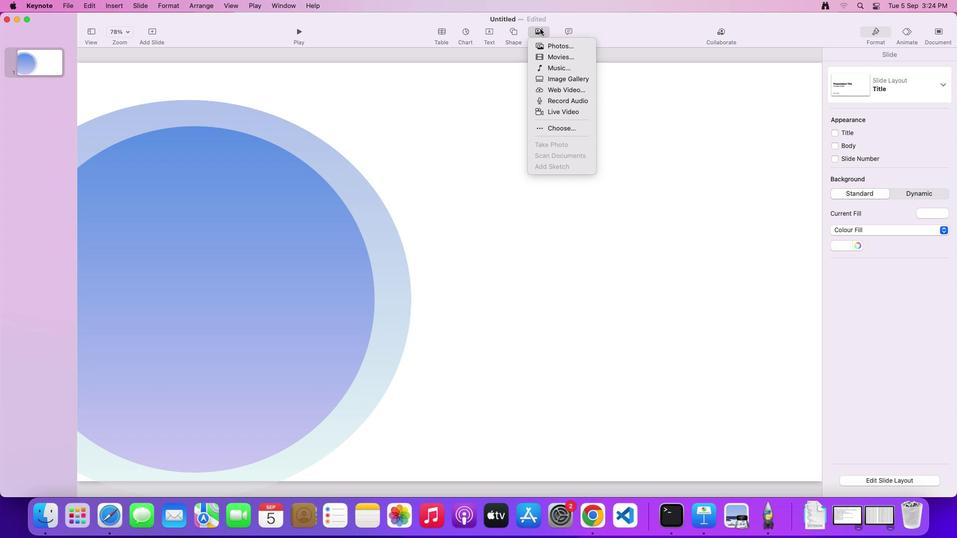 
Action: Mouse moved to (554, 130)
Screenshot: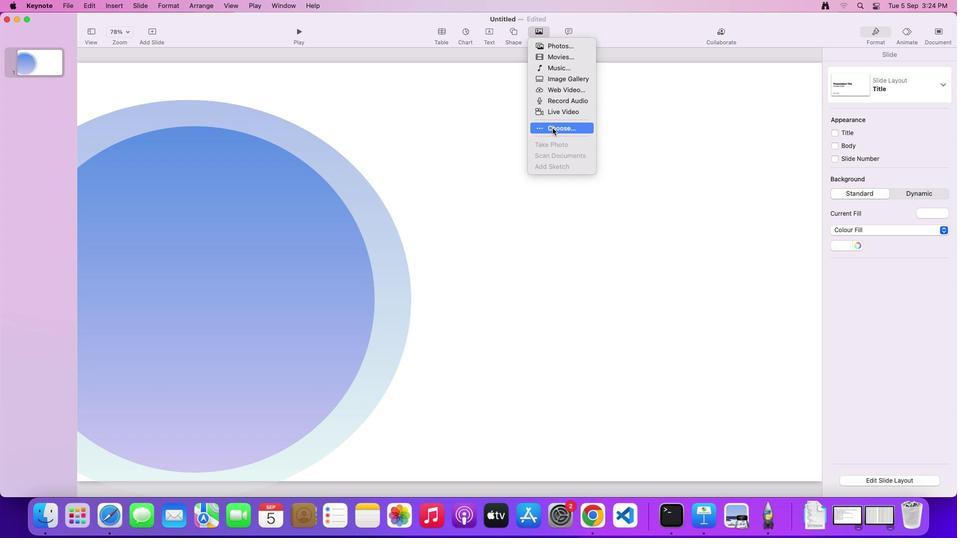 
Action: Mouse pressed left at (554, 130)
Screenshot: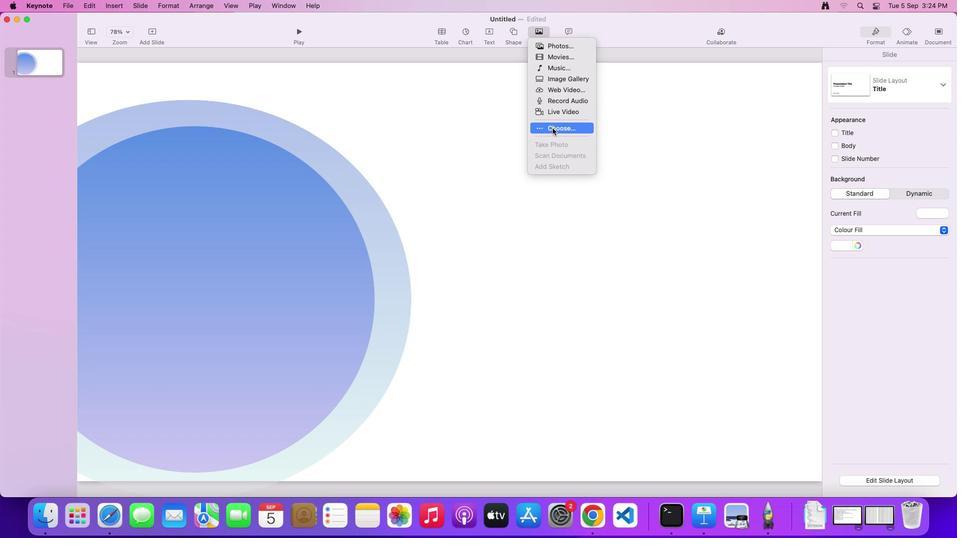 
Action: Mouse moved to (375, 248)
Screenshot: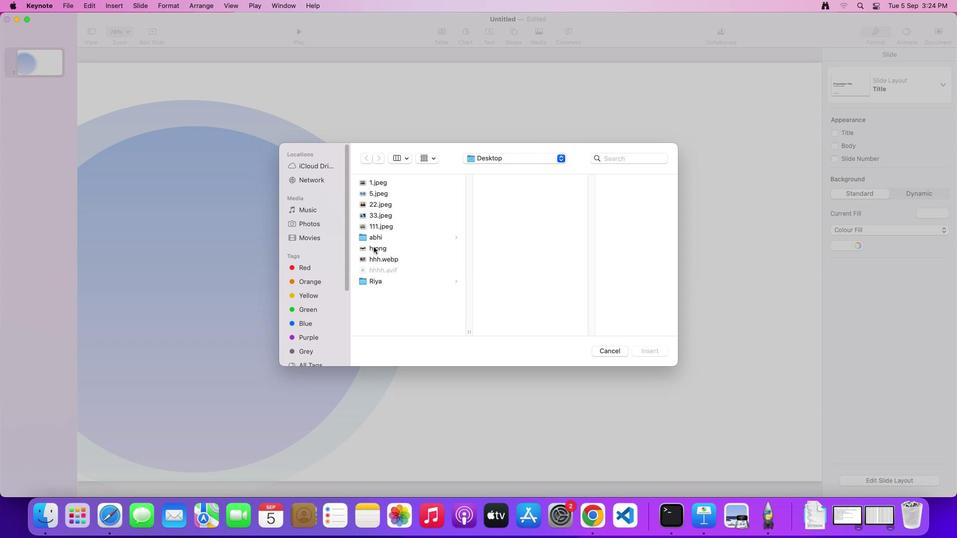 
Action: Mouse pressed left at (375, 248)
Screenshot: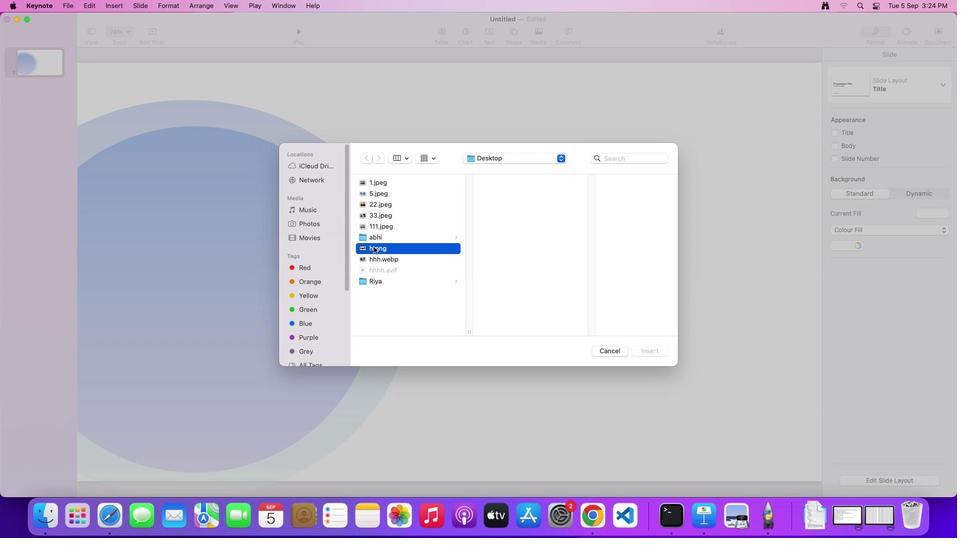 
Action: Mouse moved to (374, 182)
Screenshot: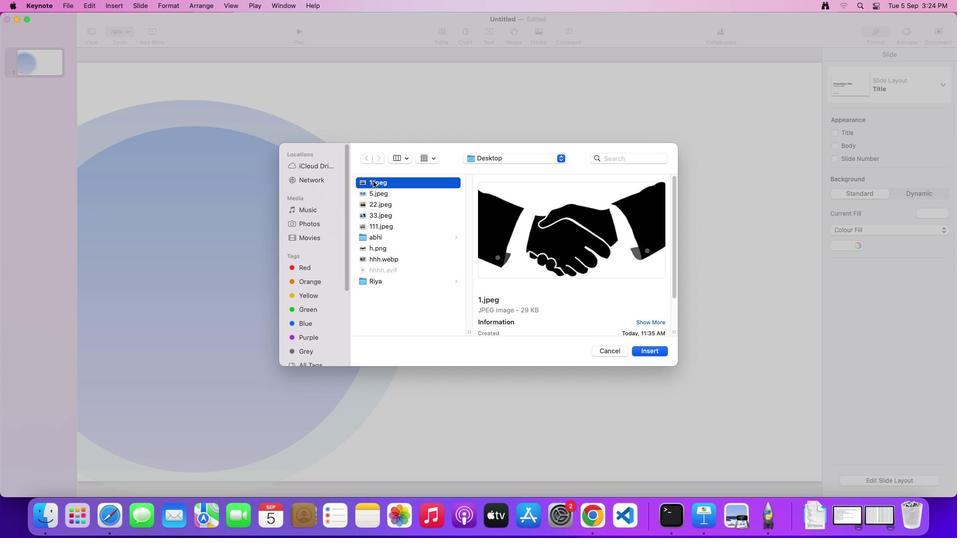 
Action: Mouse pressed left at (374, 182)
Screenshot: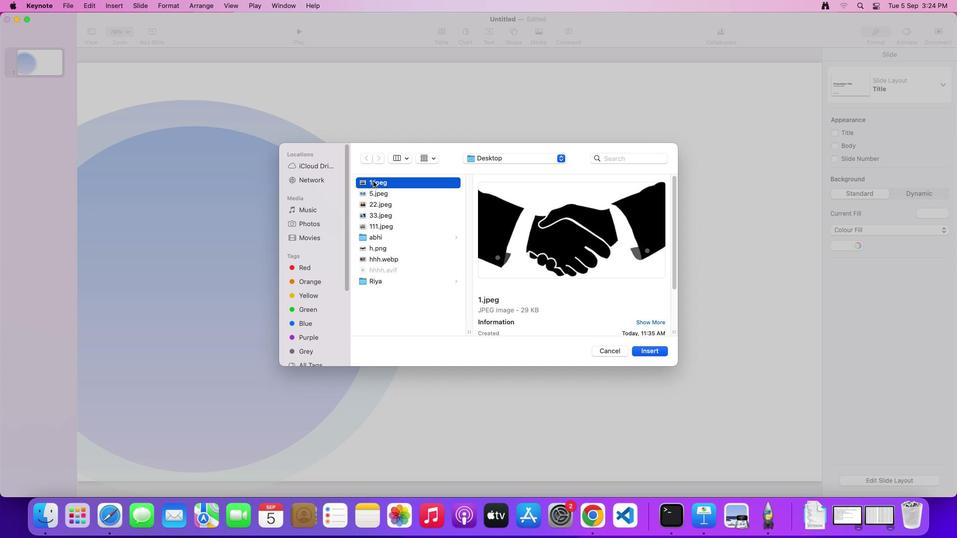 
Action: Mouse moved to (371, 195)
Screenshot: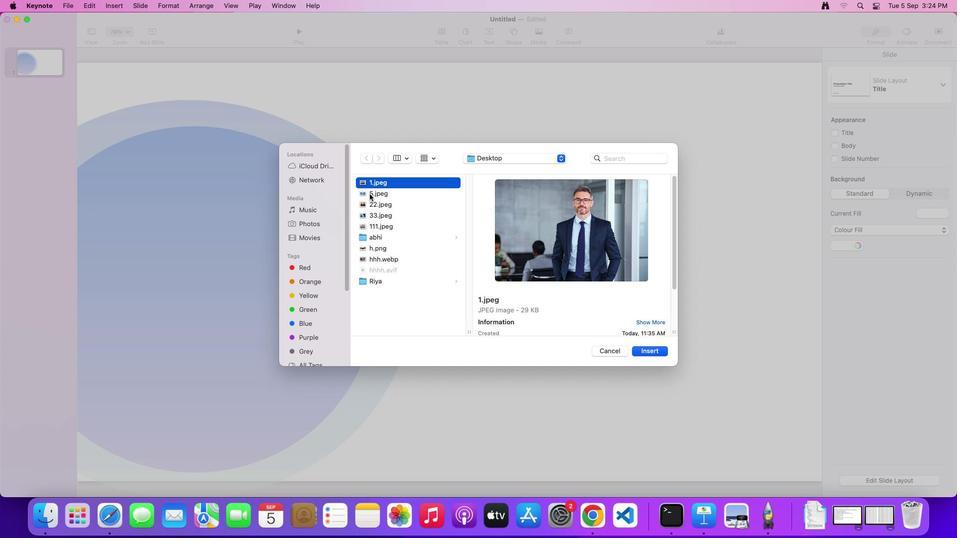 
Action: Mouse pressed left at (371, 195)
Screenshot: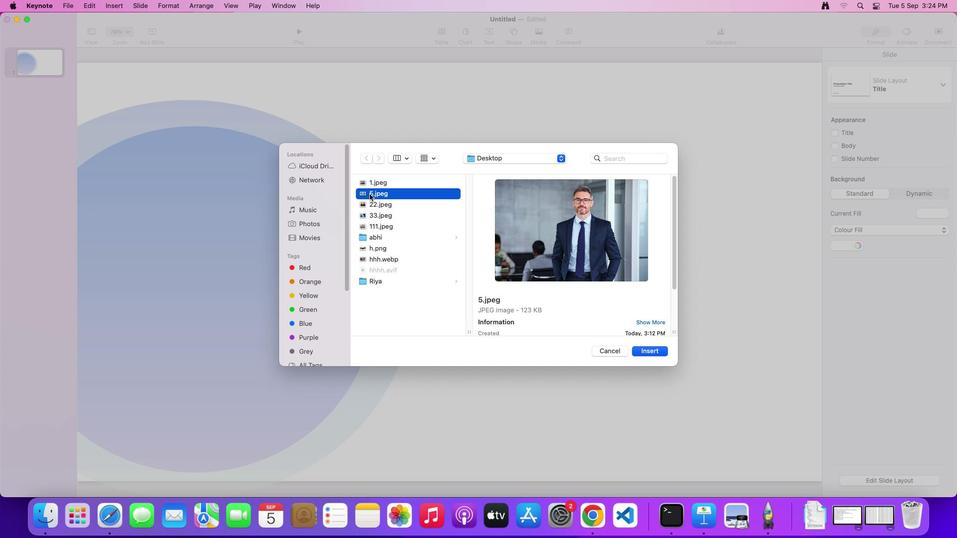 
Action: Mouse moved to (642, 352)
Screenshot: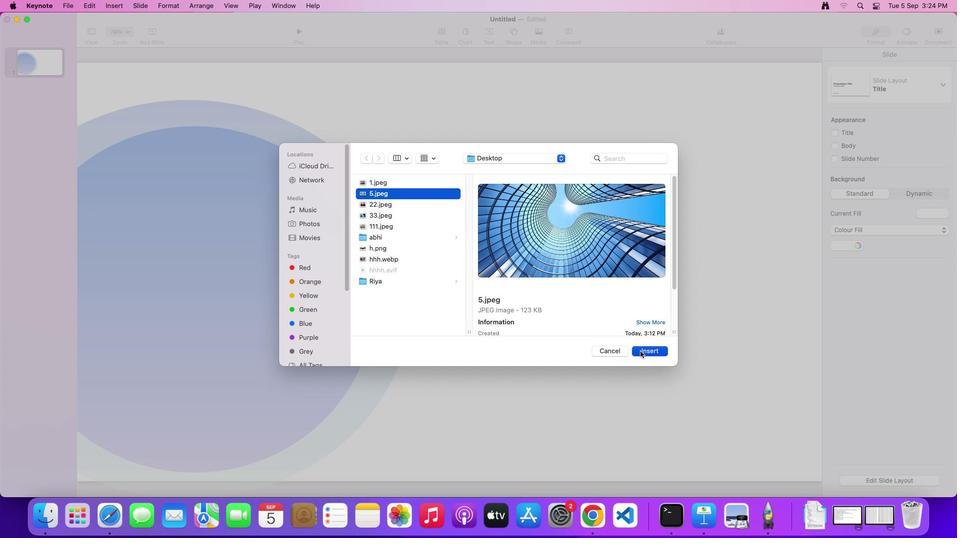 
Action: Mouse pressed left at (642, 352)
Screenshot: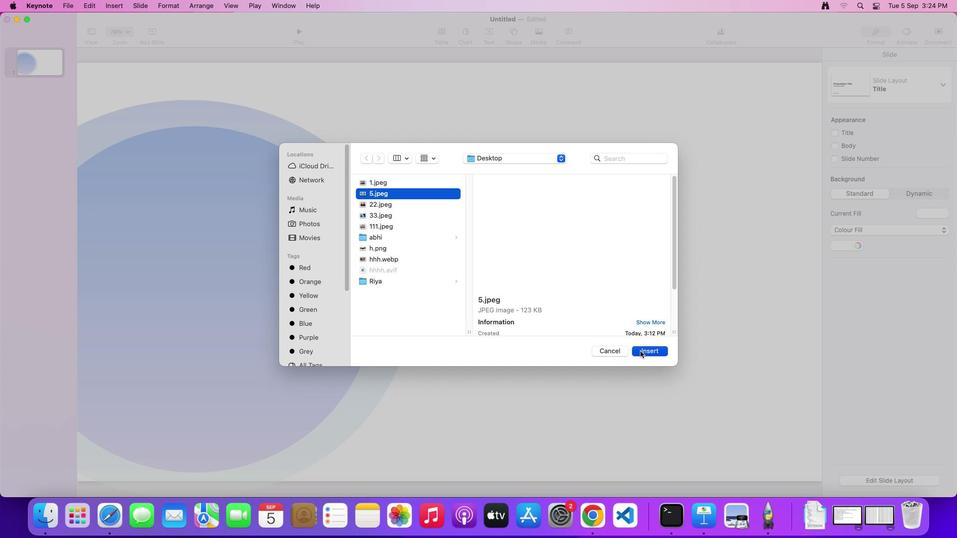 
Action: Mouse moved to (481, 304)
Screenshot: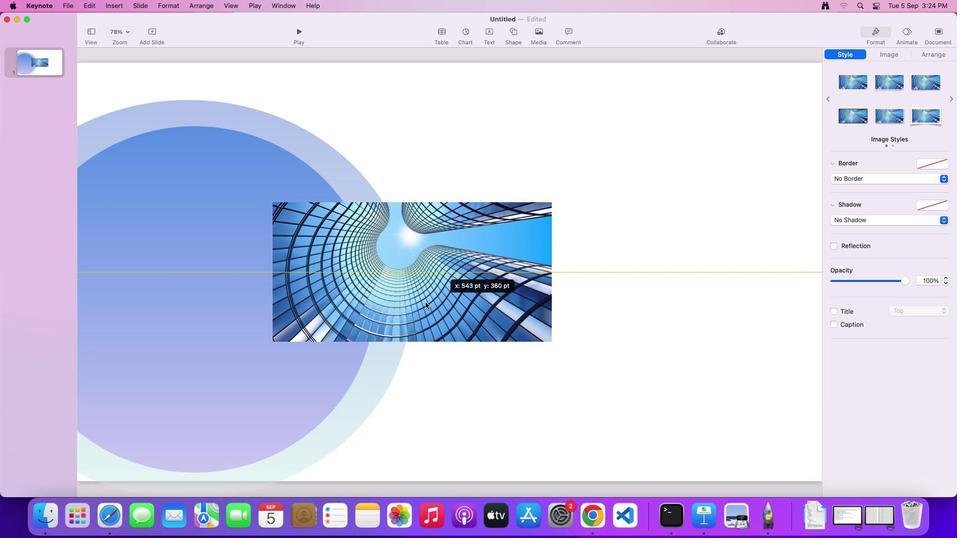 
Action: Mouse pressed left at (481, 304)
Screenshot: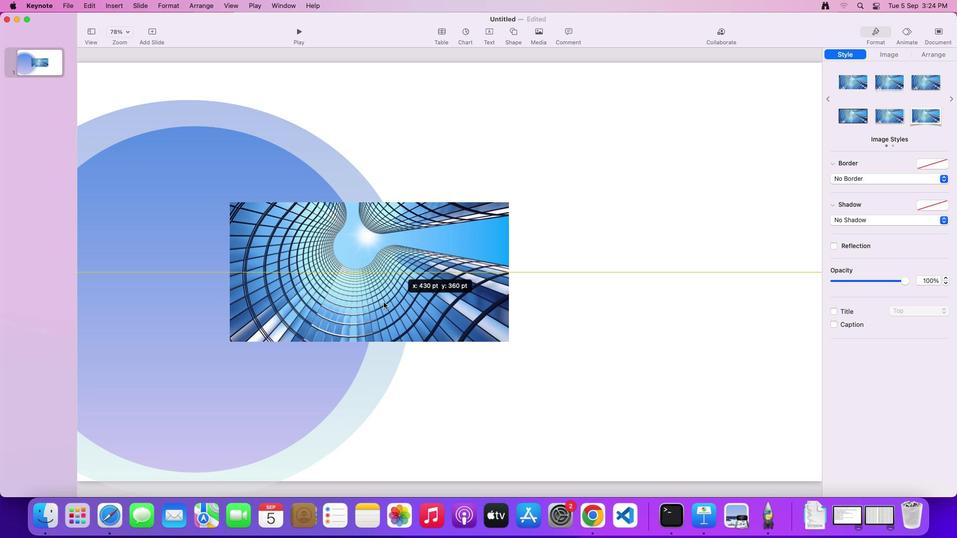 
Action: Mouse moved to (209, 343)
Screenshot: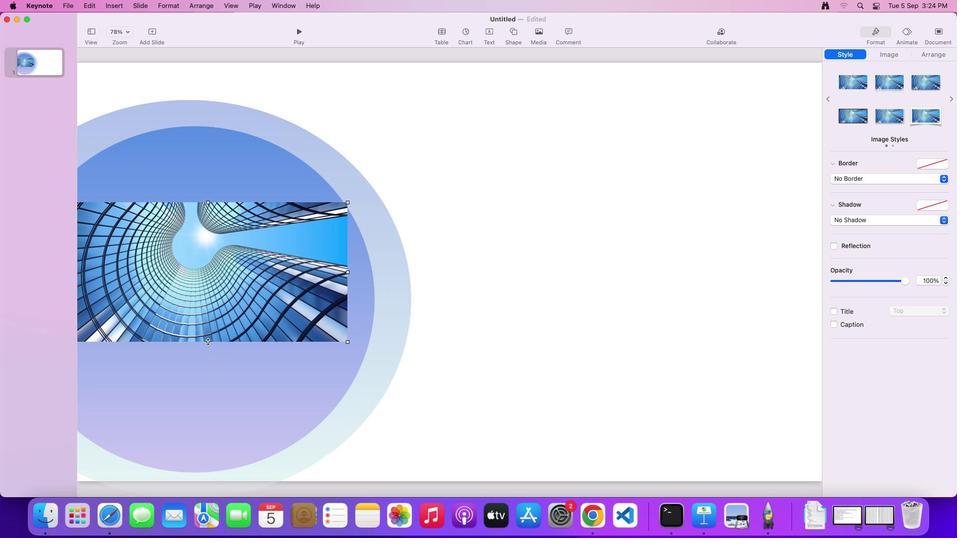 
Action: Mouse pressed left at (209, 343)
Screenshot: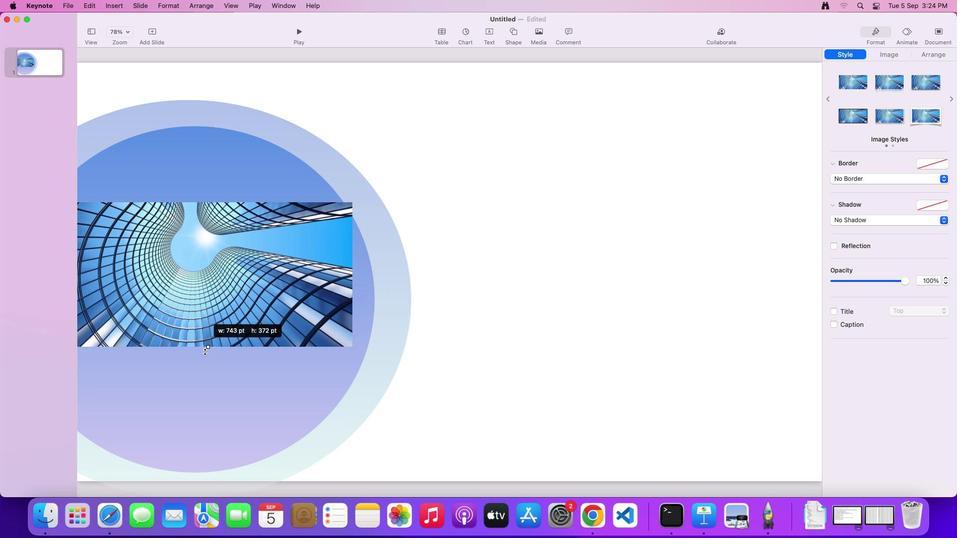 
Action: Mouse moved to (383, 378)
Screenshot: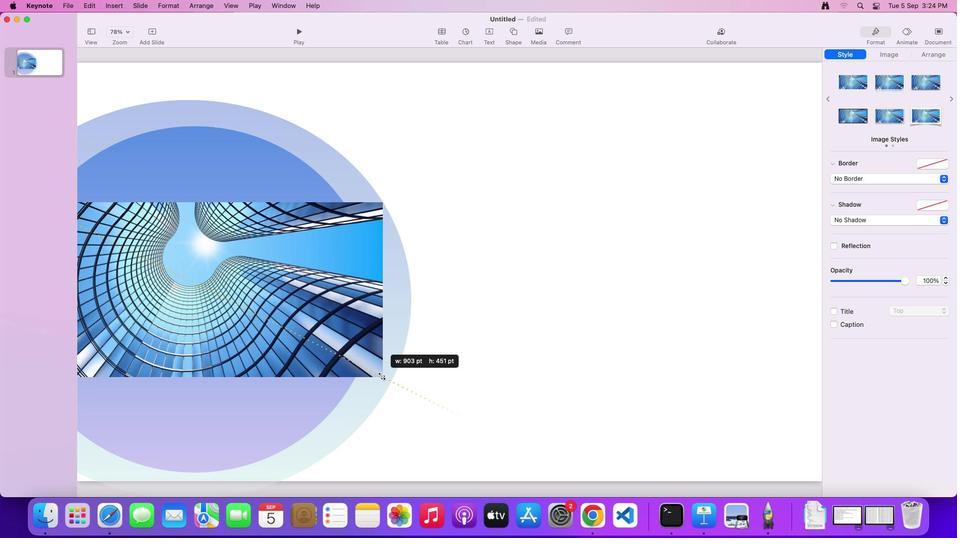 
Action: Mouse pressed left at (383, 378)
Screenshot: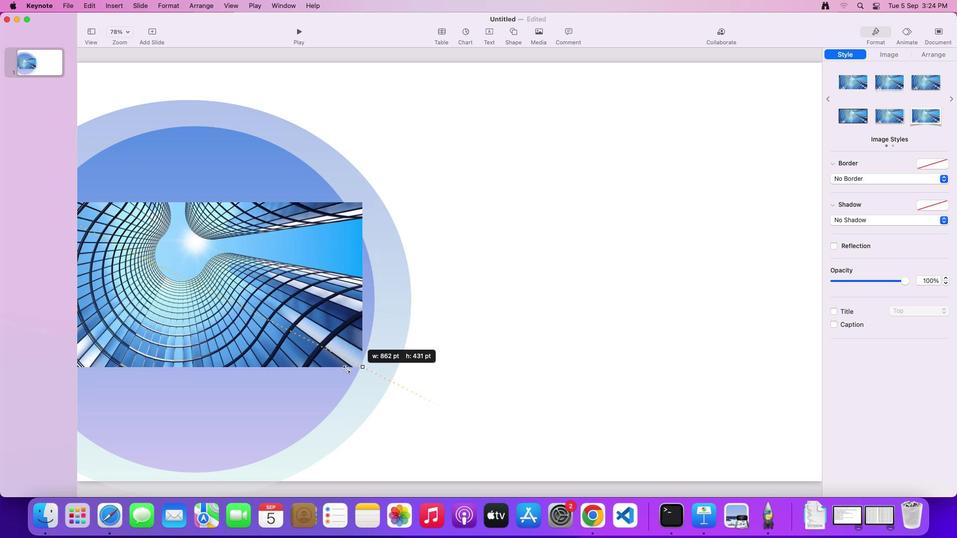 
Action: Mouse moved to (155, 204)
Screenshot: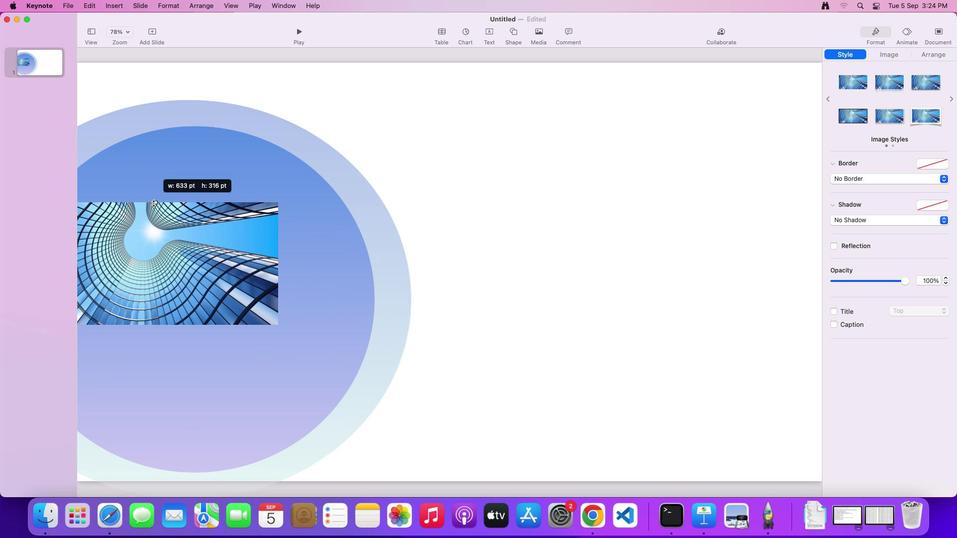 
Action: Mouse pressed left at (155, 204)
Screenshot: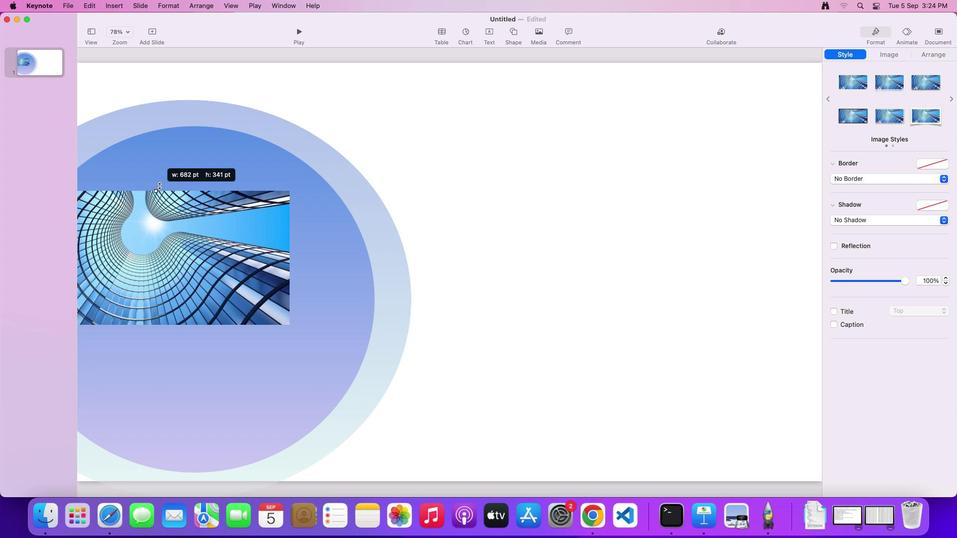 
Action: Mouse moved to (157, 325)
Screenshot: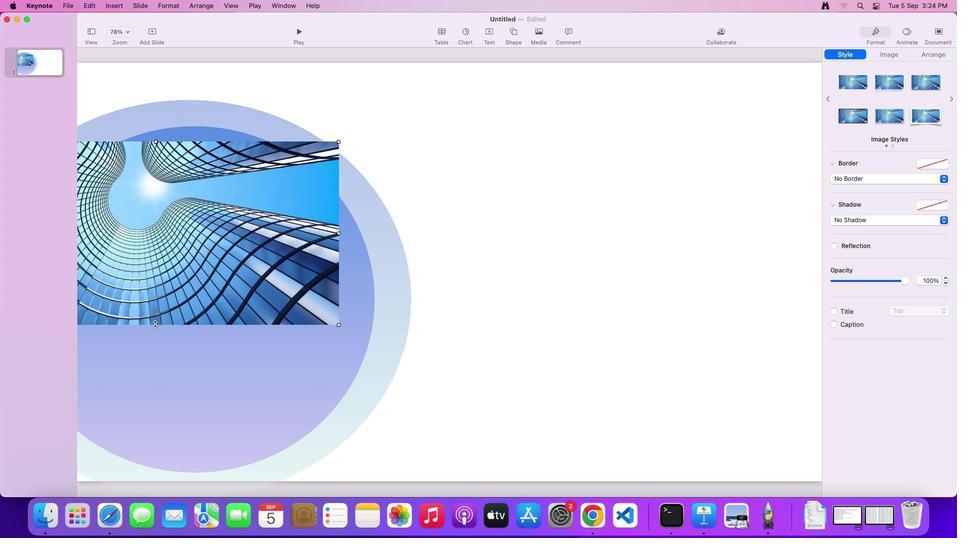 
Action: Mouse pressed left at (157, 325)
Screenshot: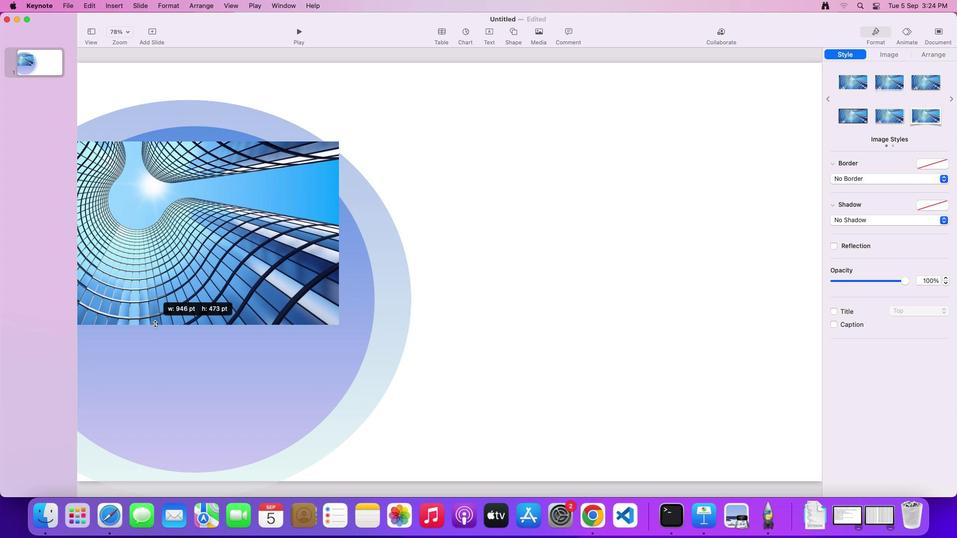 
Action: Mouse moved to (387, 258)
Screenshot: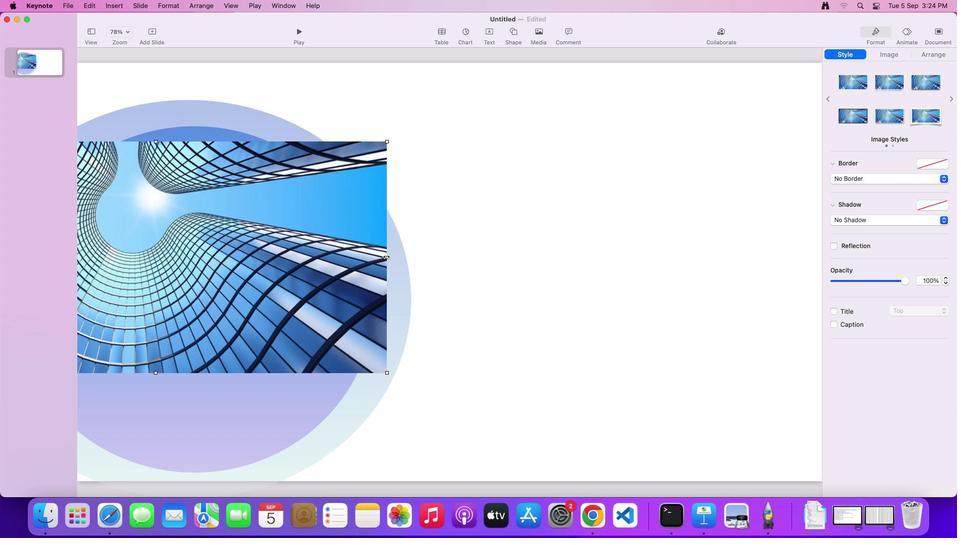 
Action: Mouse pressed left at (387, 258)
Screenshot: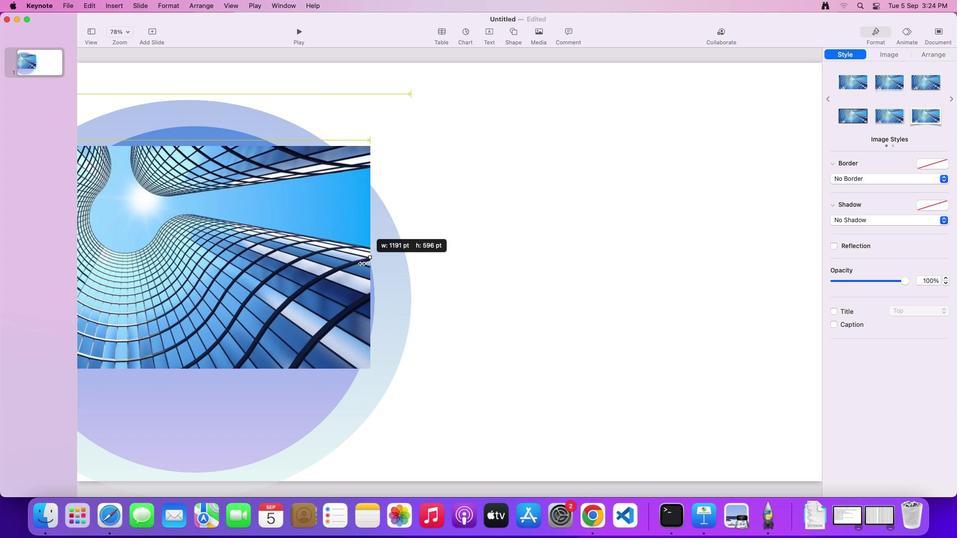 
Action: Mouse moved to (204, 324)
Screenshot: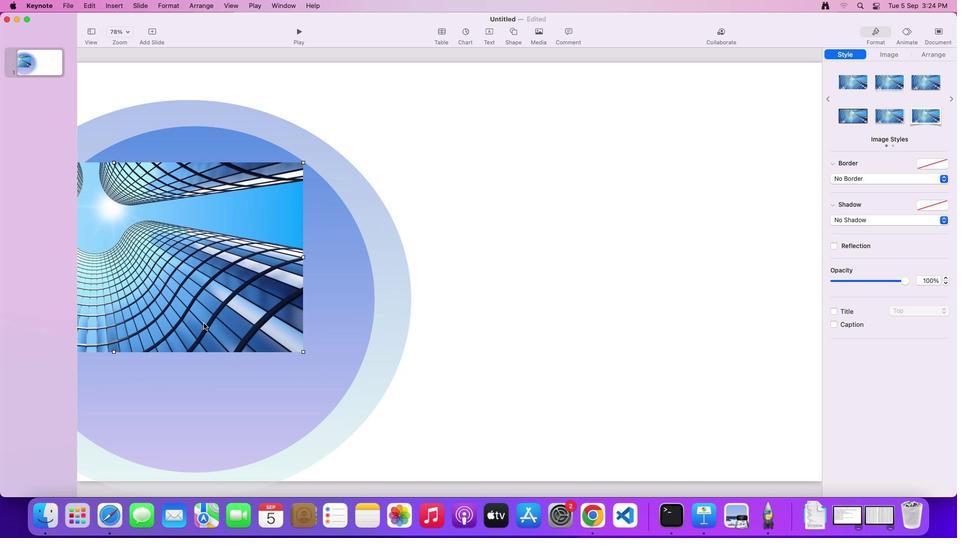
Action: Mouse pressed left at (204, 324)
Screenshot: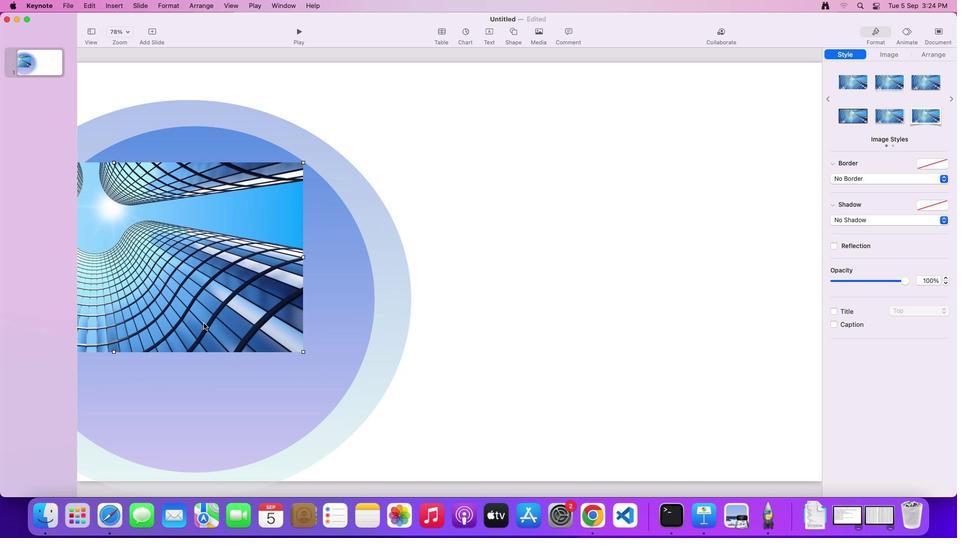 
Action: Mouse moved to (907, 38)
Screenshot: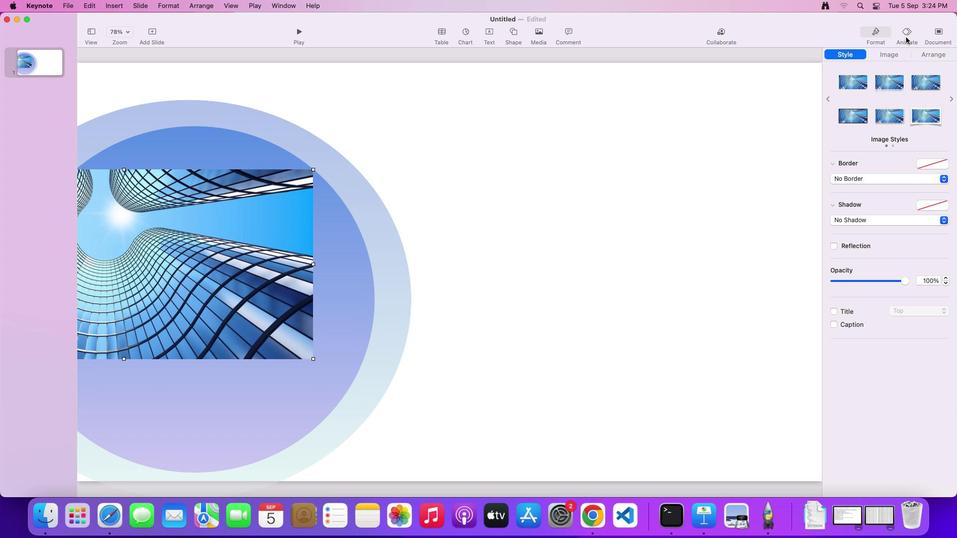 
Action: Mouse pressed left at (907, 38)
Screenshot: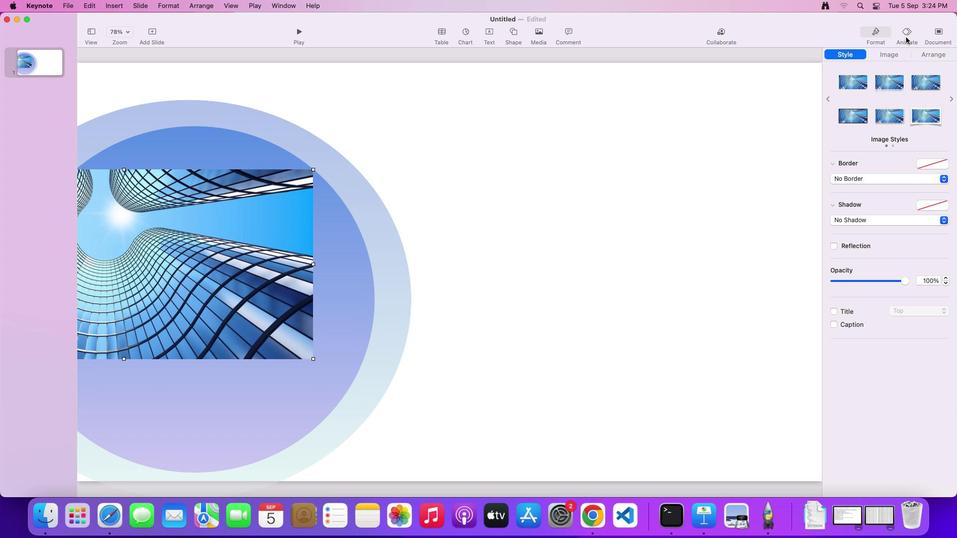 
Action: Mouse moved to (876, 32)
Screenshot: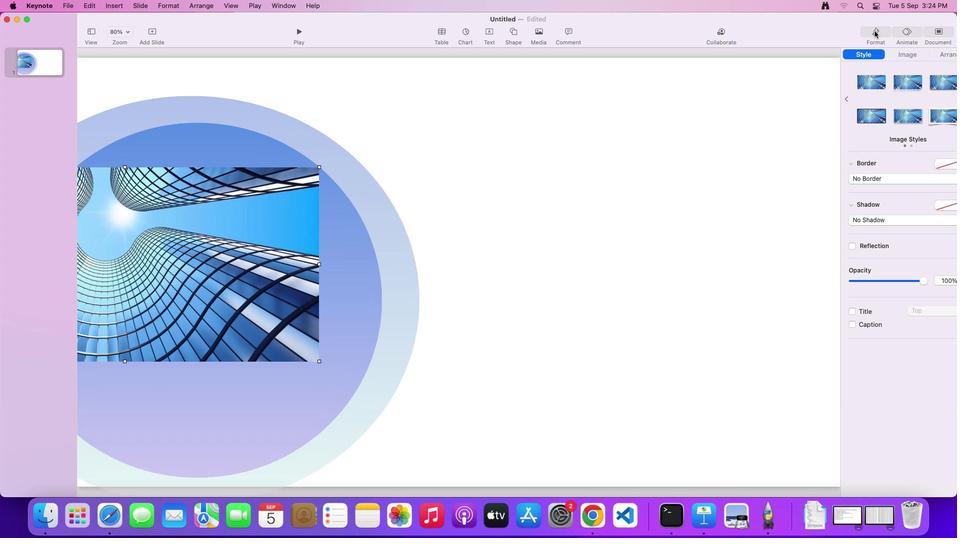 
Action: Mouse pressed left at (876, 32)
Screenshot: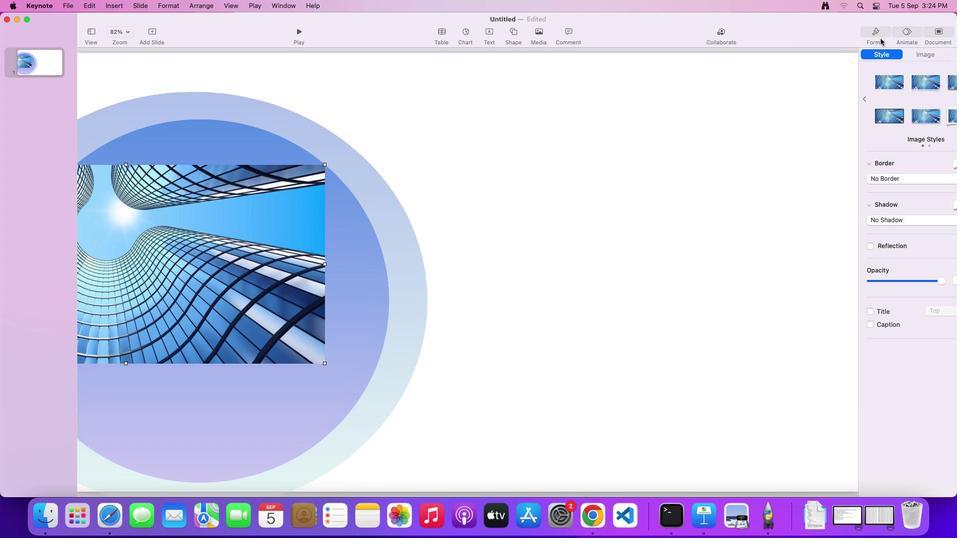 
Action: Mouse moved to (901, 31)
Screenshot: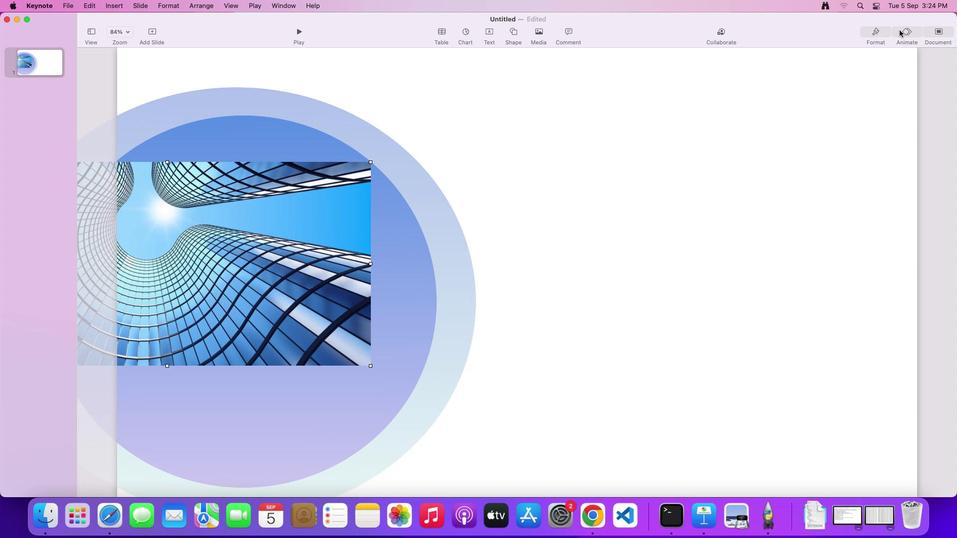 
Action: Mouse pressed left at (901, 31)
Screenshot: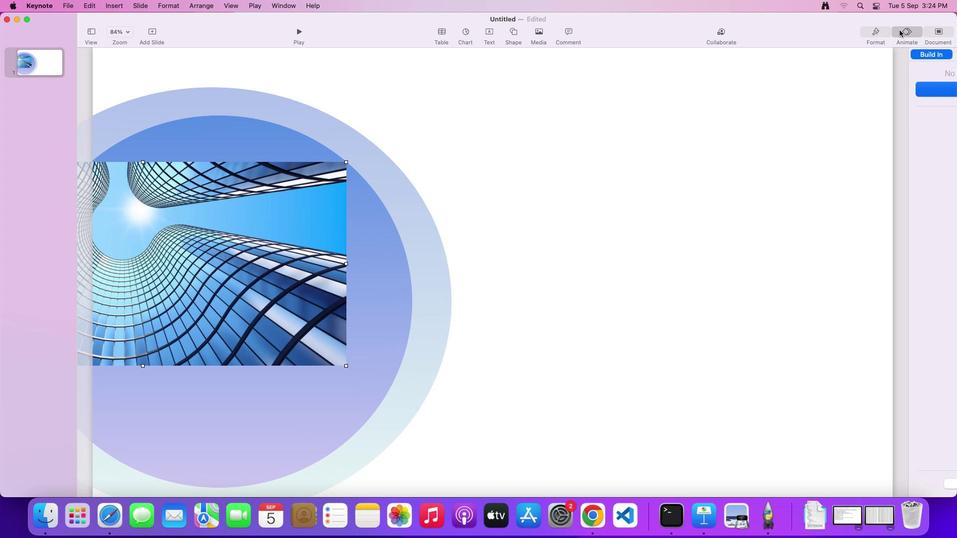 
Action: Mouse moved to (139, 217)
Screenshot: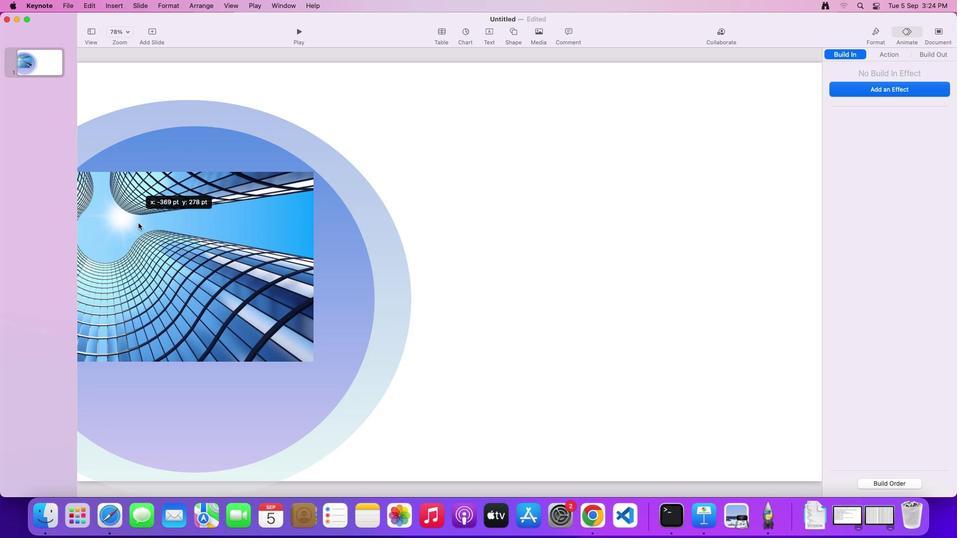 
Action: Mouse pressed left at (139, 217)
Screenshot: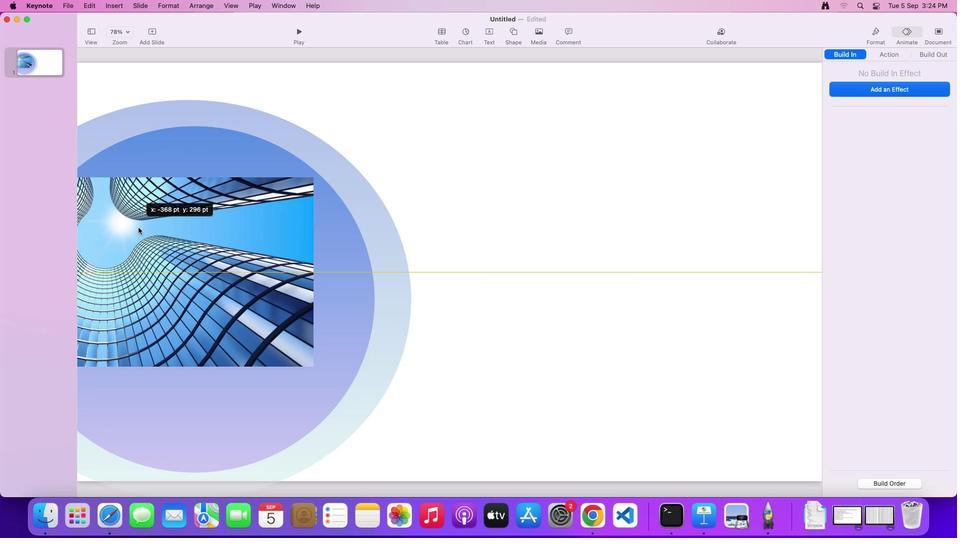 
Action: Mouse moved to (881, 35)
Screenshot: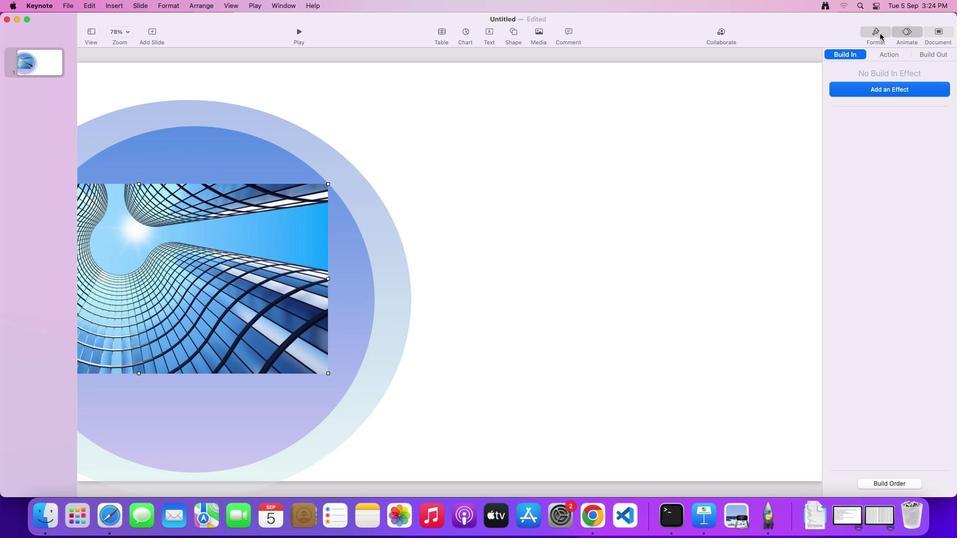 
Action: Mouse pressed left at (881, 35)
Screenshot: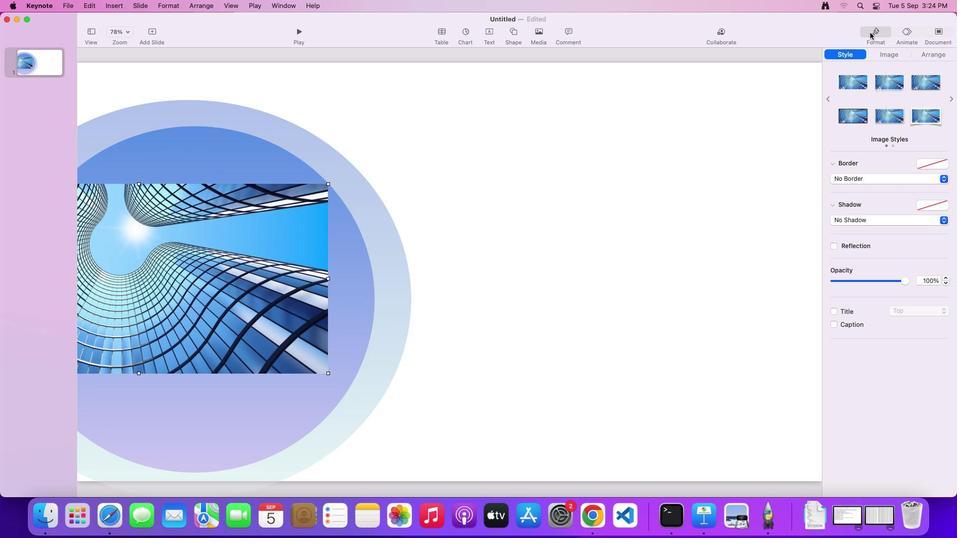 
Action: Mouse moved to (874, 43)
Screenshot: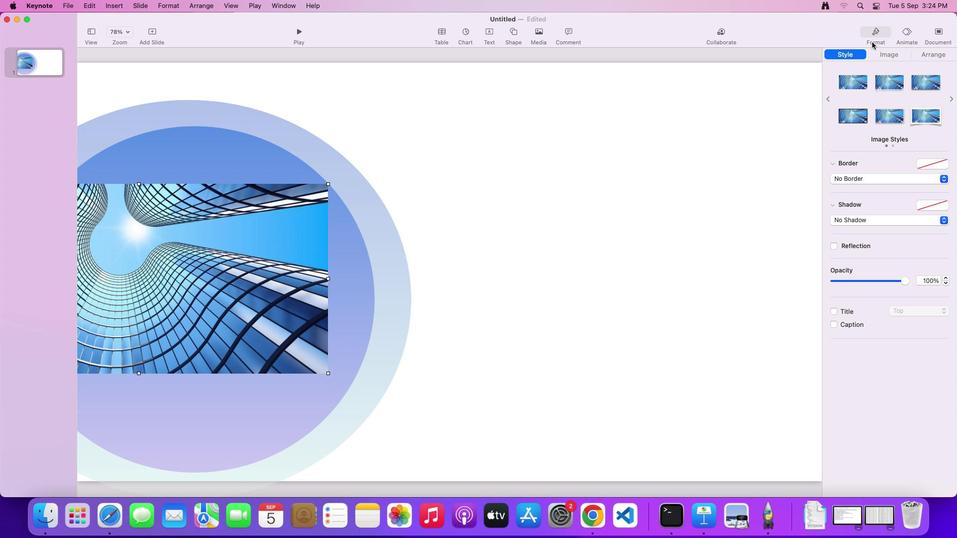 
Action: Mouse pressed left at (874, 43)
Screenshot: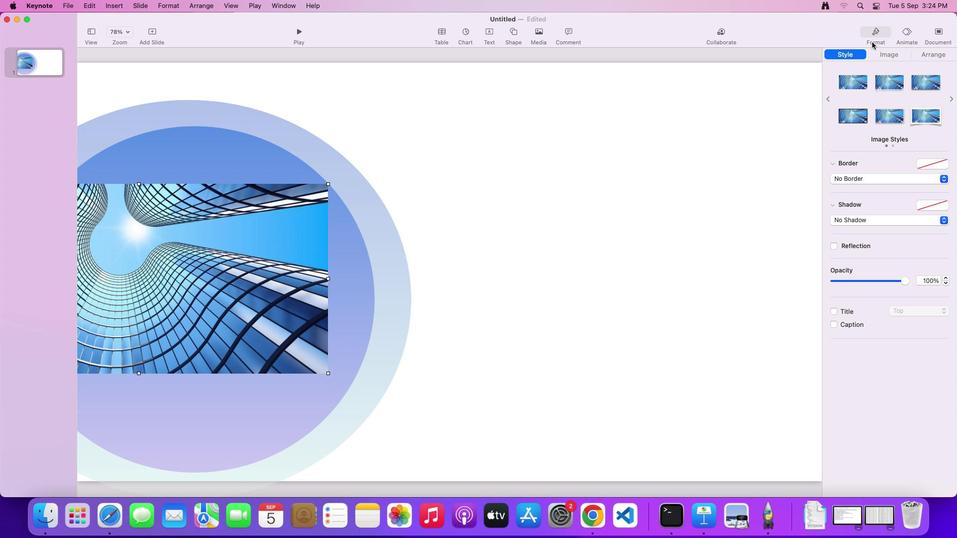 
Action: Mouse moved to (836, 247)
Screenshot: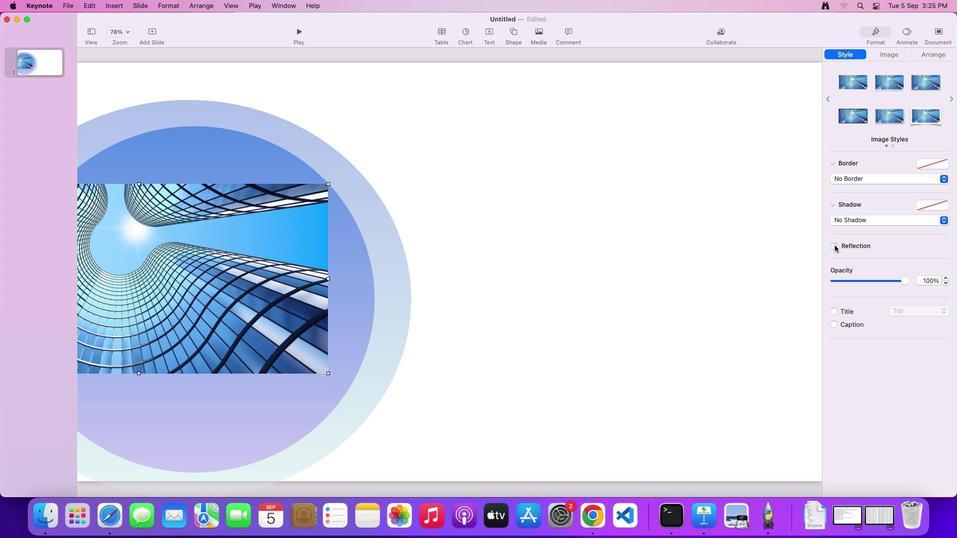 
Action: Mouse pressed left at (836, 247)
Screenshot: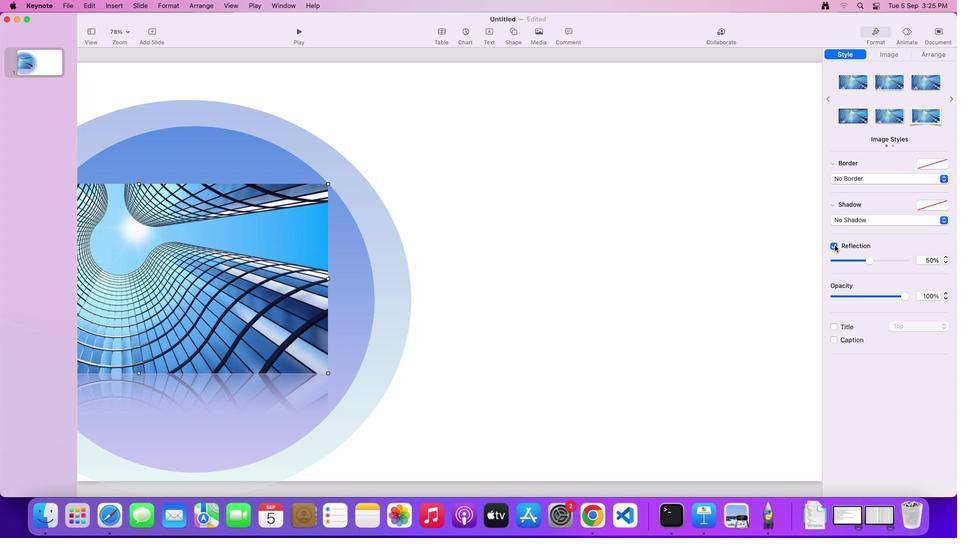 
Action: Mouse moved to (905, 299)
Screenshot: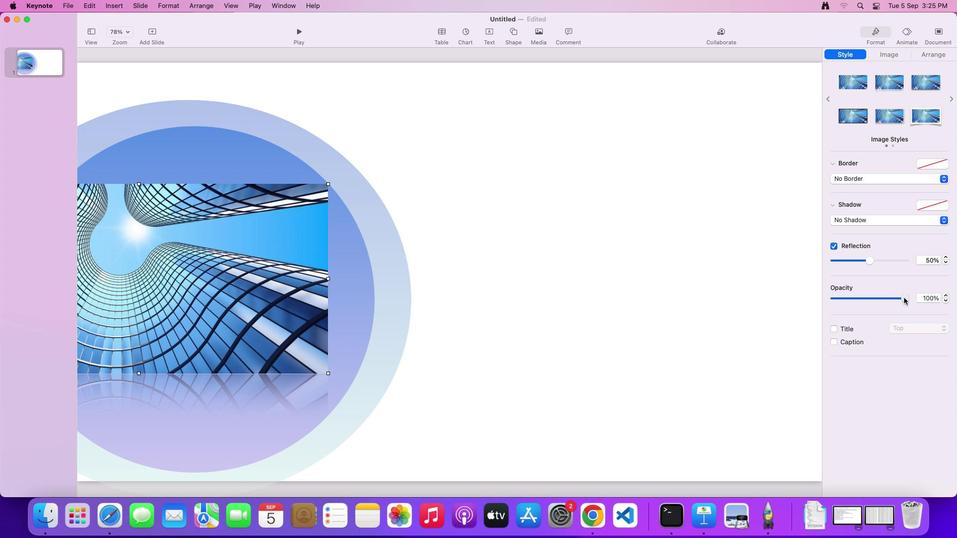 
Action: Mouse pressed left at (905, 299)
Screenshot: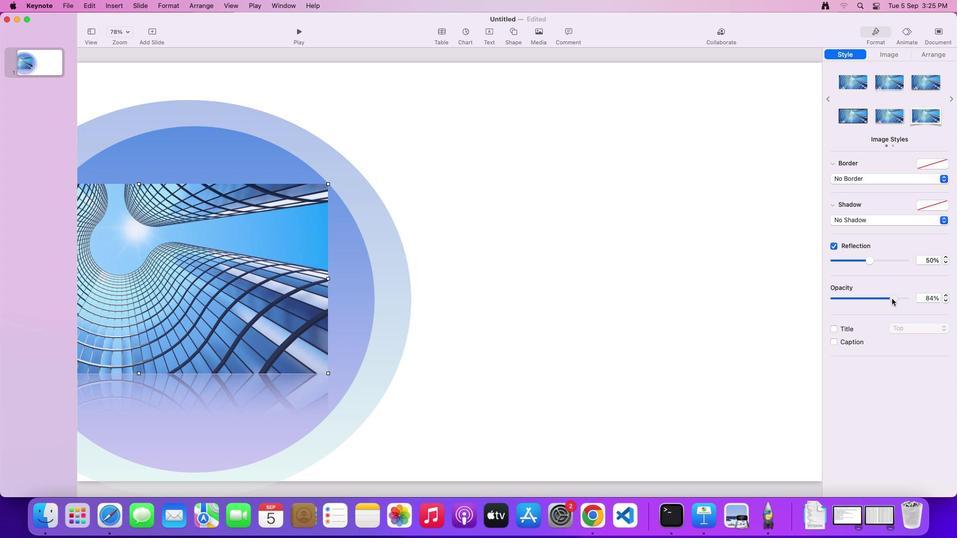 
Action: Mouse moved to (501, 259)
Screenshot: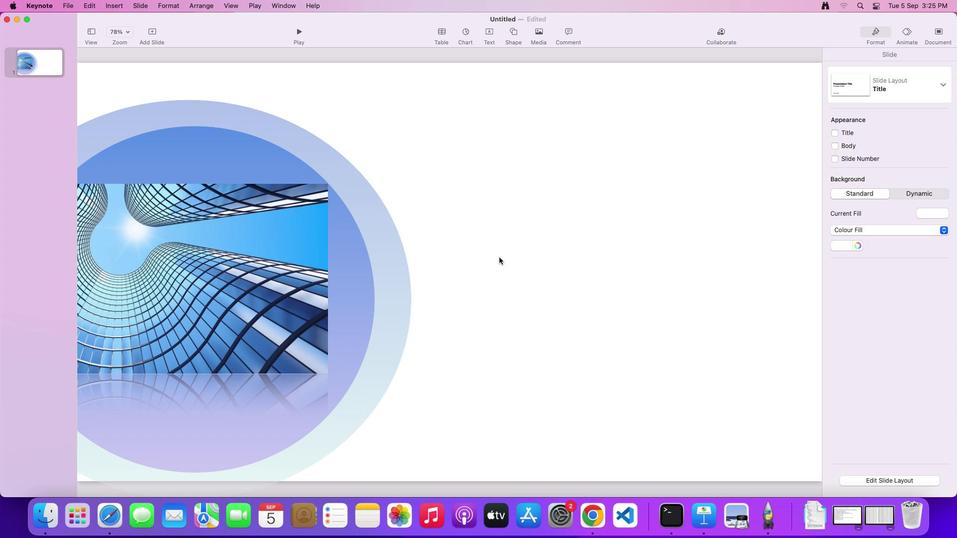 
Action: Mouse pressed left at (501, 259)
Screenshot: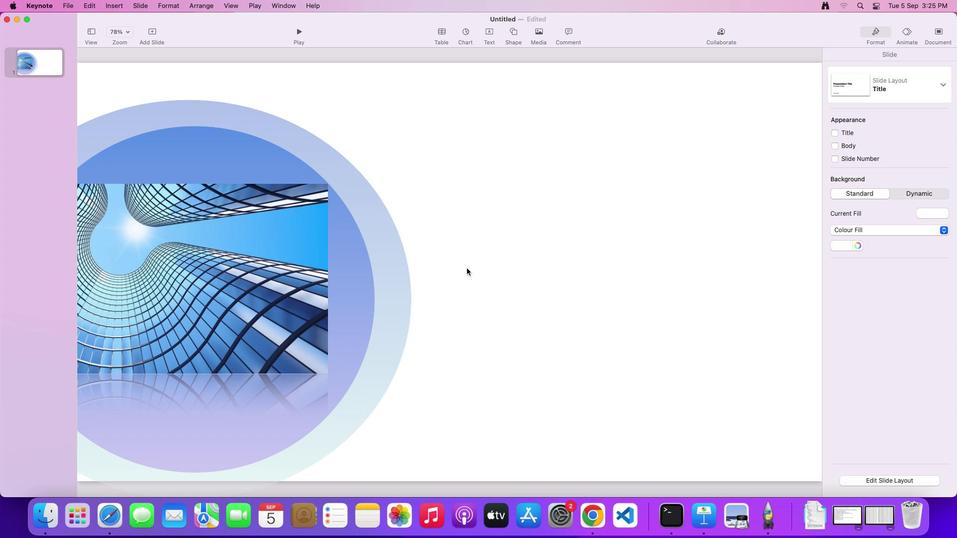 
Action: Mouse moved to (351, 291)
Screenshot: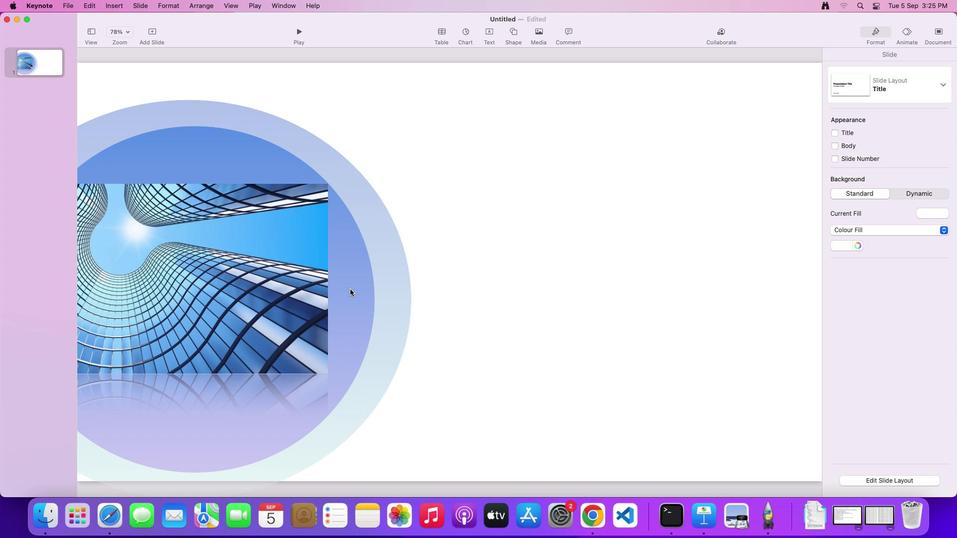
Action: Mouse pressed left at (351, 291)
Screenshot: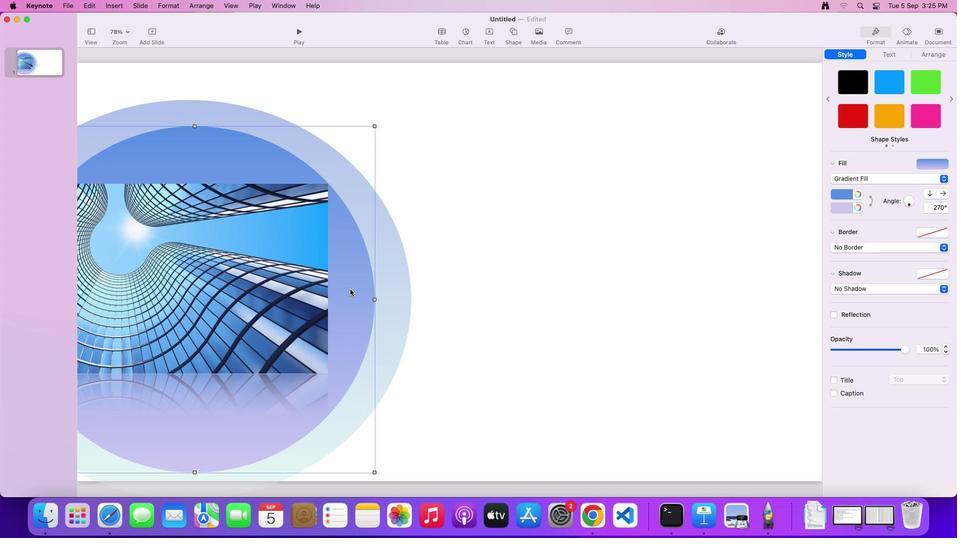 
Action: Mouse moved to (522, 252)
Screenshot: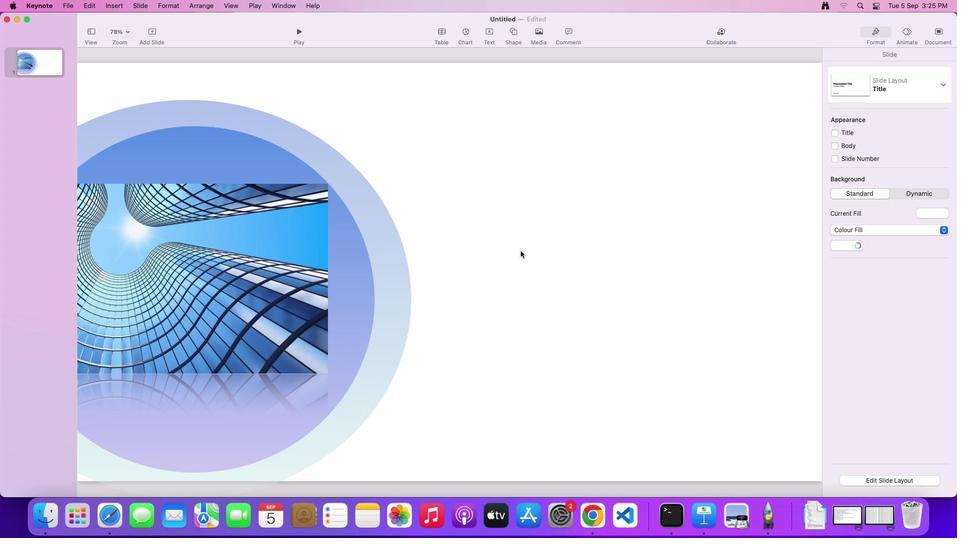 
Action: Mouse pressed left at (522, 252)
Screenshot: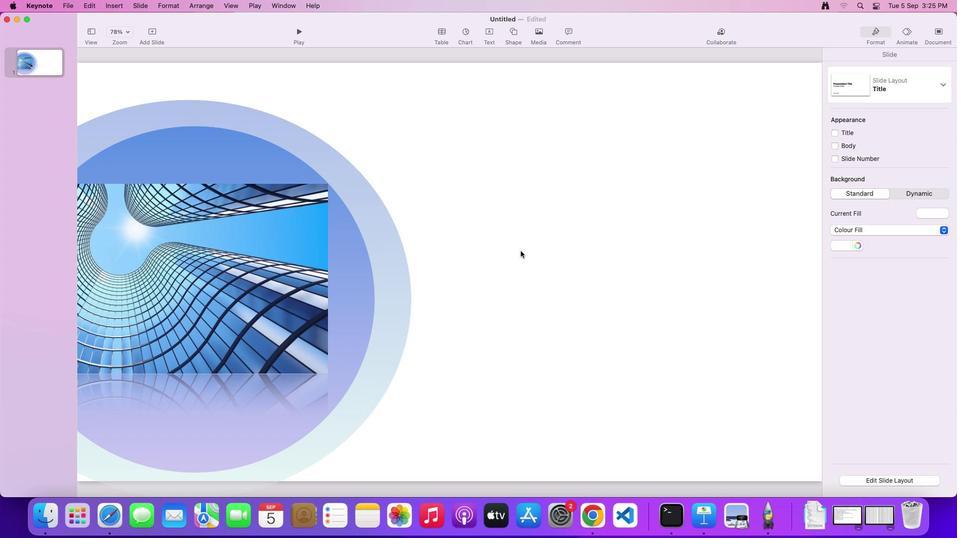 
Action: Mouse moved to (585, 272)
Screenshot: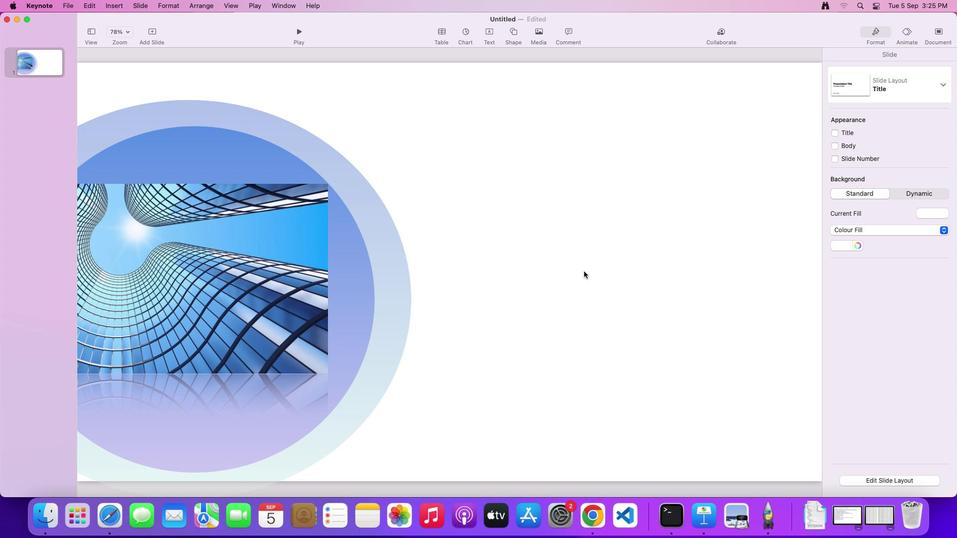 
Action: Mouse pressed left at (585, 272)
Screenshot: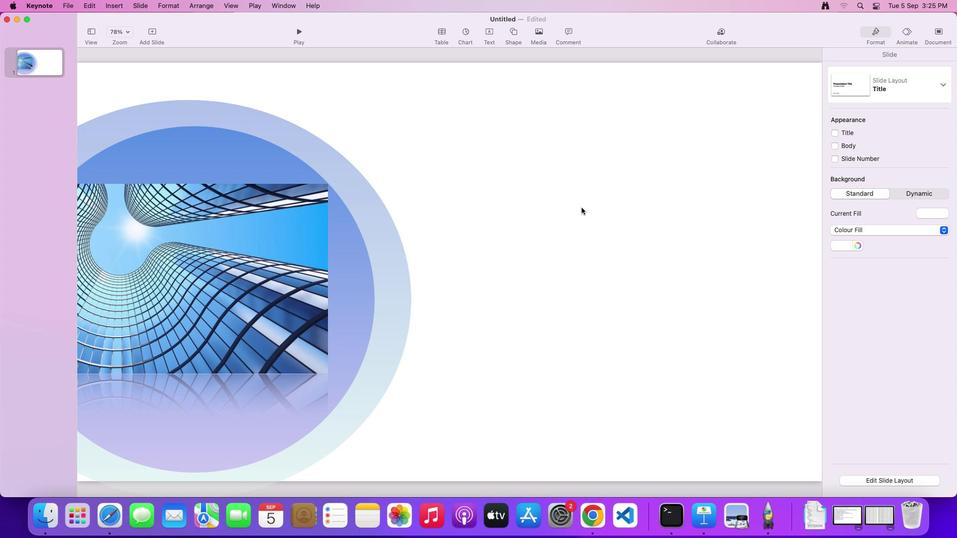 
Action: Mouse moved to (513, 32)
Screenshot: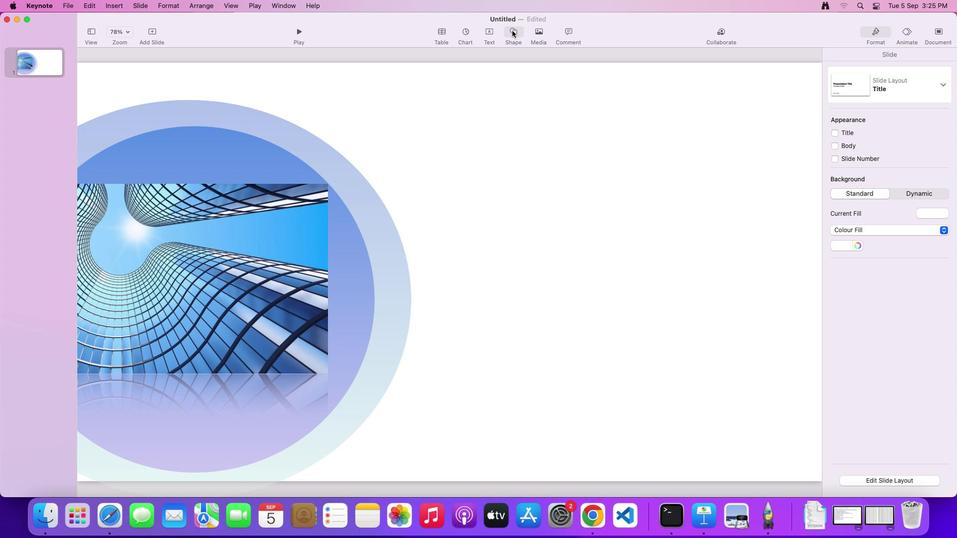 
Action: Mouse pressed left at (513, 32)
Screenshot: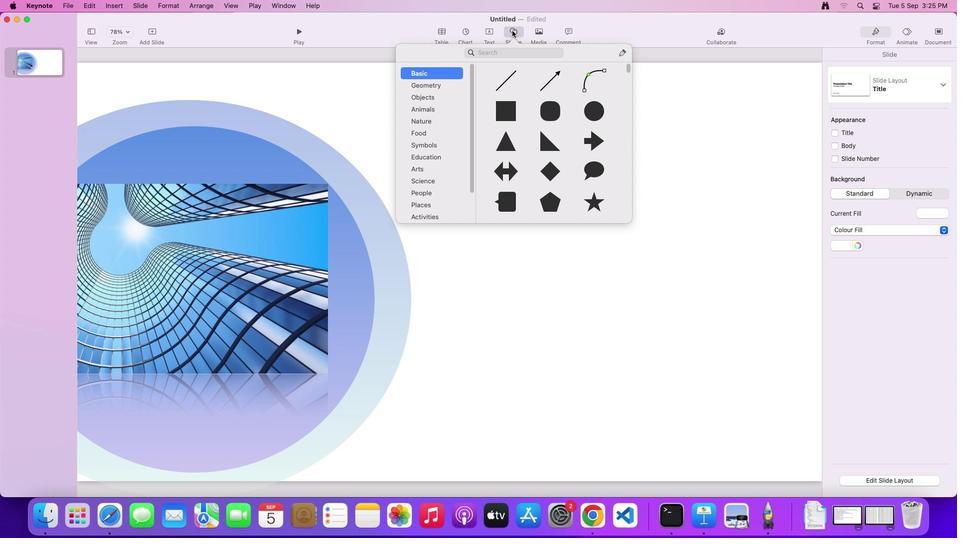 
Action: Mouse moved to (595, 117)
Screenshot: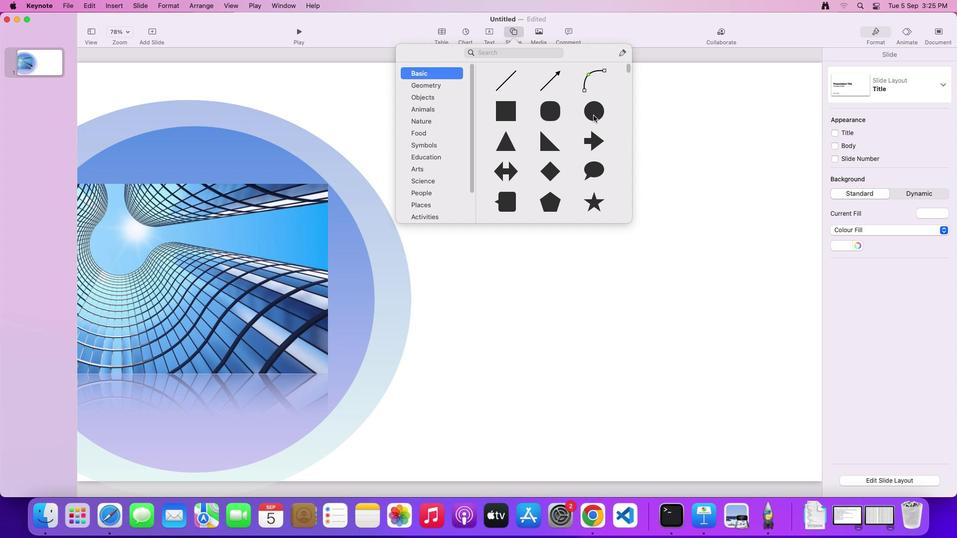 
Action: Mouse pressed left at (595, 117)
Screenshot: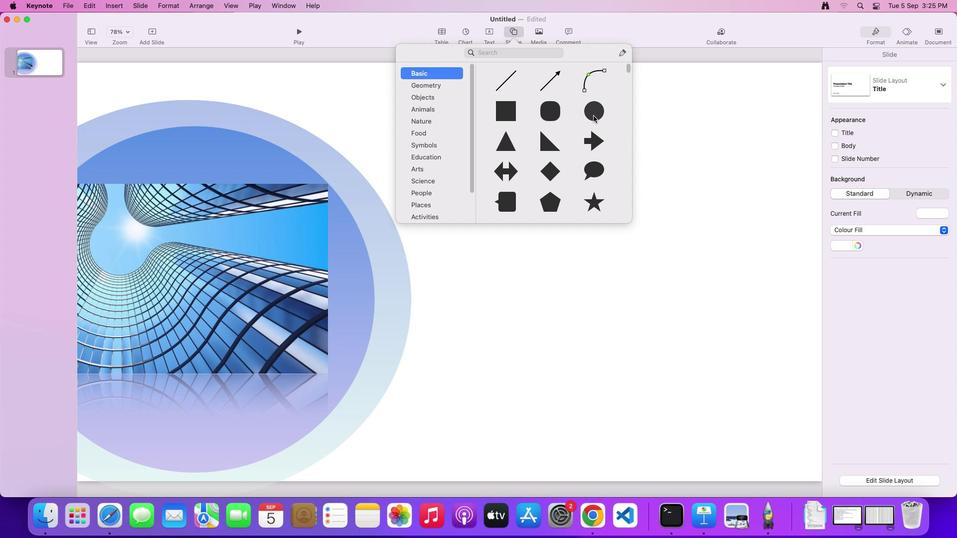 
Action: Mouse moved to (468, 294)
Screenshot: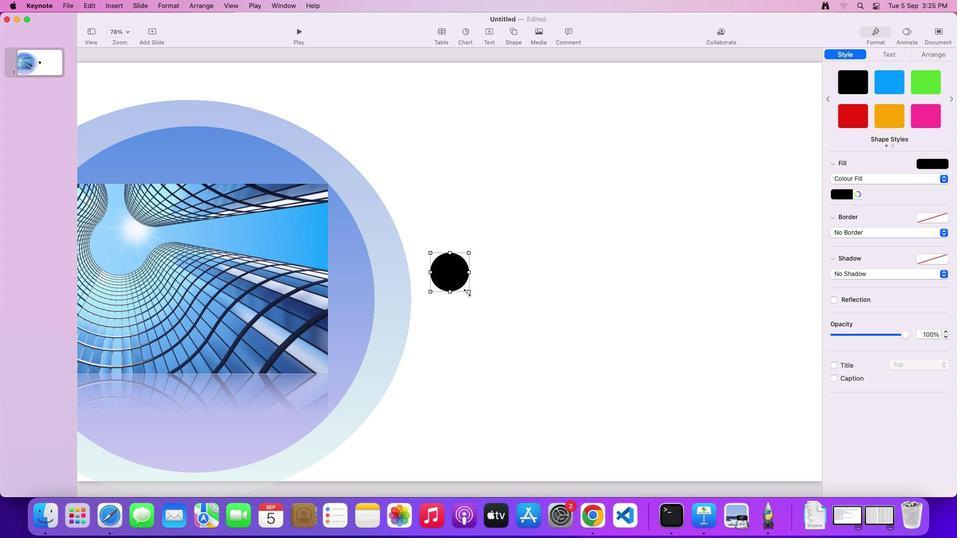 
Action: Mouse pressed left at (468, 294)
Screenshot: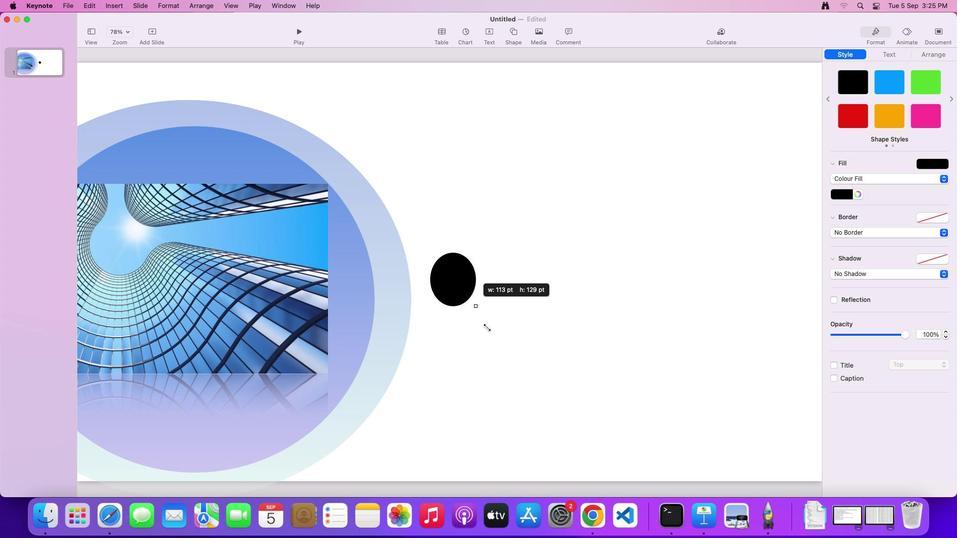 
Action: Mouse moved to (584, 417)
Screenshot: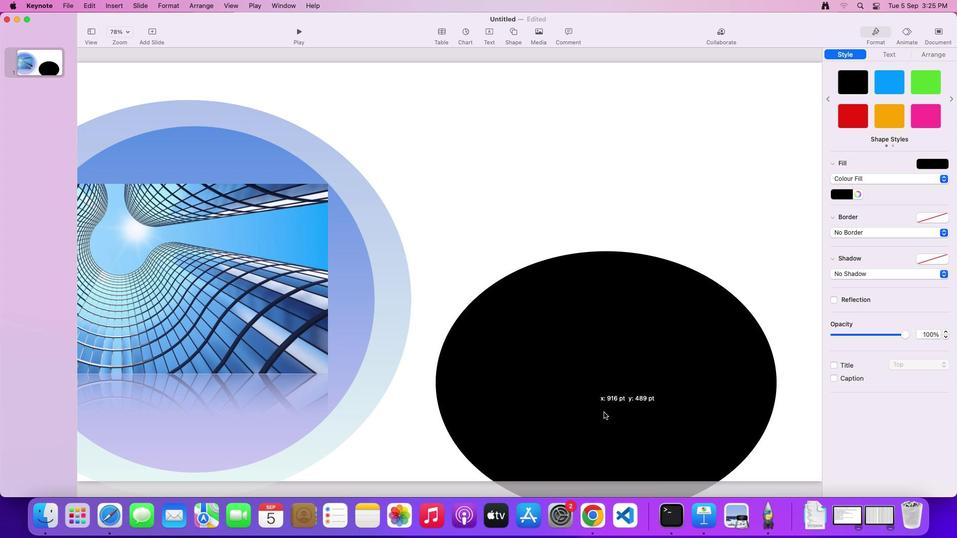 
Action: Mouse pressed left at (584, 417)
Screenshot: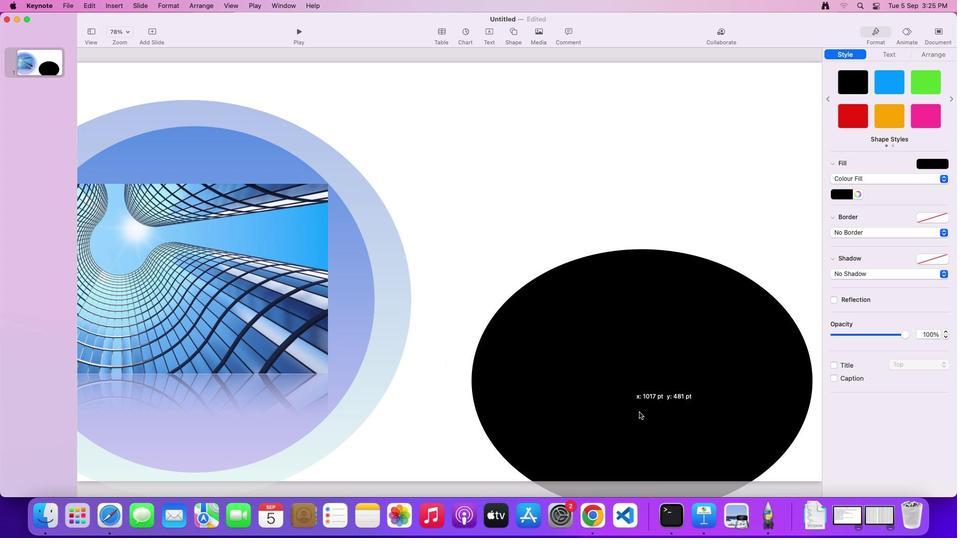 
Action: Mouse moved to (945, 180)
Screenshot: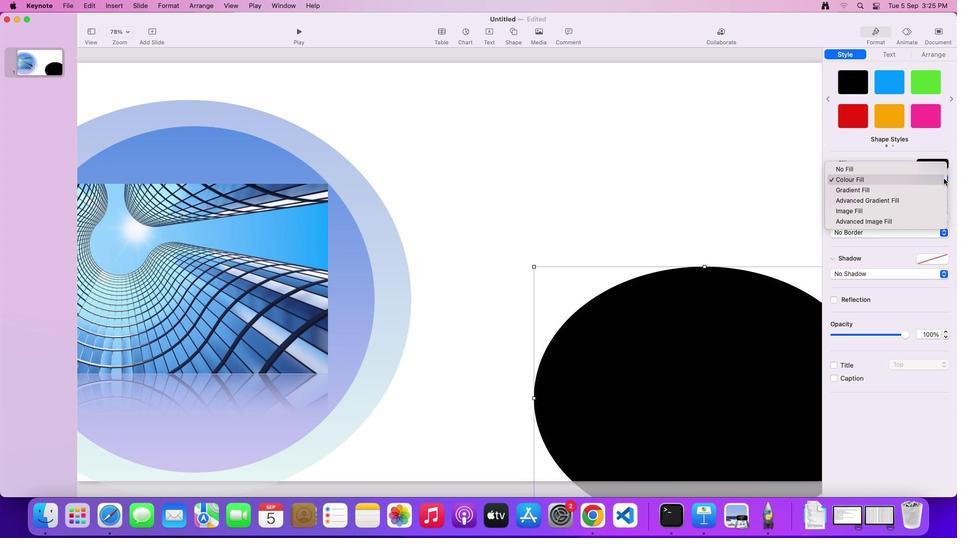 
Action: Mouse pressed left at (945, 180)
Screenshot: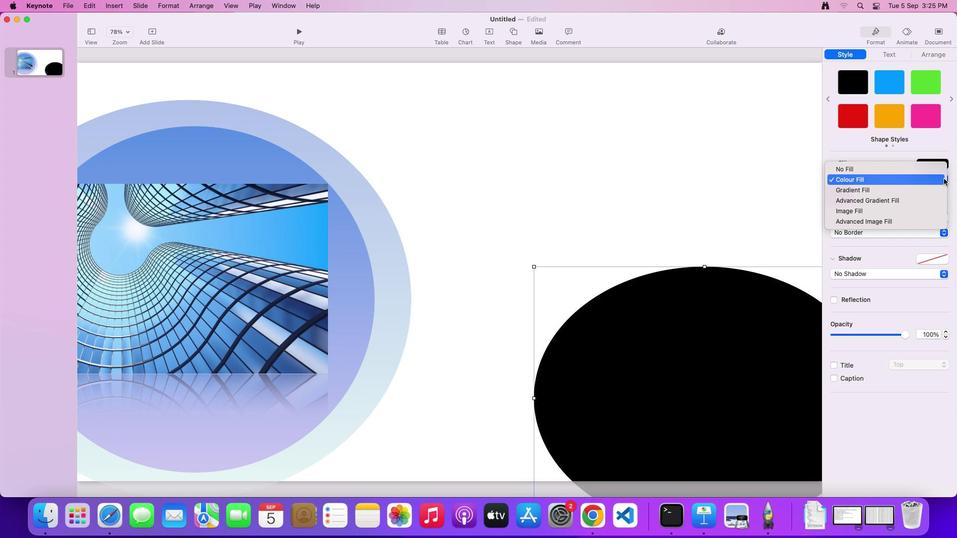 
Action: Mouse moved to (851, 185)
Screenshot: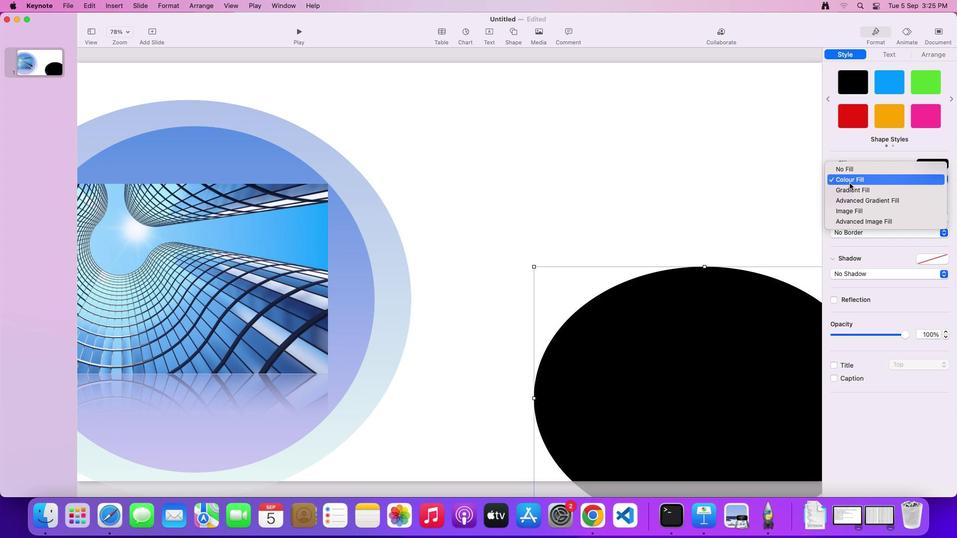 
Action: Mouse pressed left at (851, 185)
Screenshot: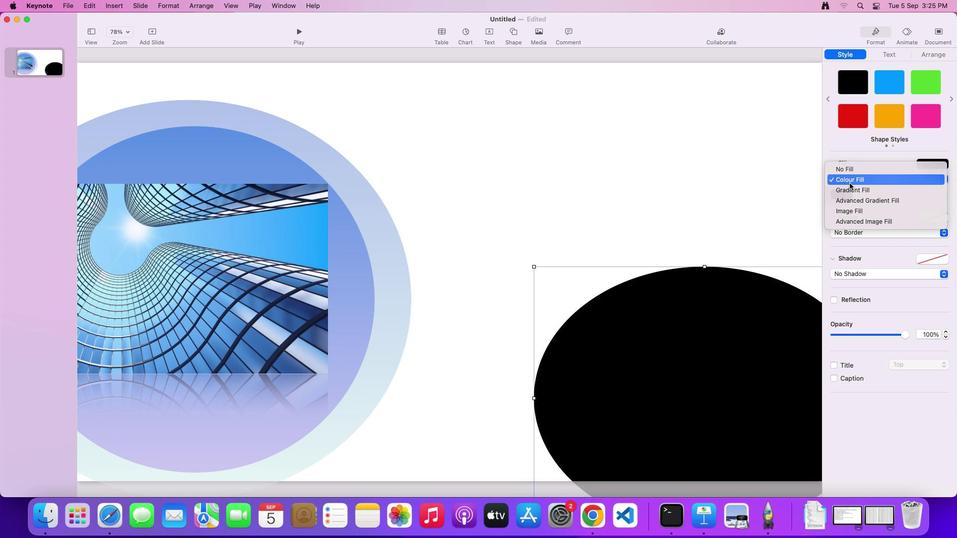 
Action: Mouse moved to (853, 196)
Screenshot: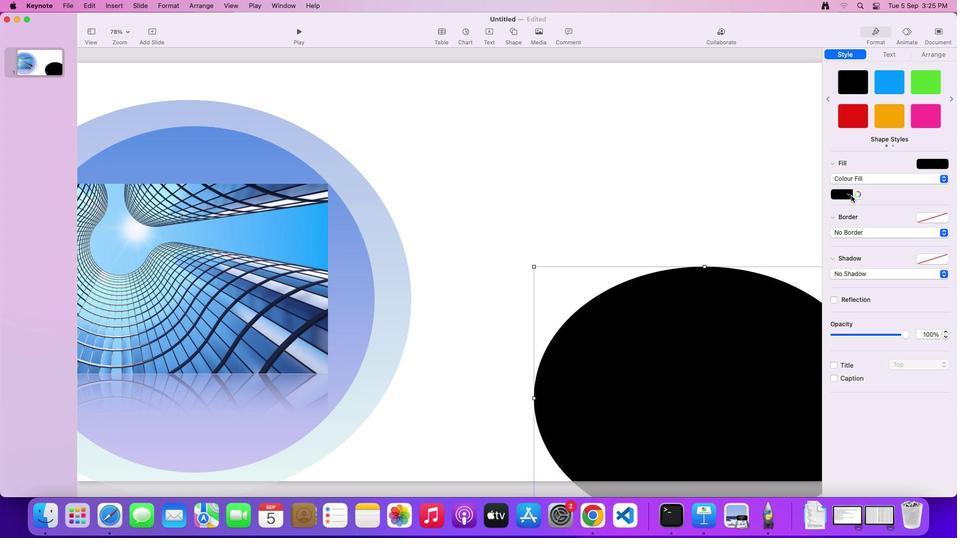 
Action: Mouse pressed left at (853, 196)
Screenshot: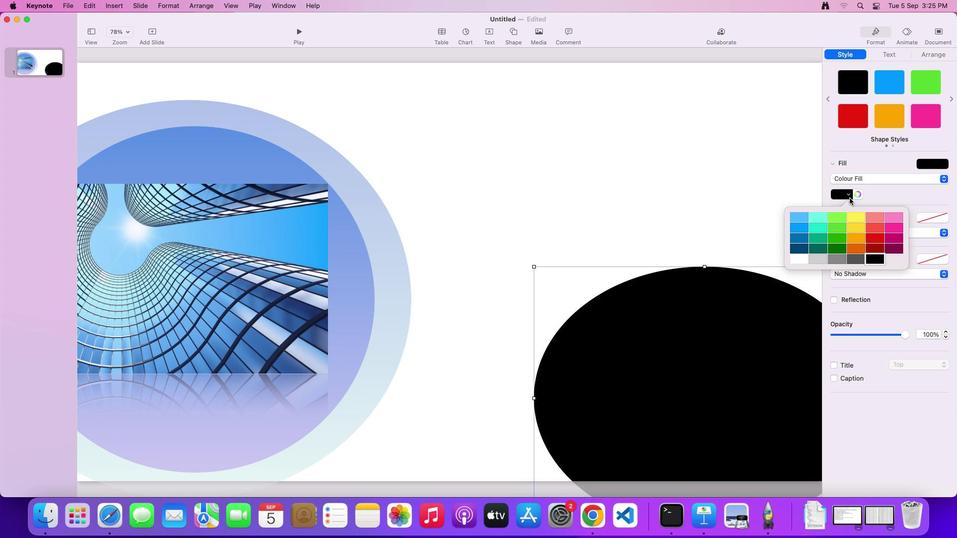 
Action: Mouse moved to (804, 218)
Screenshot: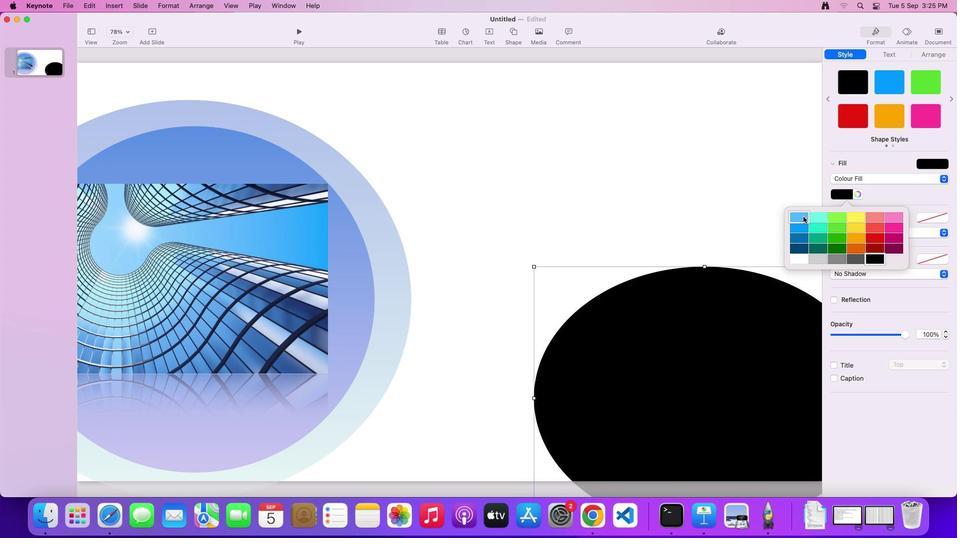 
Action: Mouse pressed left at (804, 218)
Screenshot: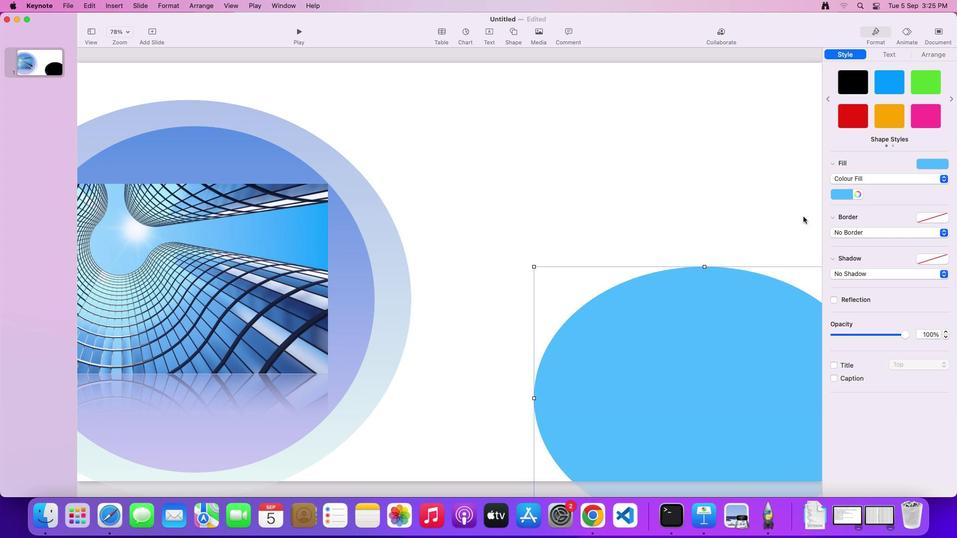 
Action: Mouse moved to (705, 268)
Screenshot: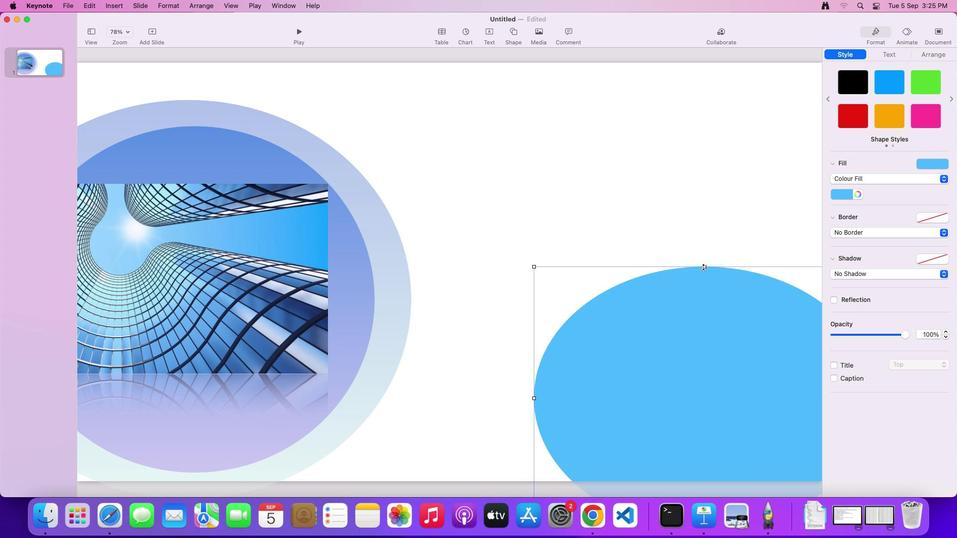 
Action: Mouse pressed left at (705, 268)
Screenshot: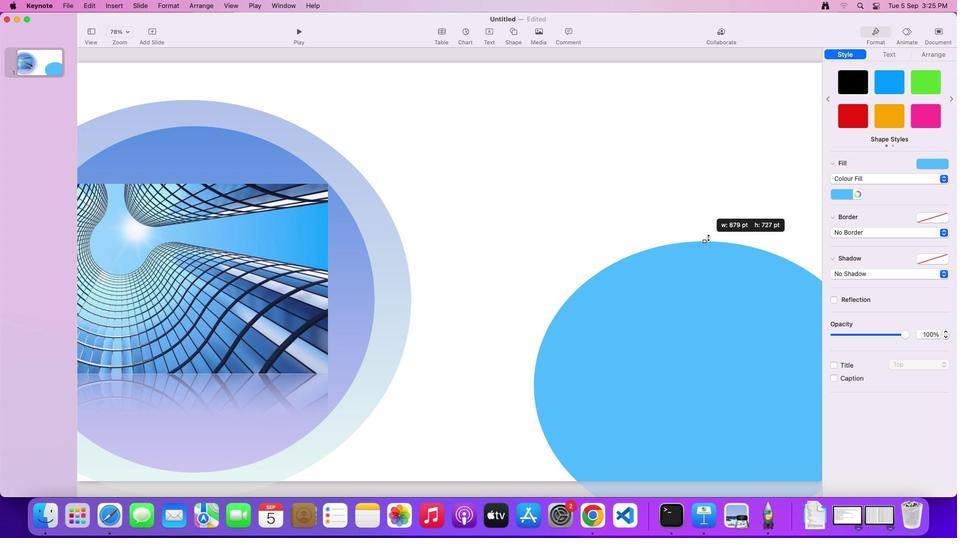 
Action: Mouse moved to (515, 32)
Screenshot: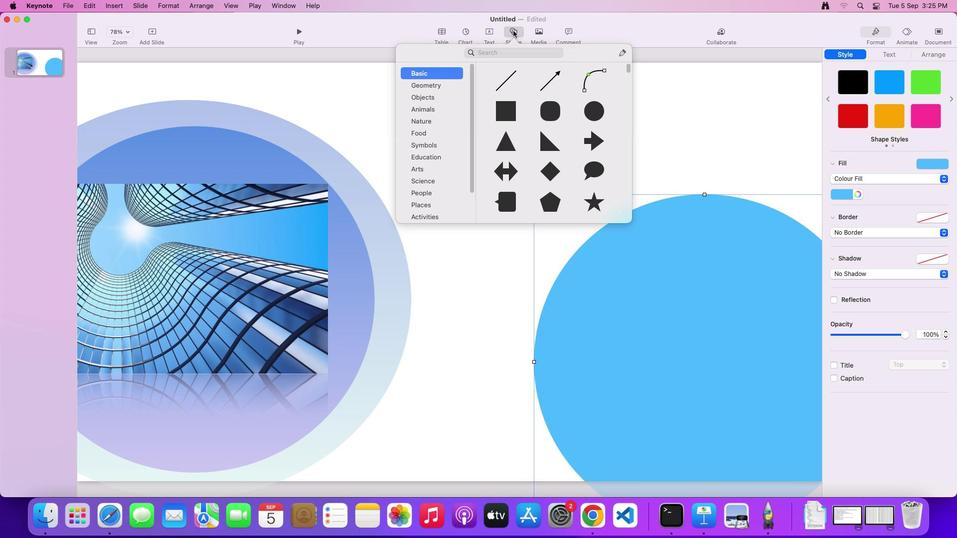 
Action: Mouse pressed left at (515, 32)
Screenshot: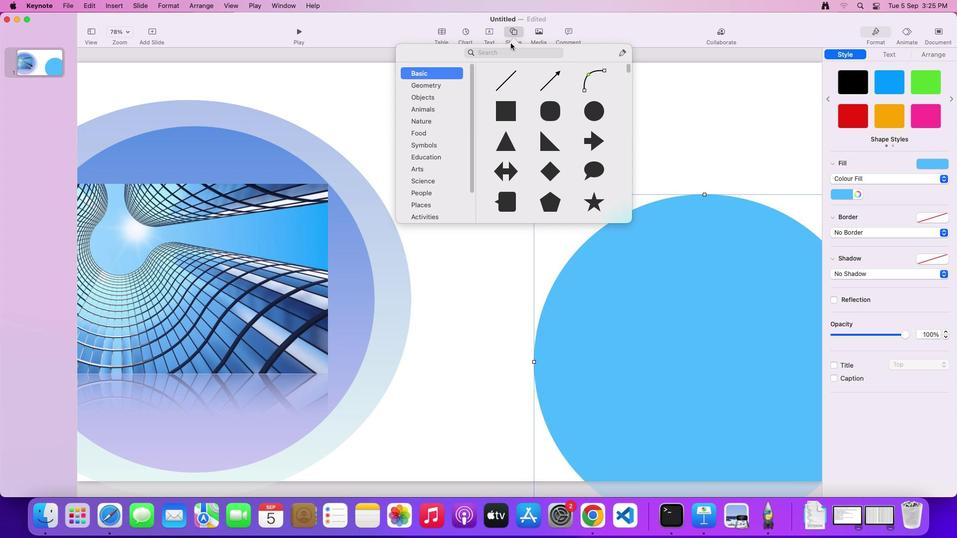 
Action: Mouse moved to (595, 115)
Screenshot: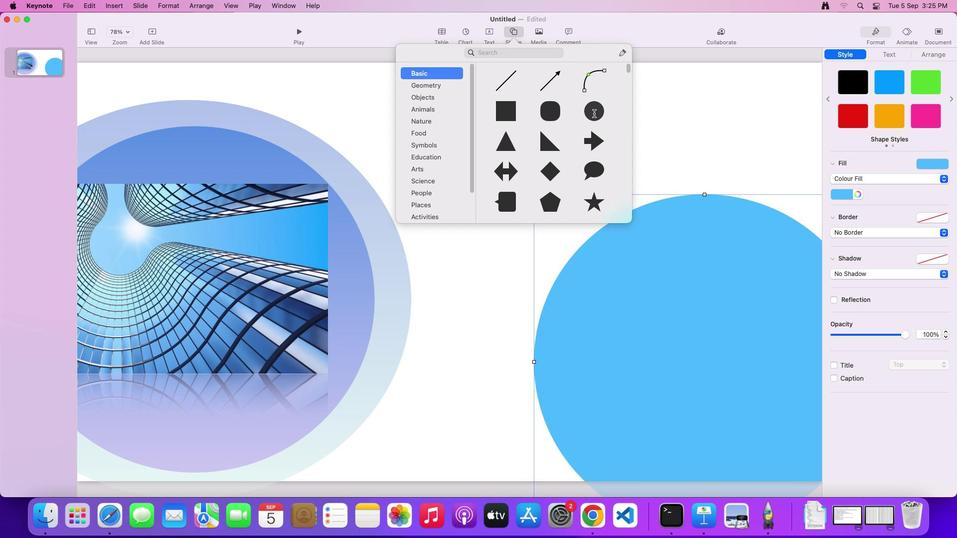 
Action: Mouse pressed left at (595, 115)
Screenshot: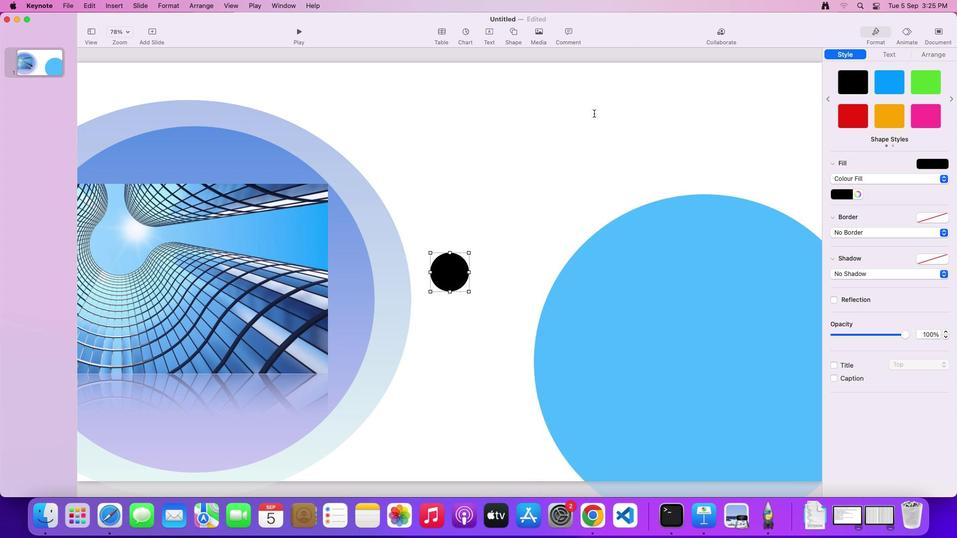 
Action: Mouse moved to (445, 273)
Screenshot: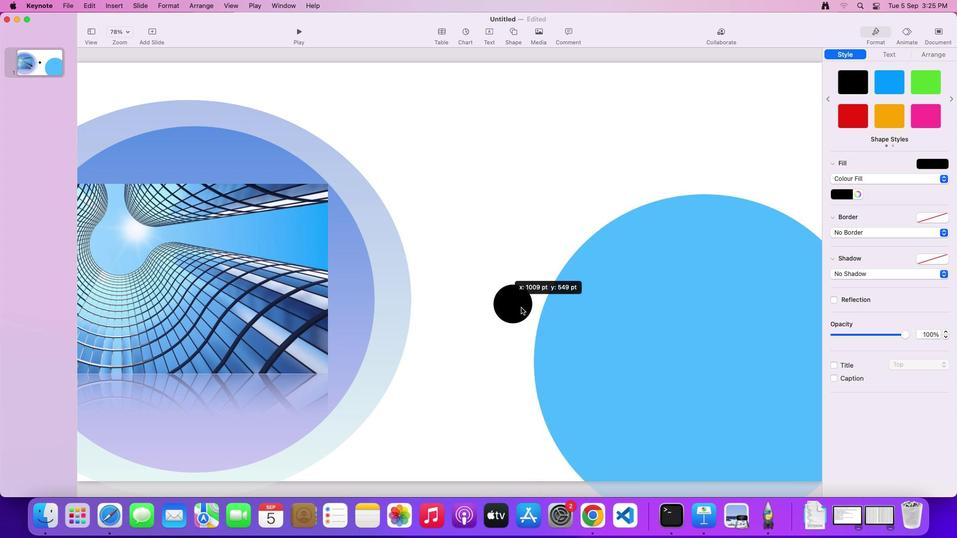 
Action: Mouse pressed left at (445, 273)
Screenshot: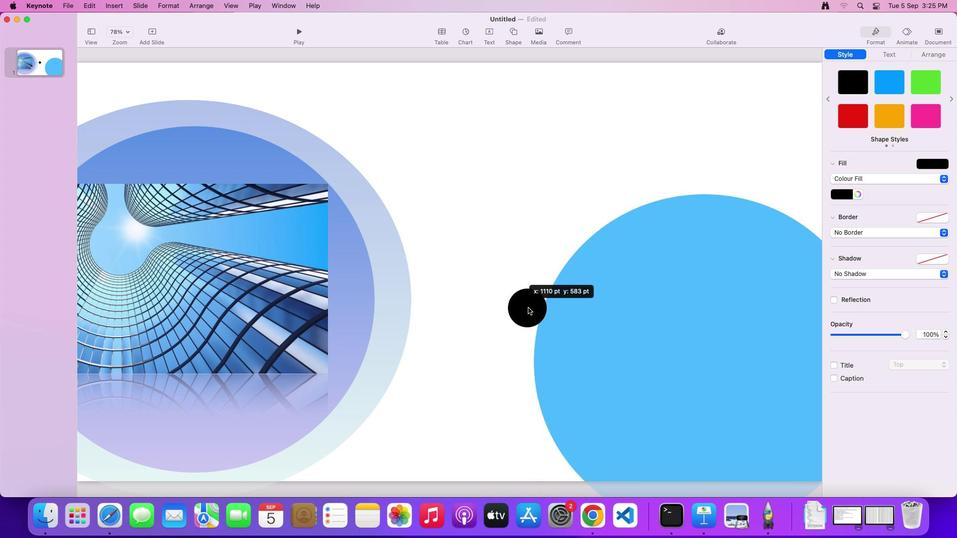 
Action: Mouse moved to (535, 219)
Screenshot: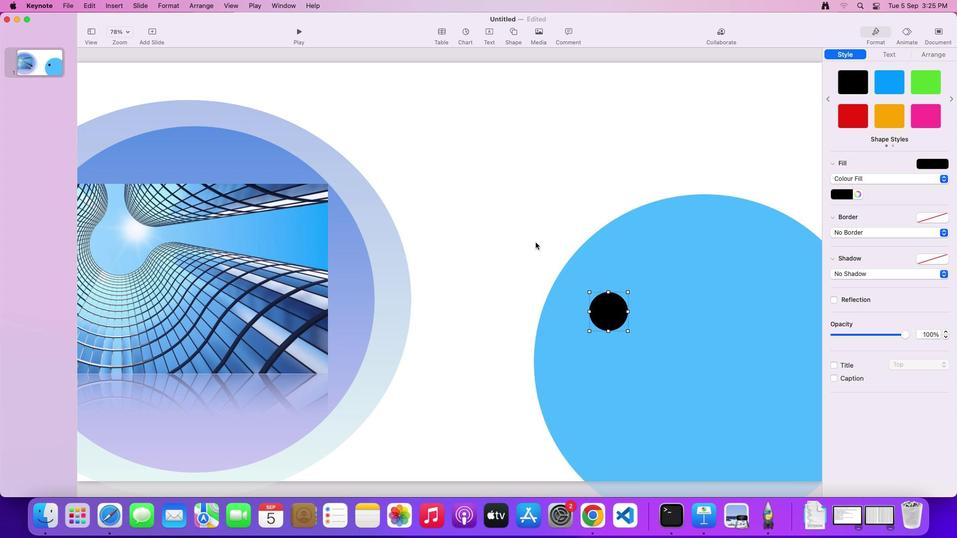 
Action: Key pressed Key.alt
Screenshot: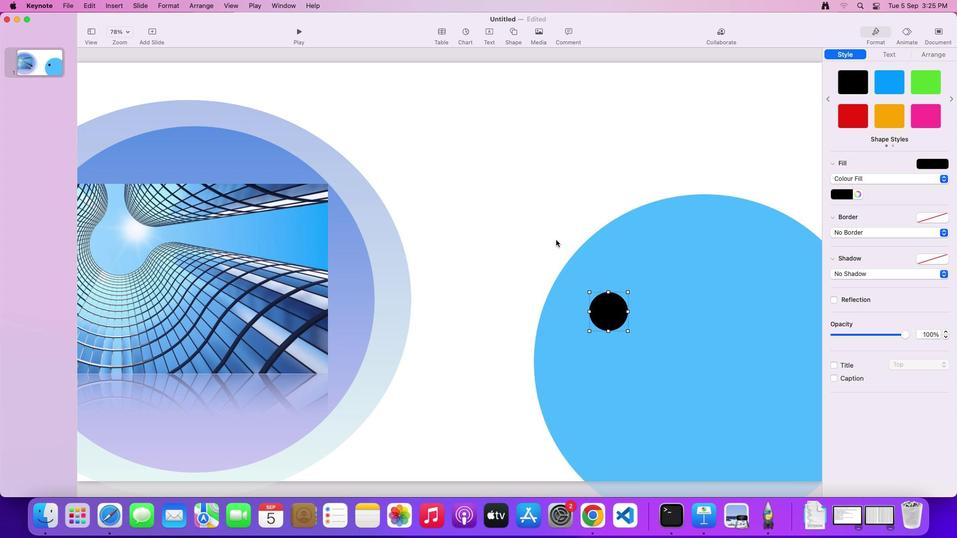 
Action: Mouse moved to (602, 311)
Screenshot: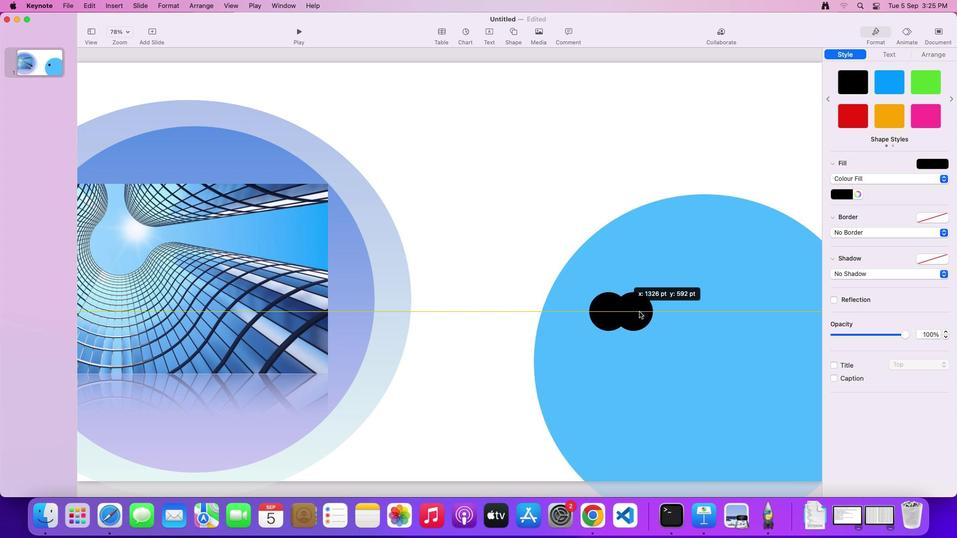 
Action: Mouse pressed left at (602, 311)
Screenshot: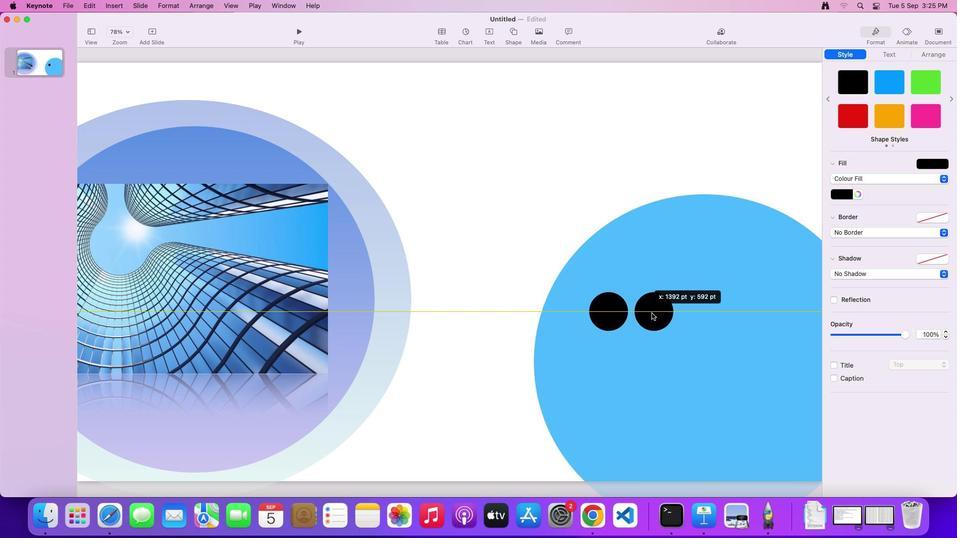 
Action: Mouse moved to (600, 316)
Screenshot: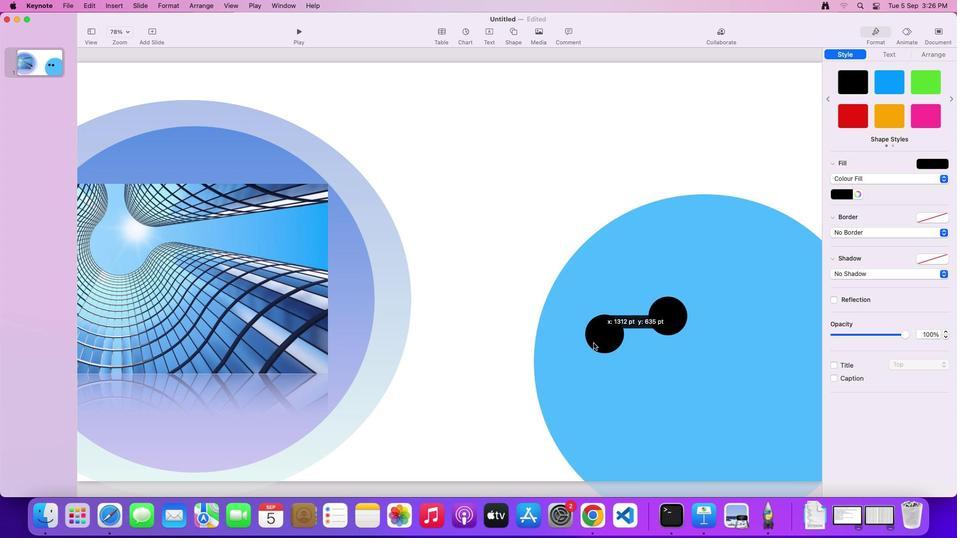 
Action: Mouse pressed left at (600, 316)
Screenshot: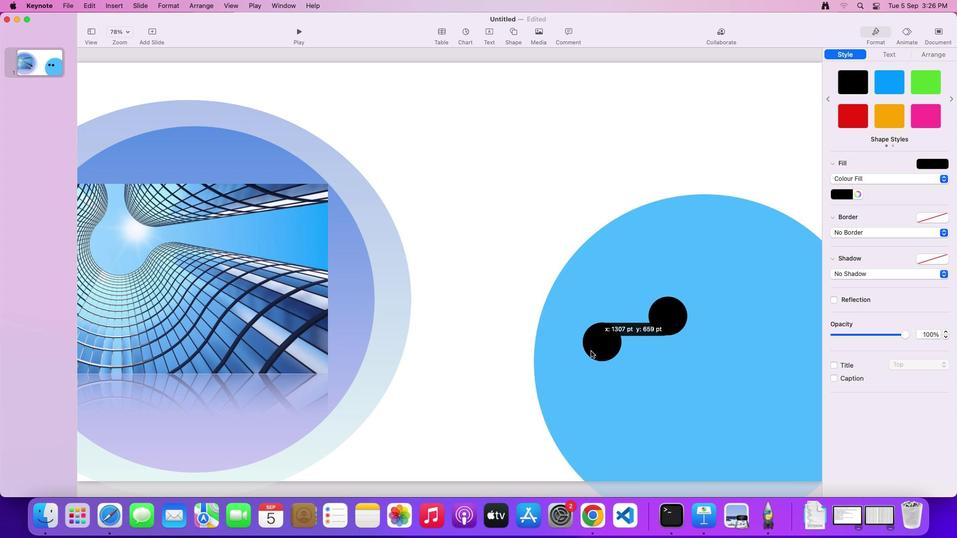 
Action: Mouse moved to (674, 322)
Screenshot: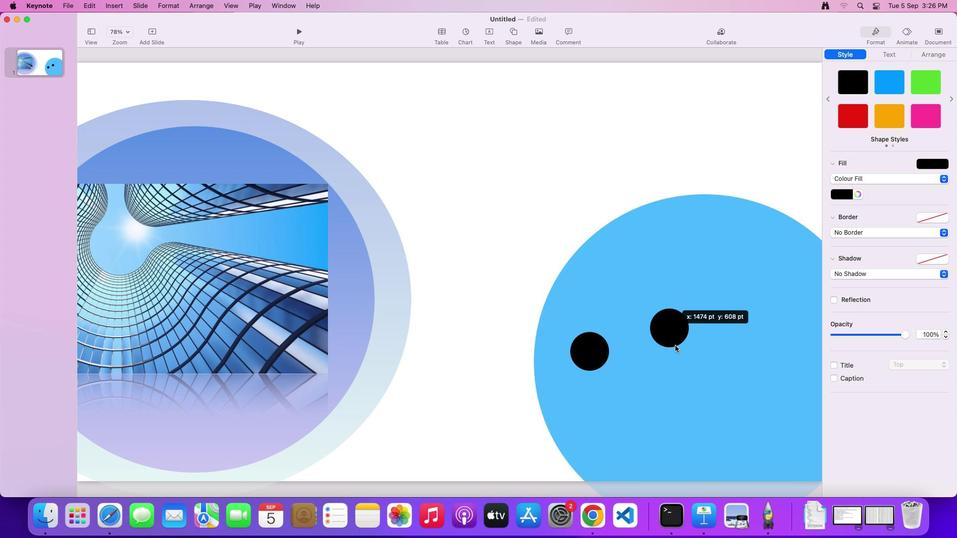 
Action: Mouse pressed left at (674, 322)
Screenshot: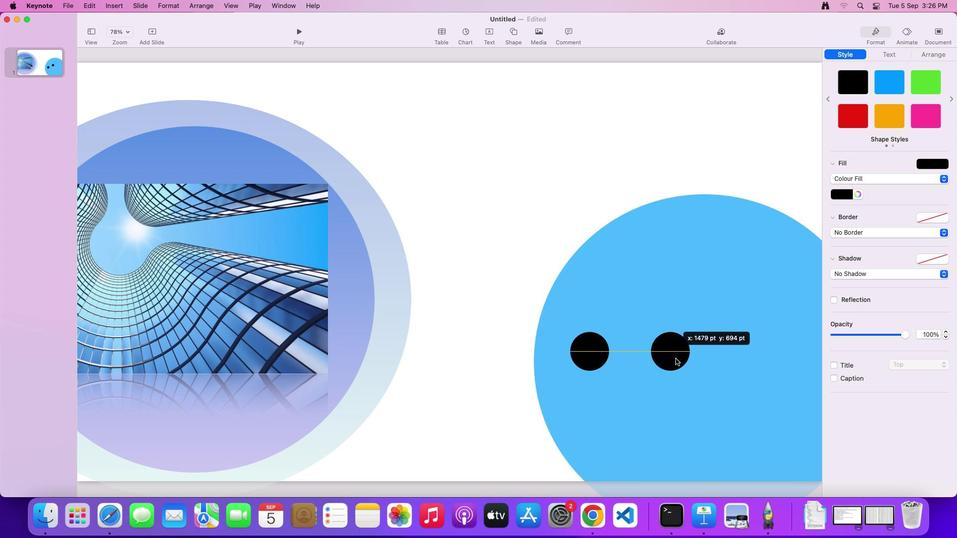 
Action: Mouse moved to (673, 360)
Screenshot: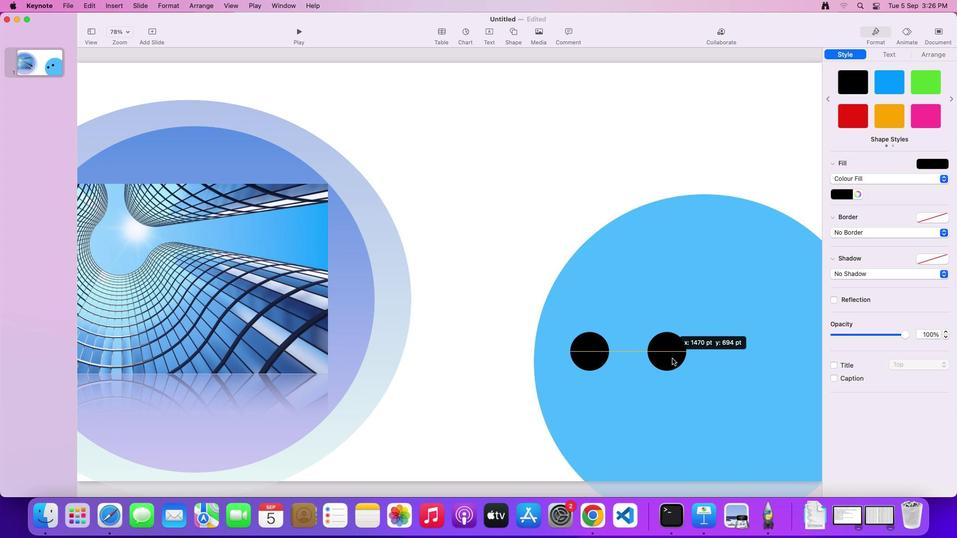 
Action: Key pressed Key.alt
Screenshot: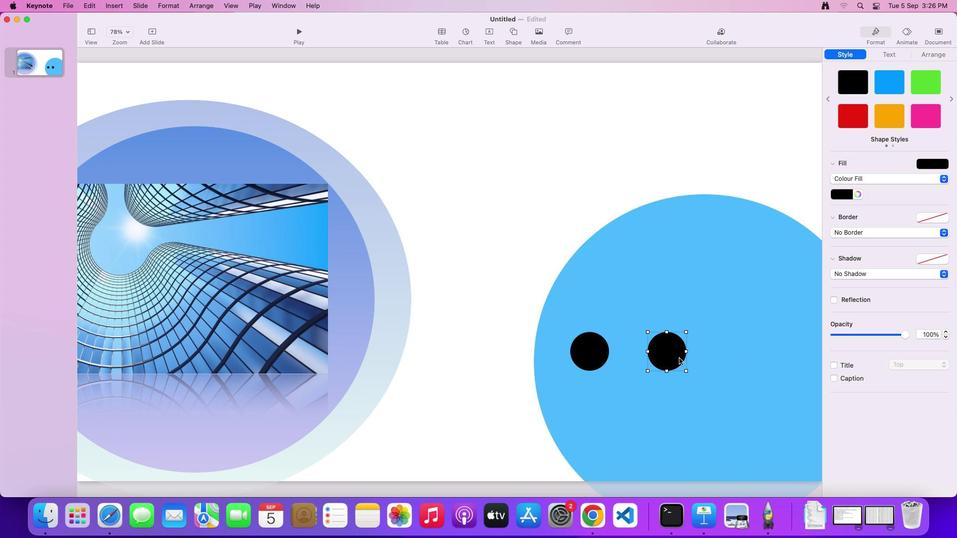 
Action: Mouse pressed left at (673, 360)
Screenshot: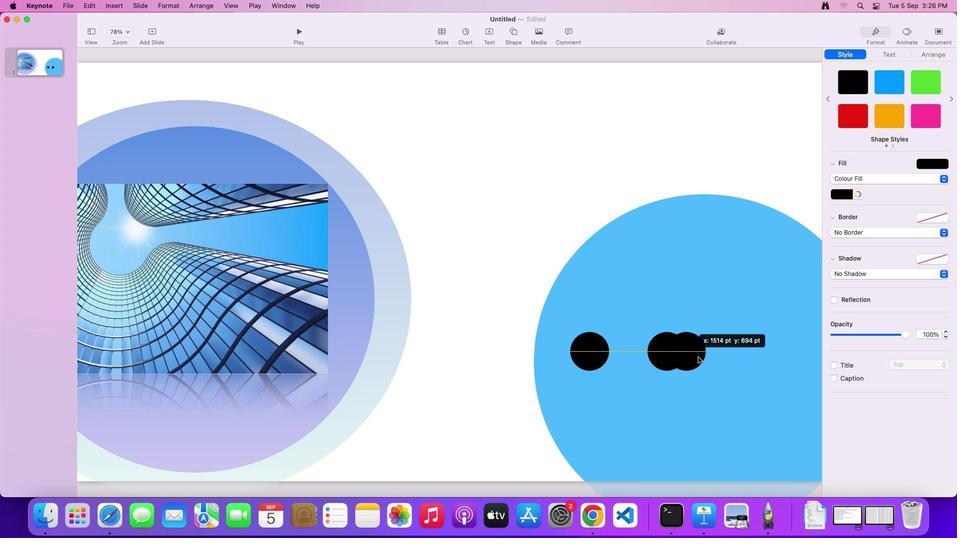 
Action: Mouse moved to (755, 359)
Screenshot: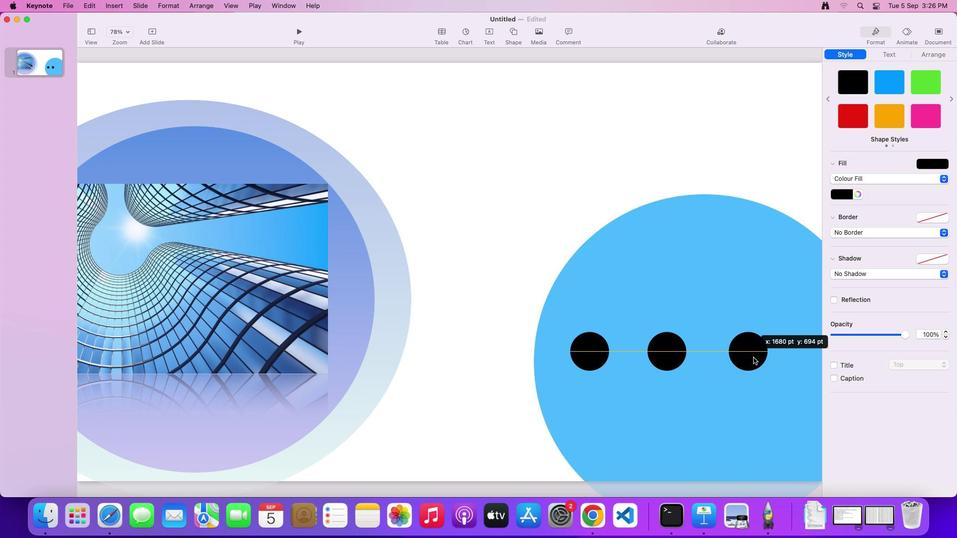 
Action: Mouse pressed left at (755, 359)
Screenshot: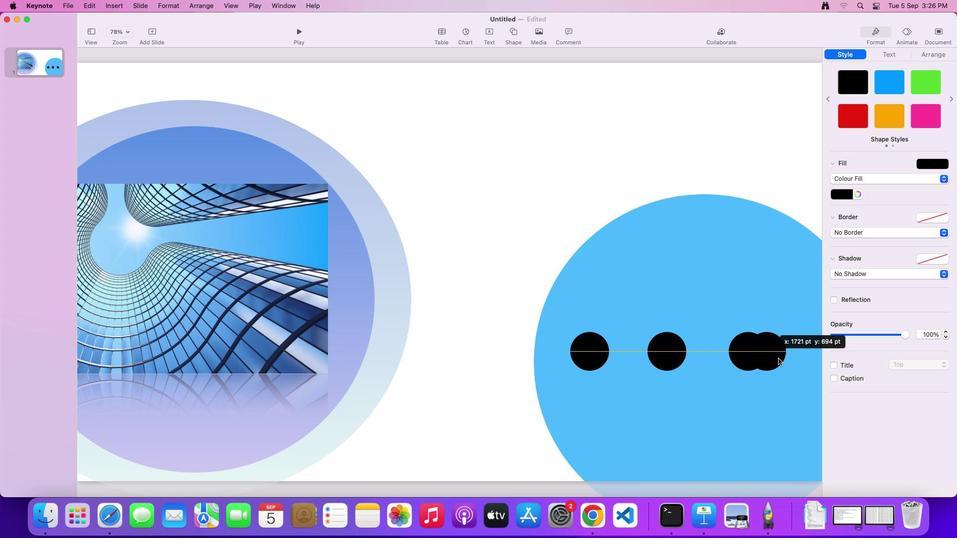 
Action: Mouse moved to (588, 358)
Screenshot: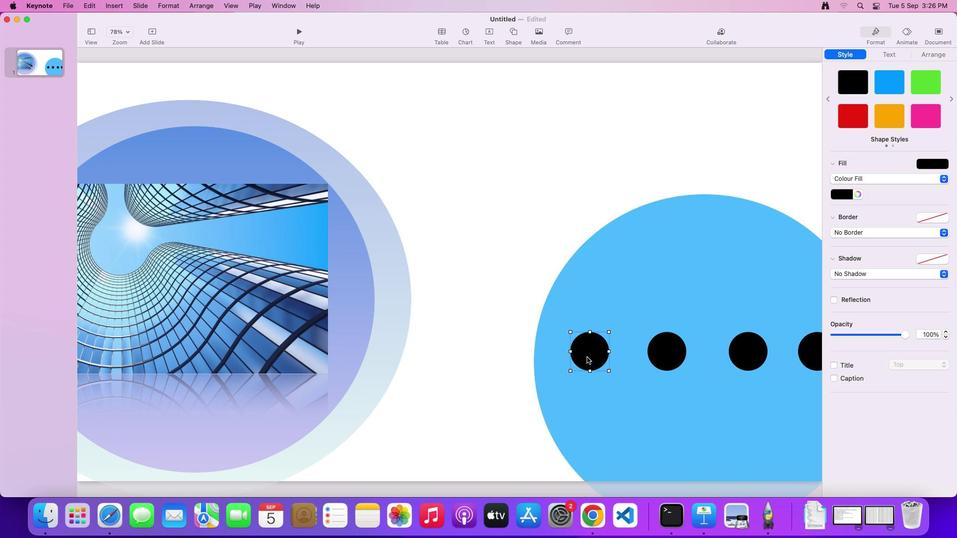 
Action: Mouse pressed left at (588, 358)
Screenshot: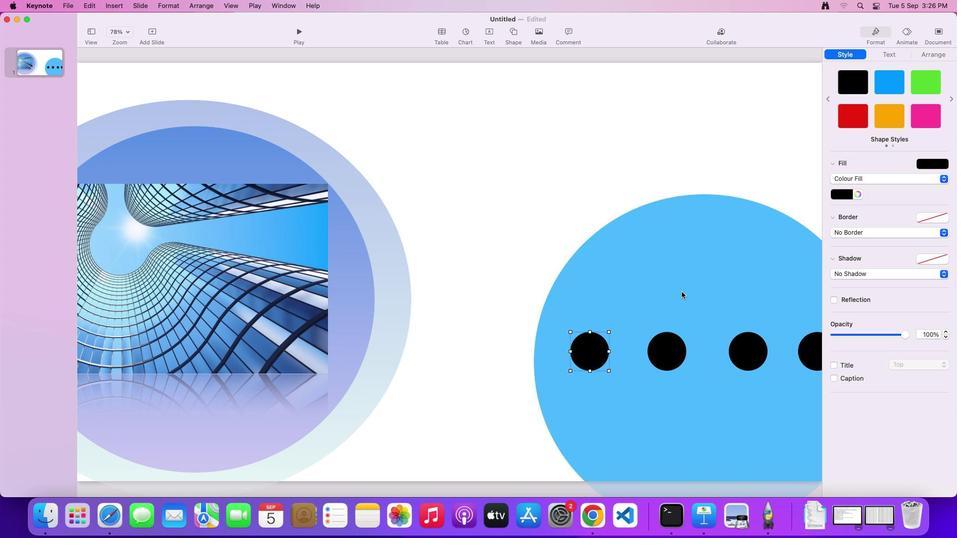 
Action: Mouse moved to (946, 179)
Screenshot: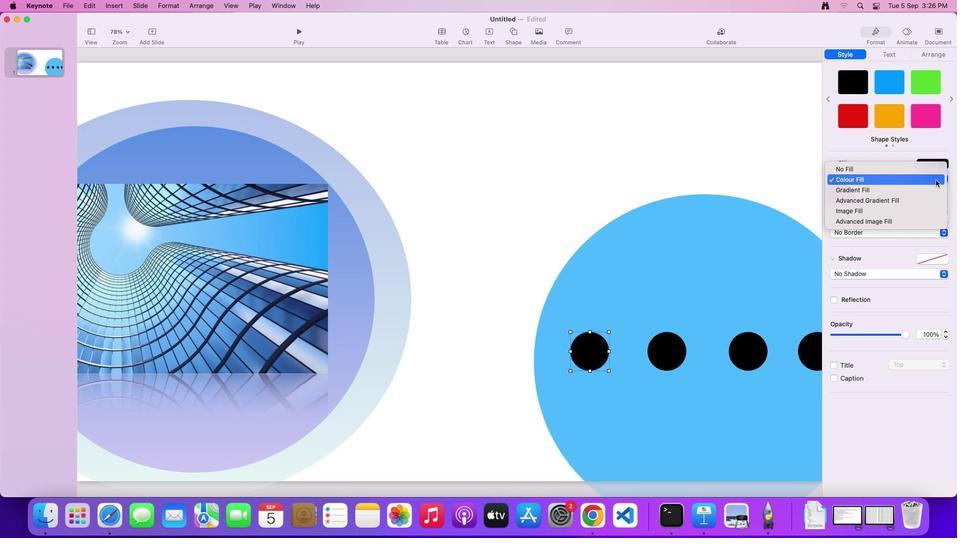
Action: Mouse pressed left at (946, 179)
Screenshot: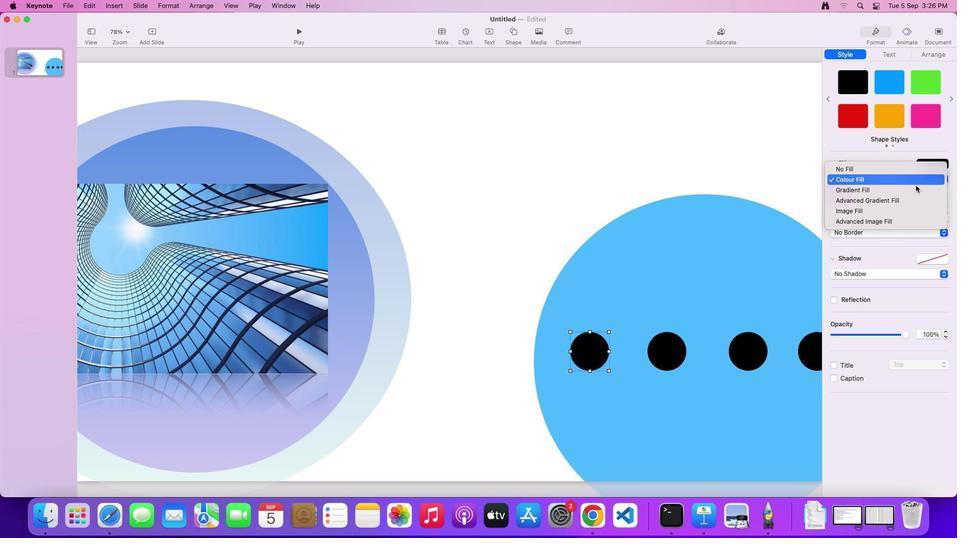 
Action: Mouse moved to (868, 191)
Screenshot: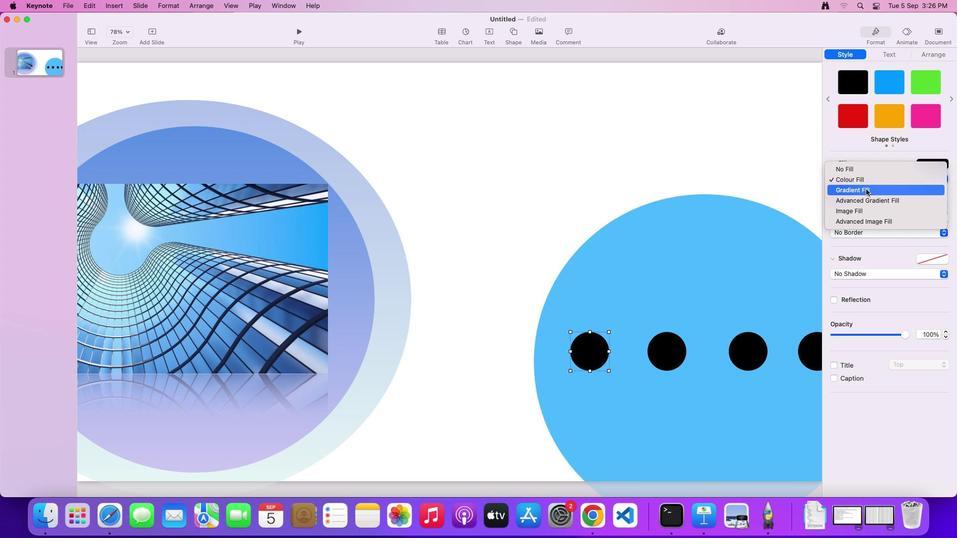 
Action: Mouse pressed left at (868, 191)
Screenshot: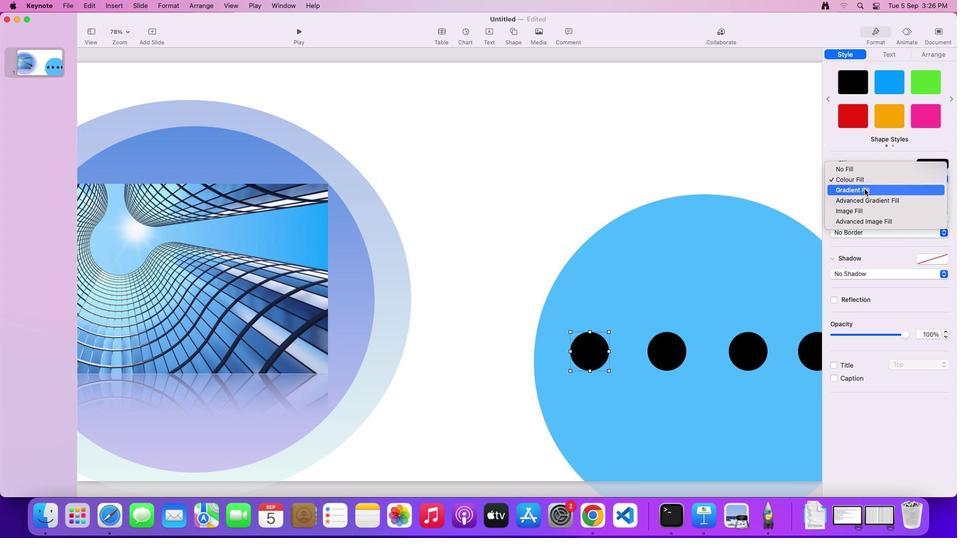 
Action: Mouse moved to (661, 349)
Screenshot: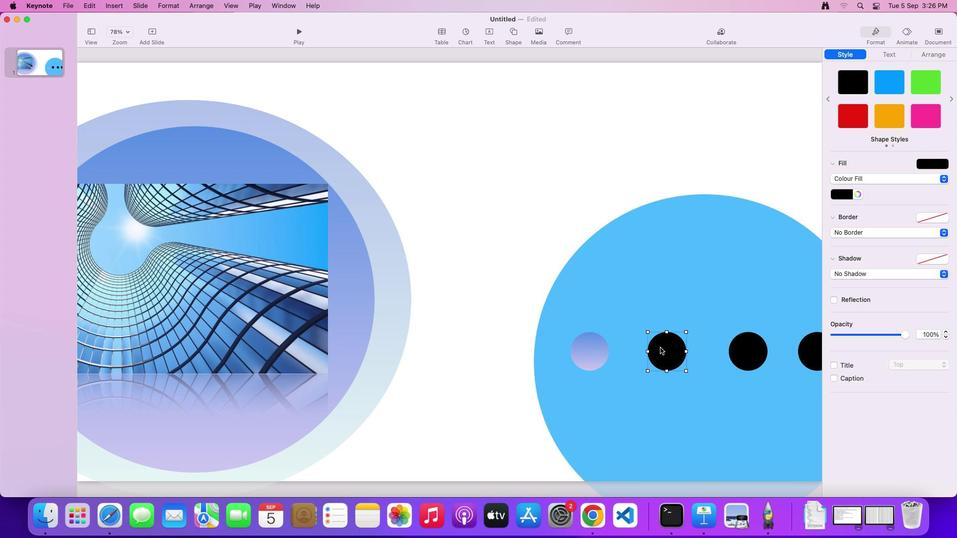
Action: Mouse pressed left at (661, 349)
Screenshot: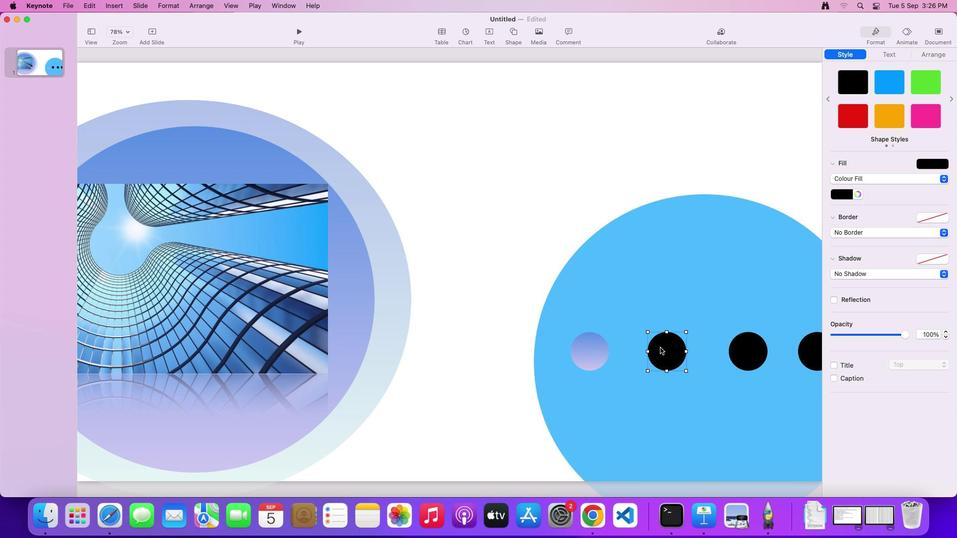 
Action: Mouse moved to (943, 179)
Screenshot: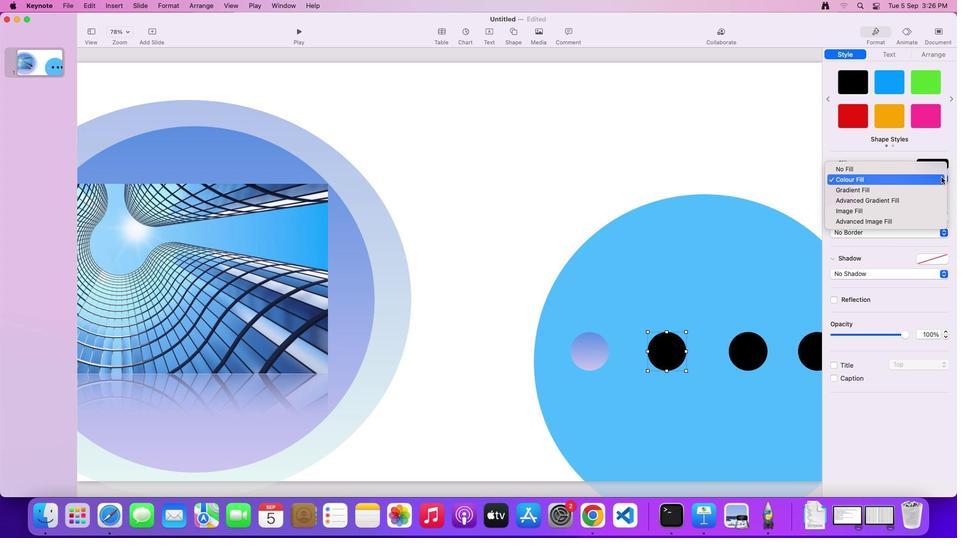 
Action: Mouse pressed left at (943, 179)
Screenshot: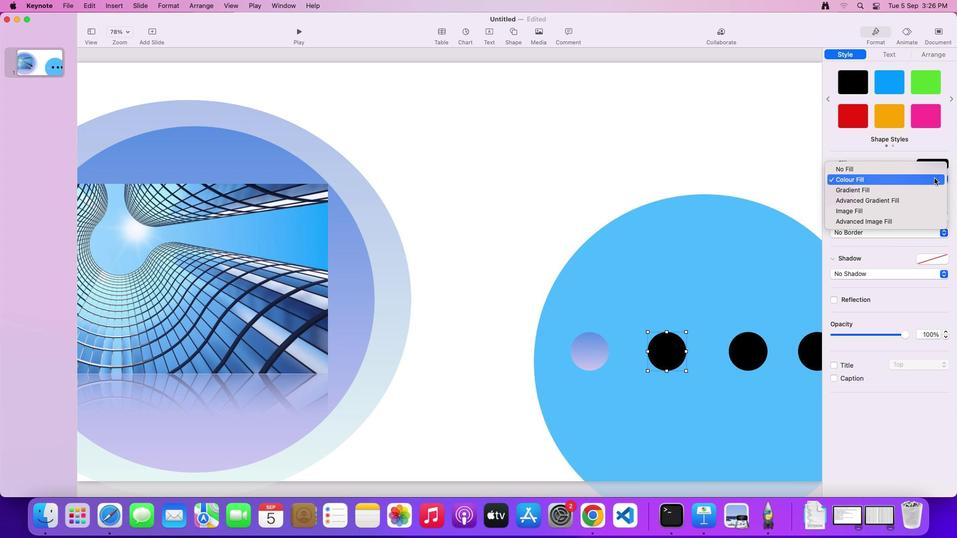 
Action: Mouse moved to (876, 195)
Screenshot: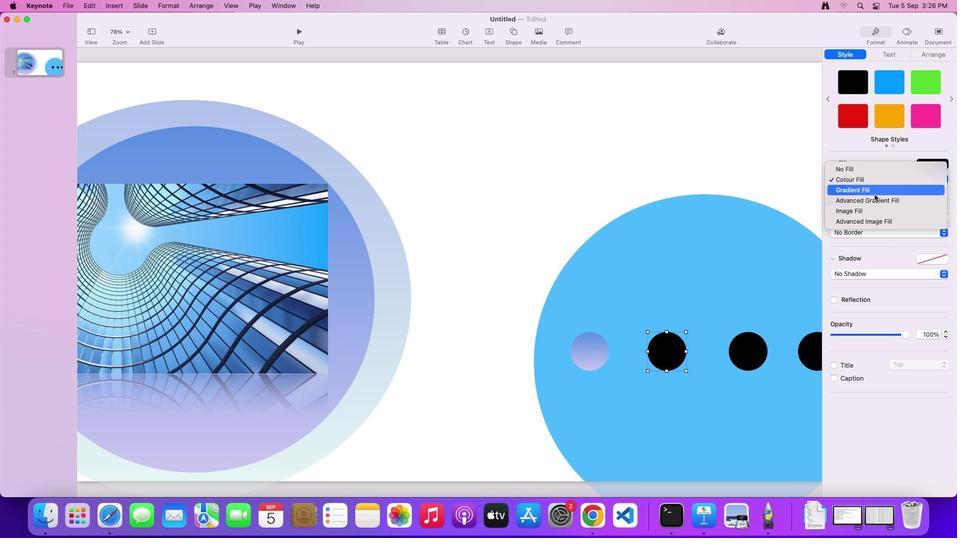 
Action: Mouse pressed left at (876, 195)
Screenshot: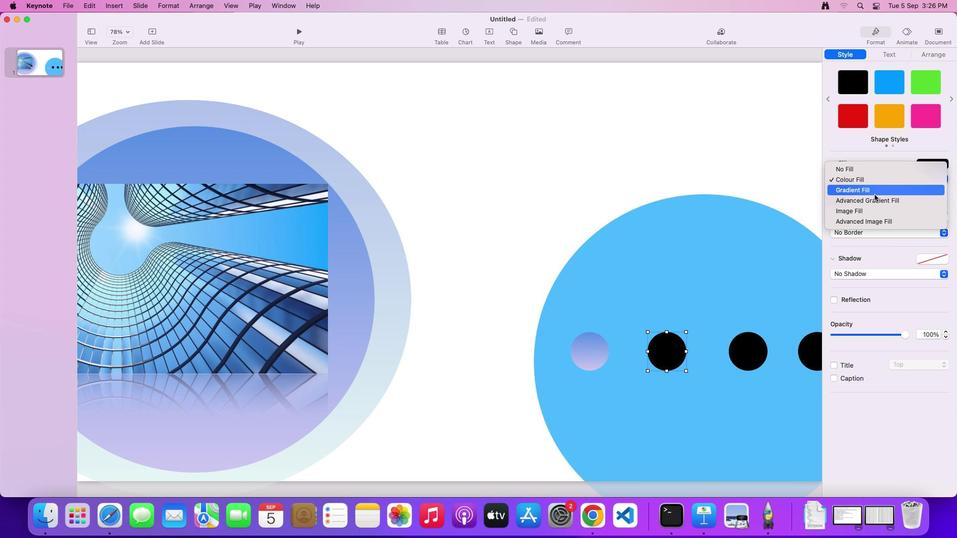 
Action: Mouse moved to (761, 362)
Screenshot: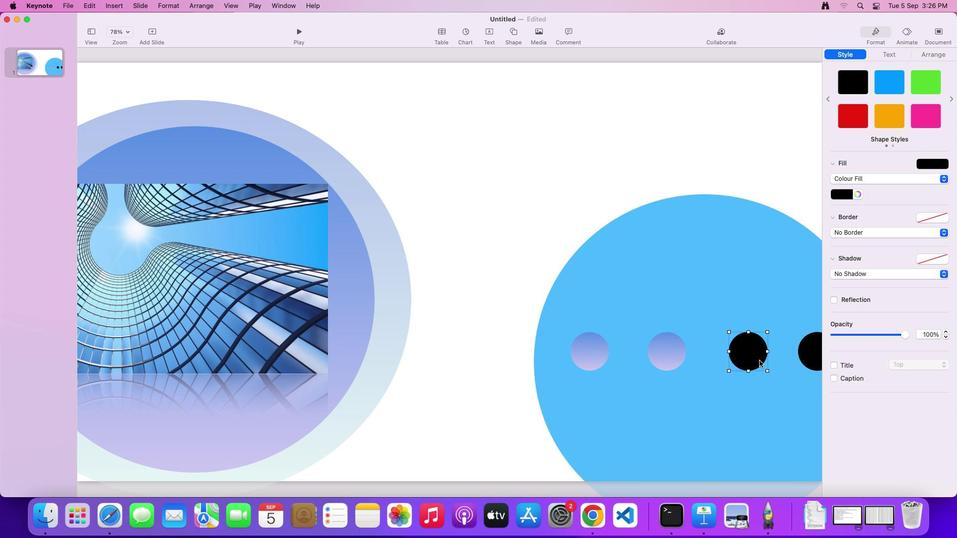 
Action: Mouse pressed left at (761, 362)
Screenshot: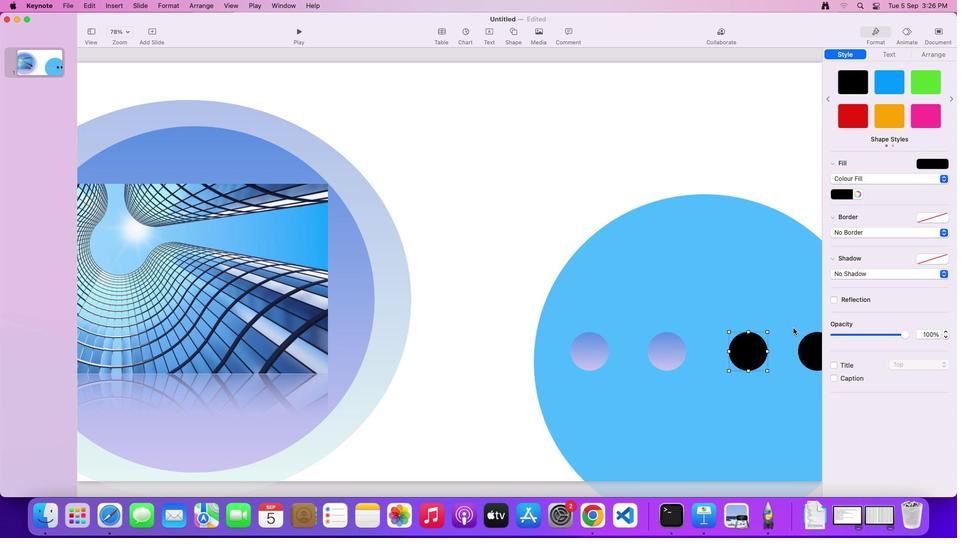 
Action: Mouse moved to (945, 178)
Screenshot: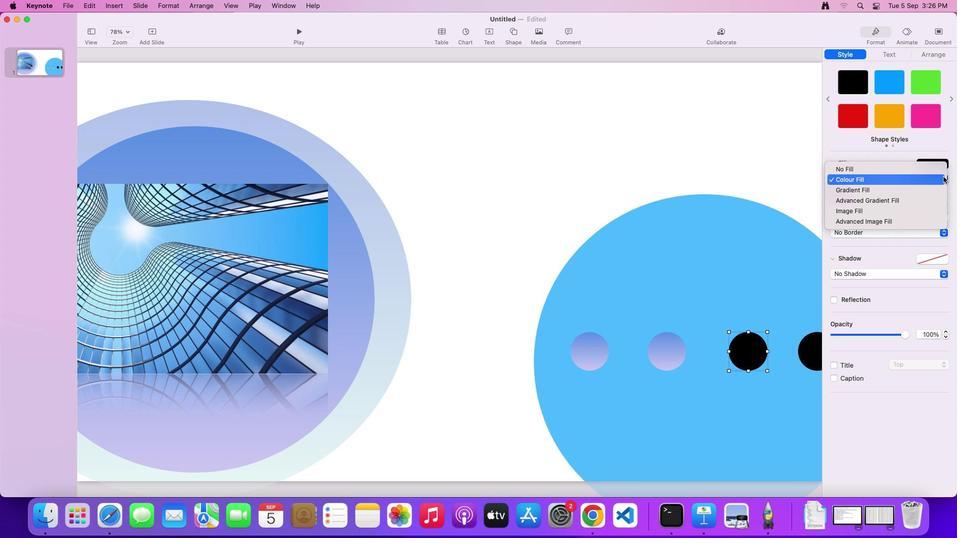 
Action: Mouse pressed left at (945, 178)
Screenshot: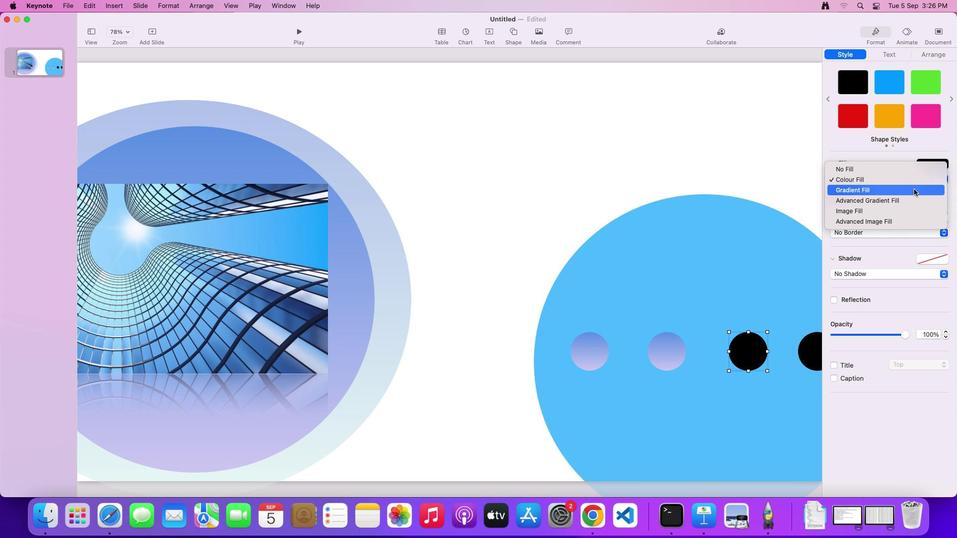 
Action: Mouse moved to (882, 194)
Screenshot: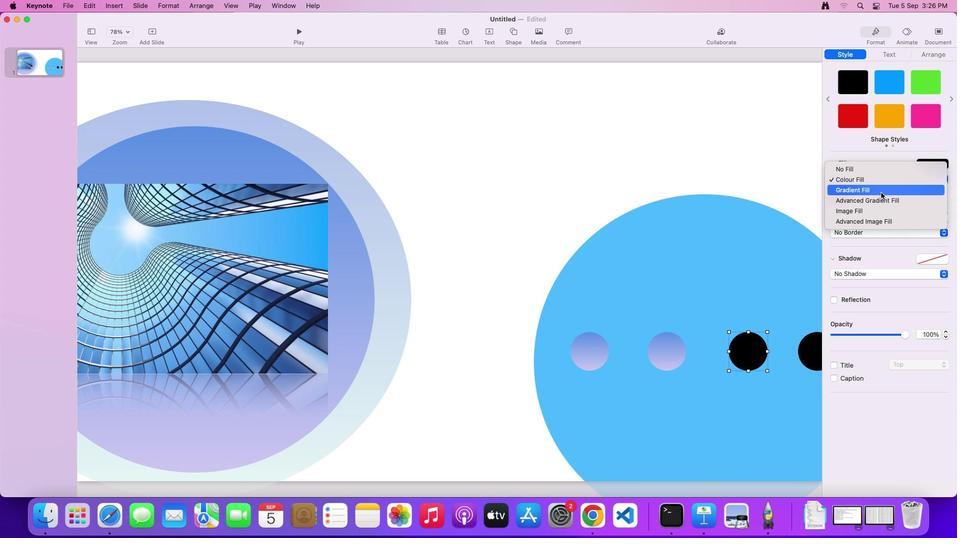 
Action: Mouse pressed left at (882, 194)
Screenshot: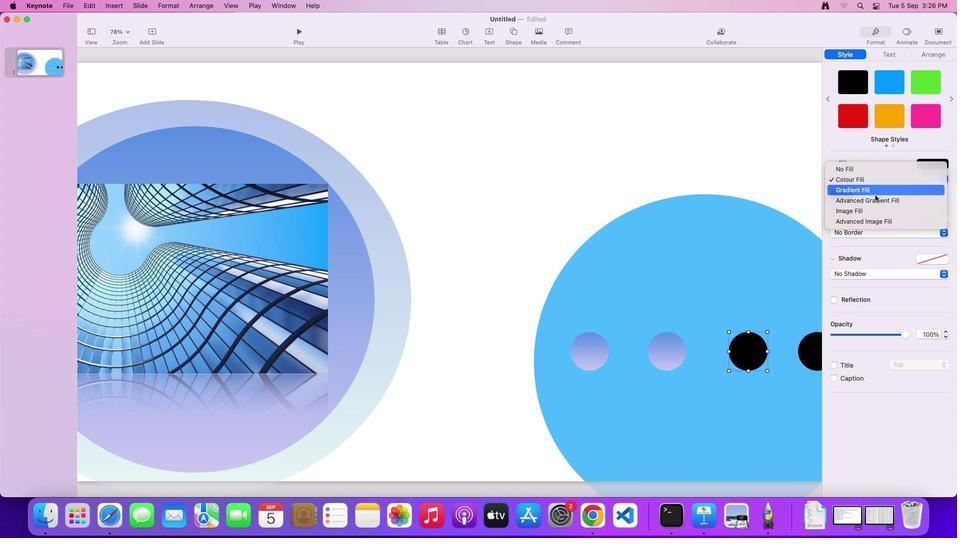 
Action: Mouse moved to (805, 355)
Screenshot: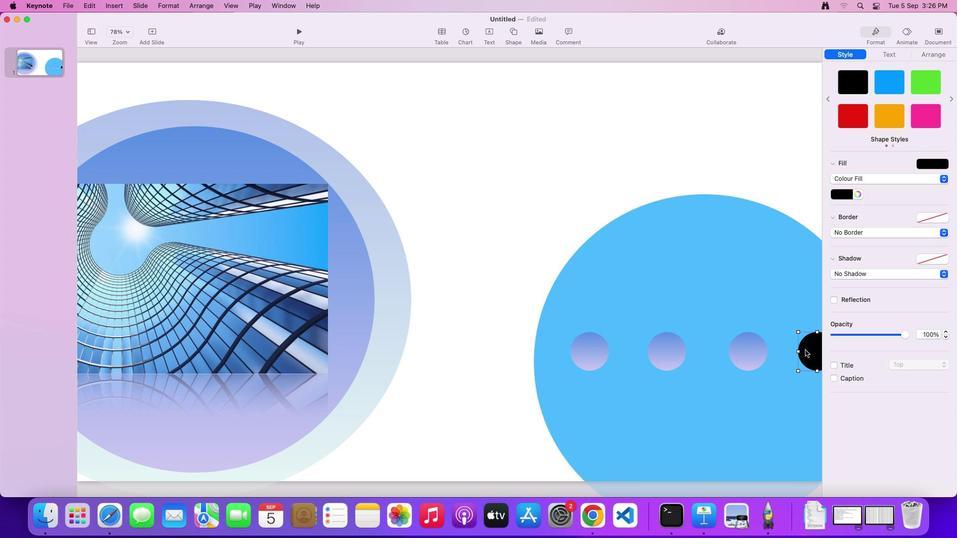 
Action: Mouse pressed left at (805, 355)
Screenshot: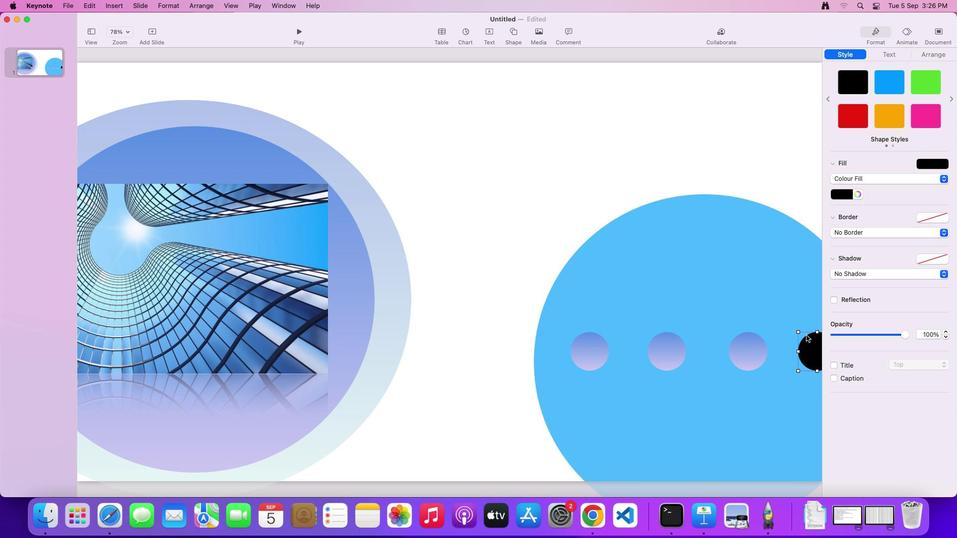 
Action: Mouse moved to (942, 176)
Screenshot: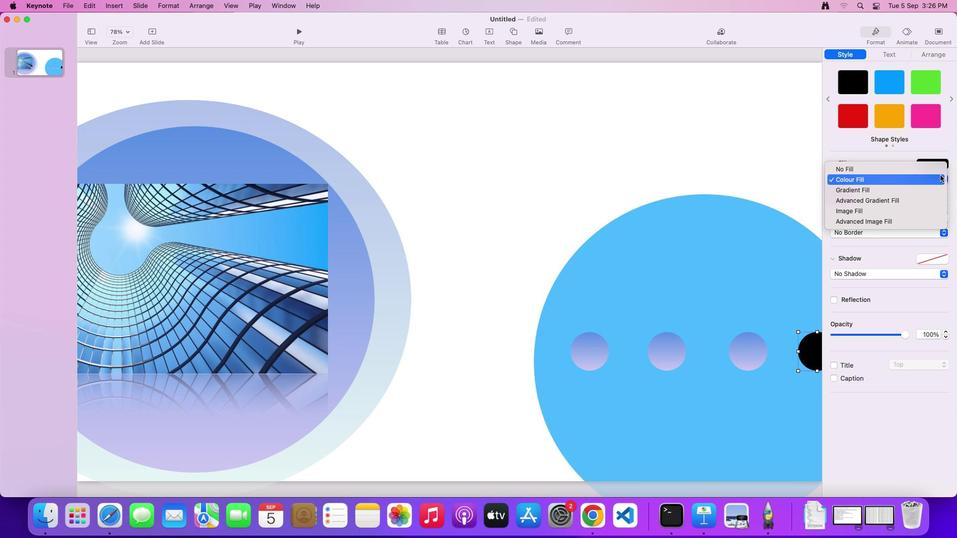 
Action: Mouse pressed left at (942, 176)
Screenshot: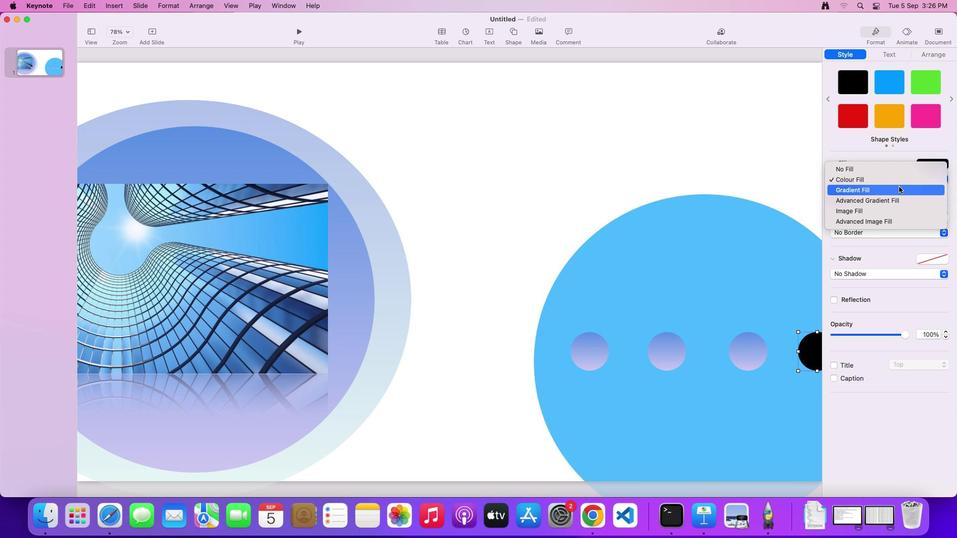 
Action: Mouse moved to (869, 192)
Screenshot: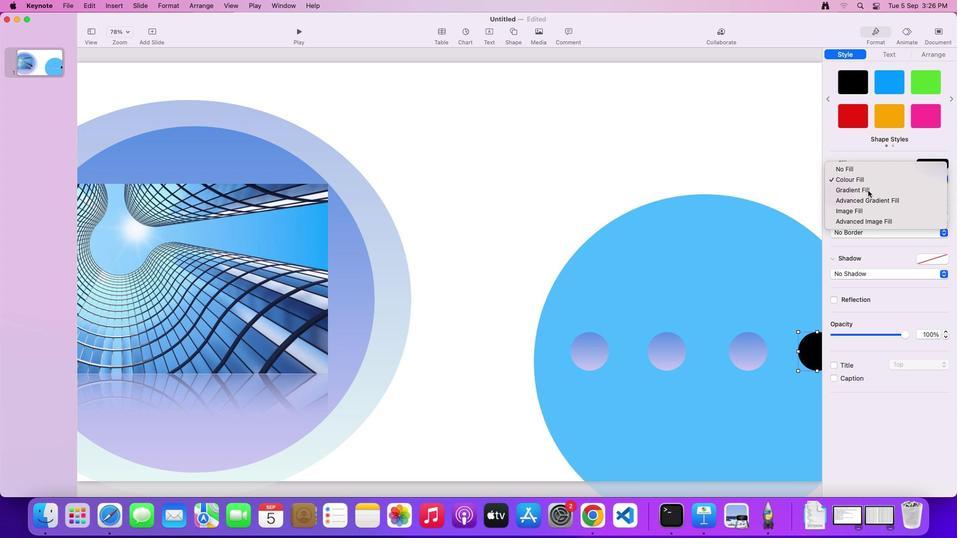 
Action: Mouse pressed left at (869, 192)
Screenshot: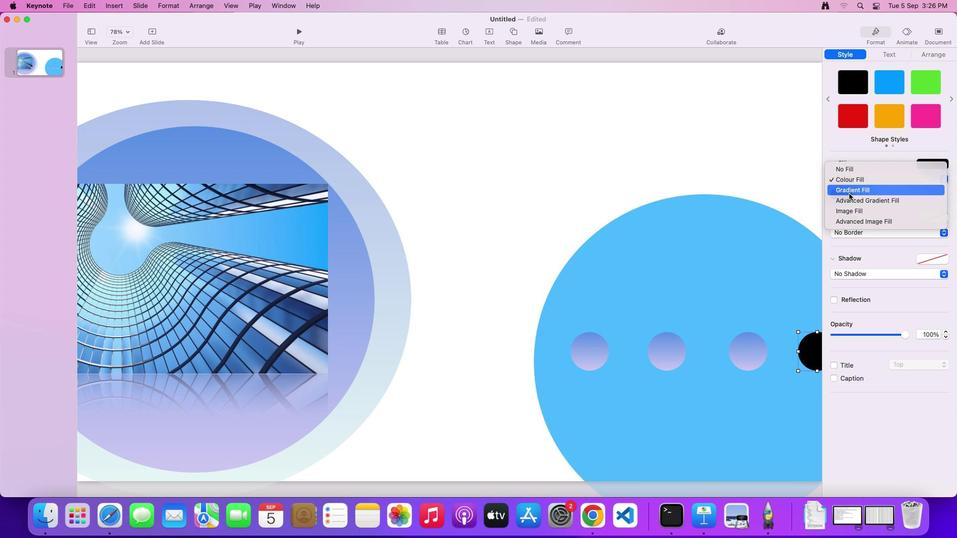 
Action: Mouse moved to (692, 382)
Screenshot: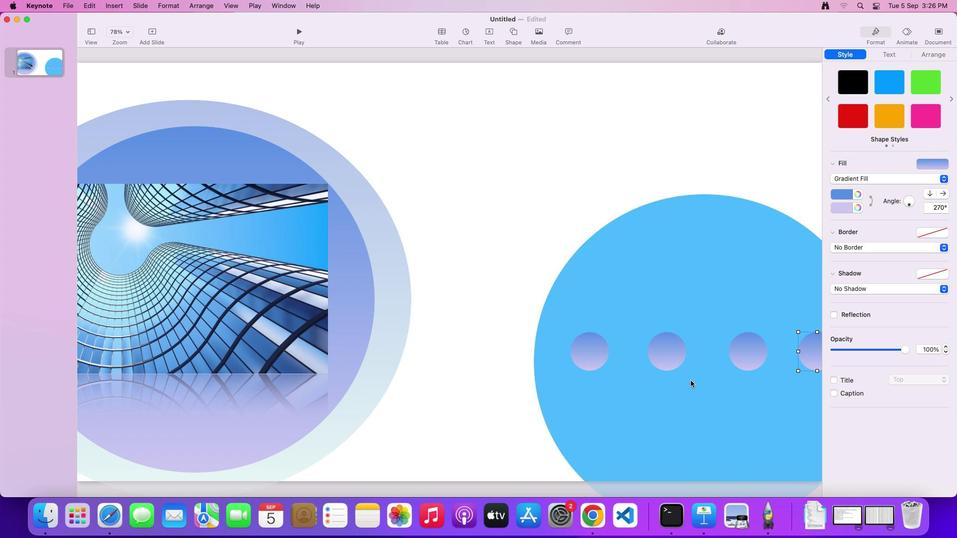 
Action: Mouse pressed left at (692, 382)
Screenshot: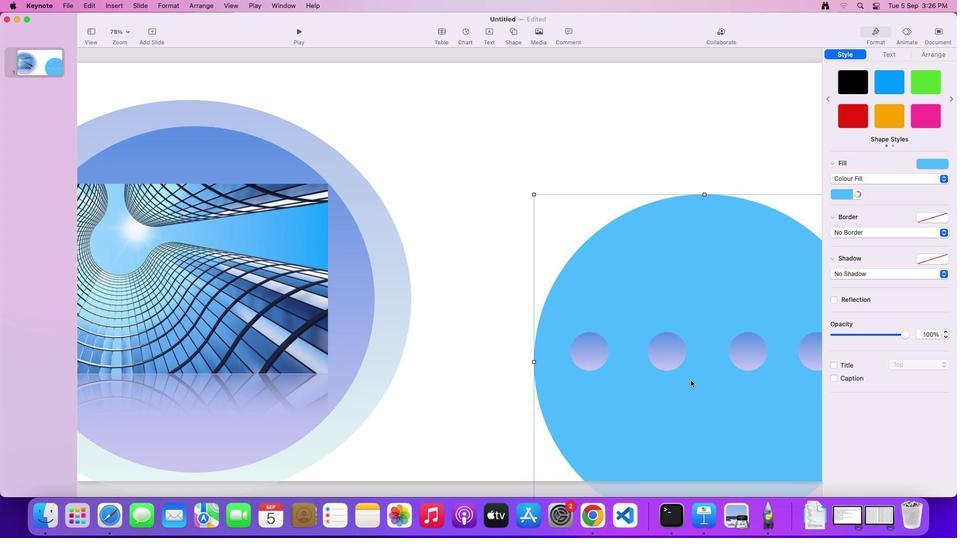 
Action: Mouse moved to (430, 103)
Screenshot: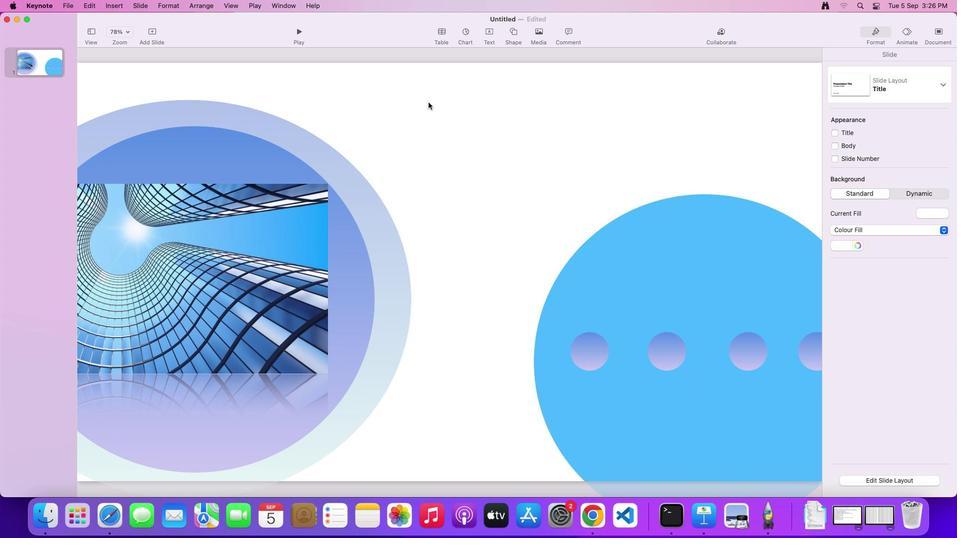 
Action: Mouse pressed left at (430, 103)
Screenshot: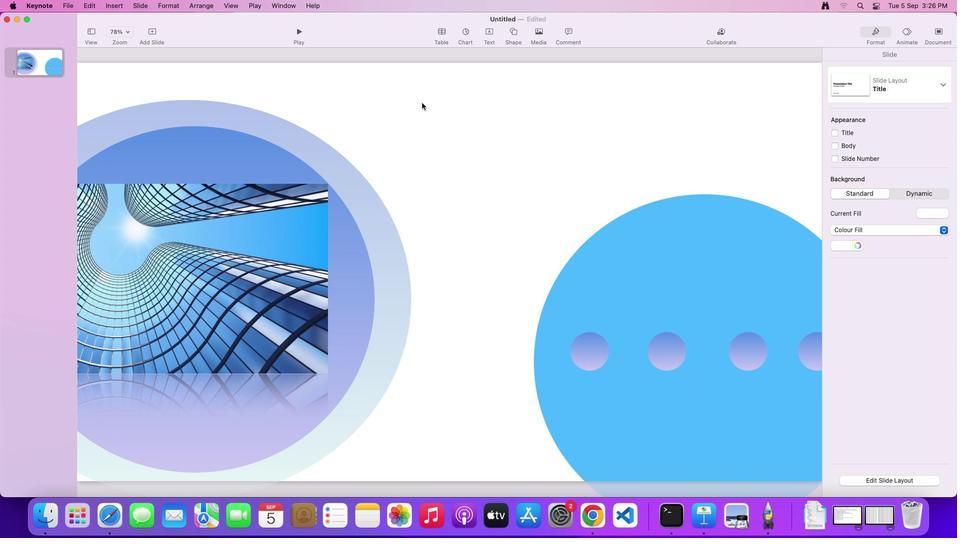 
Action: Mouse moved to (514, 33)
Screenshot: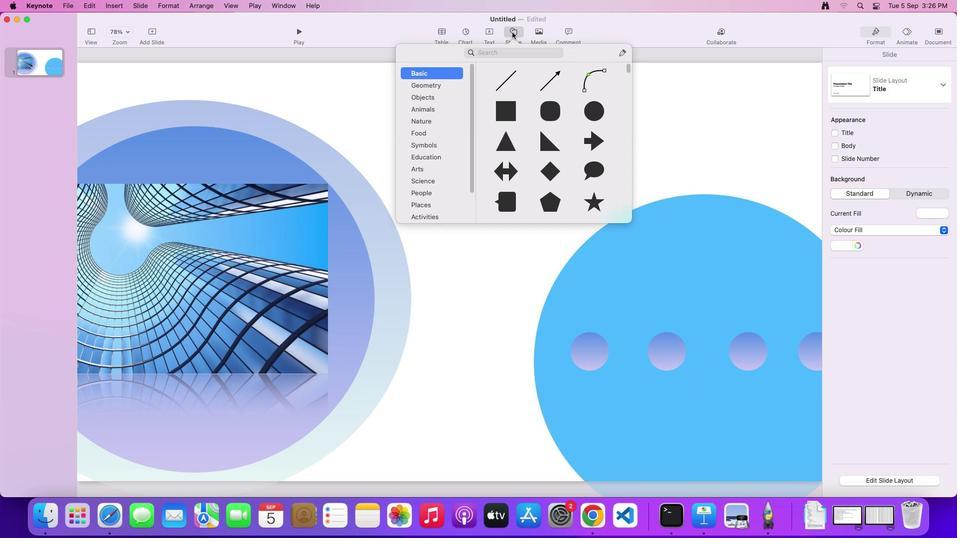 
Action: Mouse pressed left at (514, 33)
Screenshot: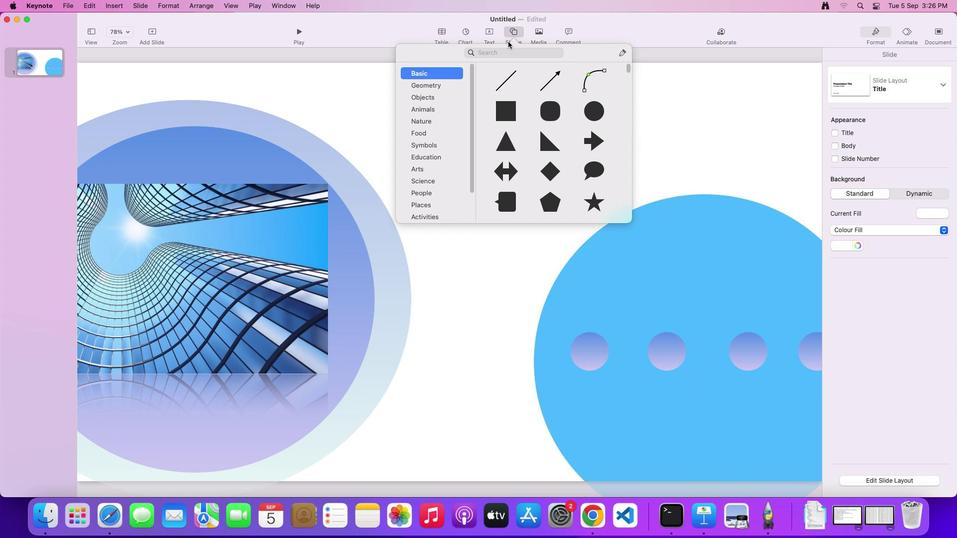 
Action: Mouse moved to (548, 117)
Screenshot: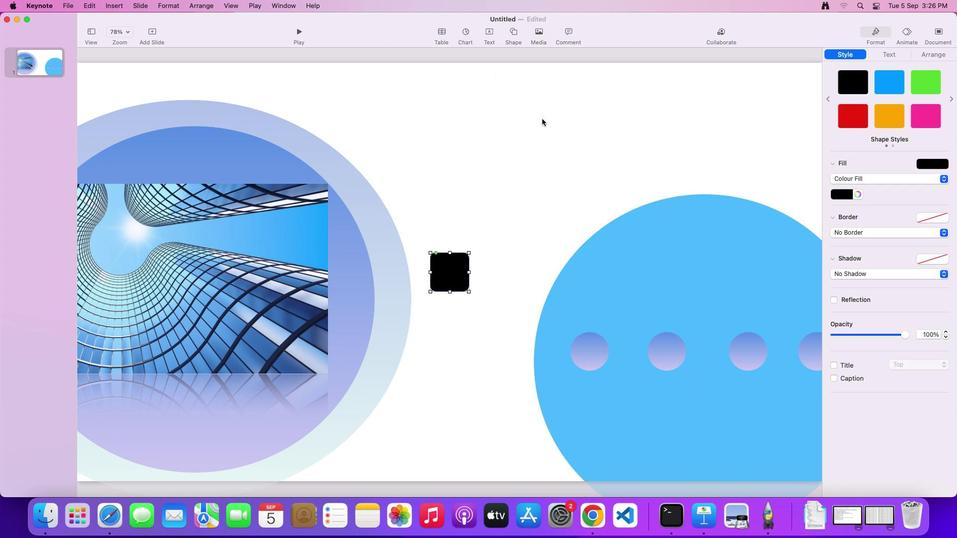 
Action: Mouse pressed left at (548, 117)
Screenshot: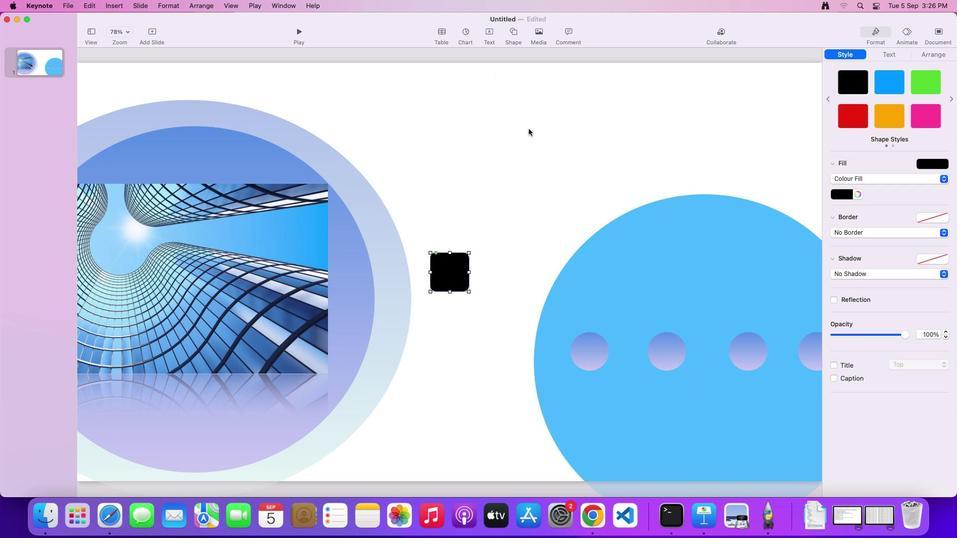
Action: Mouse moved to (449, 266)
Screenshot: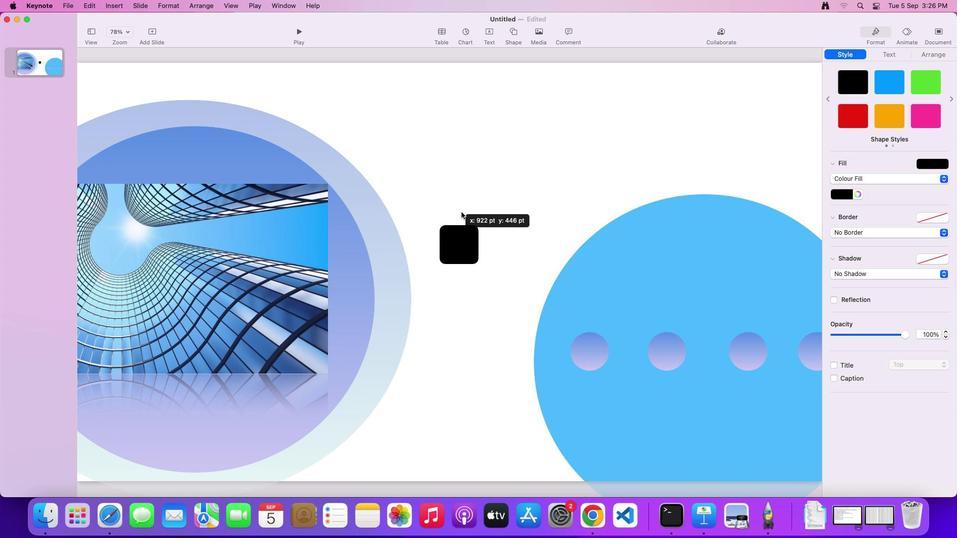 
Action: Mouse pressed left at (449, 266)
Screenshot: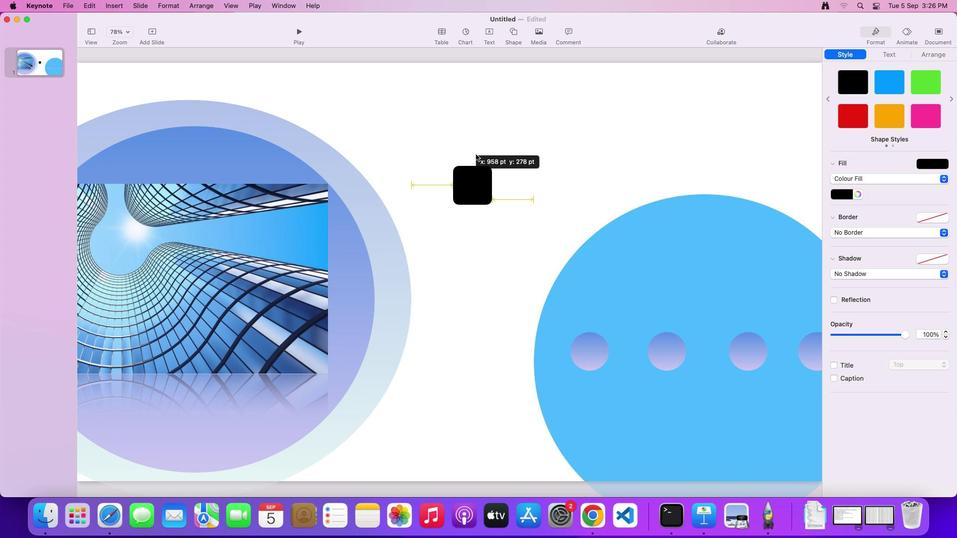 
Action: Mouse moved to (511, 130)
Screenshot: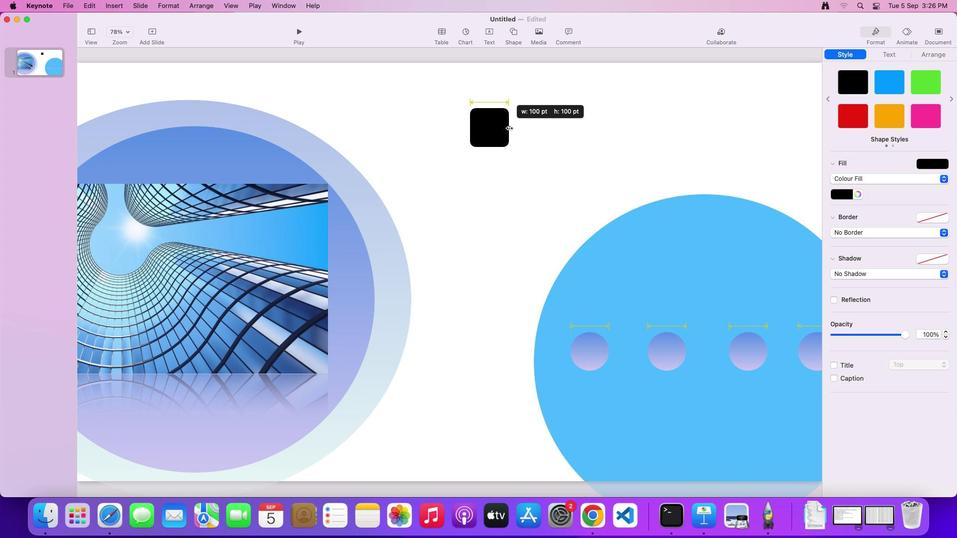 
Action: Mouse pressed left at (511, 130)
Screenshot: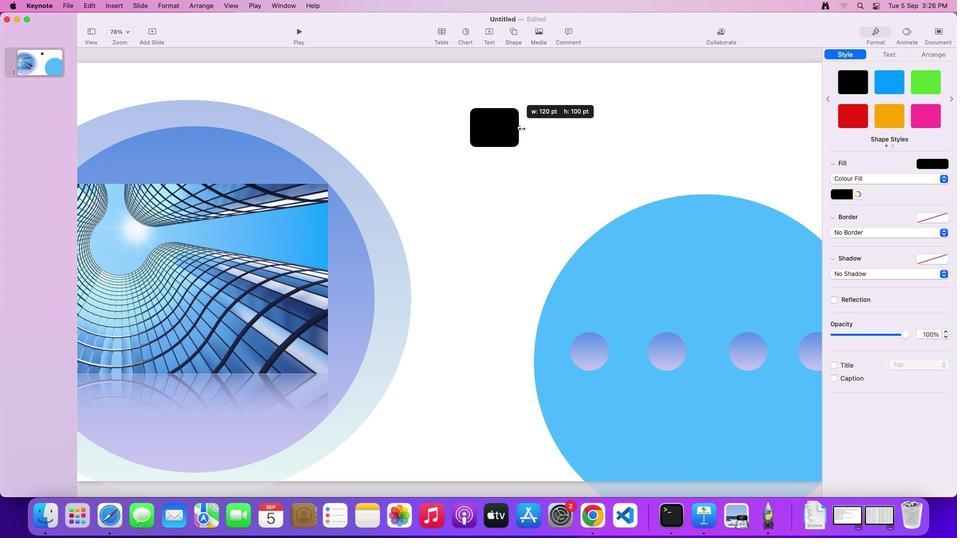 
Action: Mouse moved to (572, 138)
Screenshot: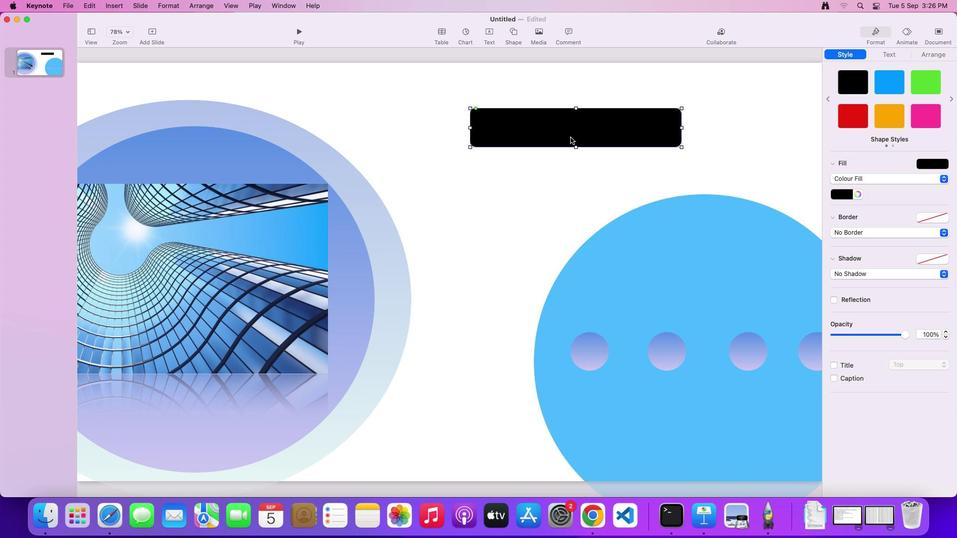 
Action: Mouse pressed left at (572, 138)
Screenshot: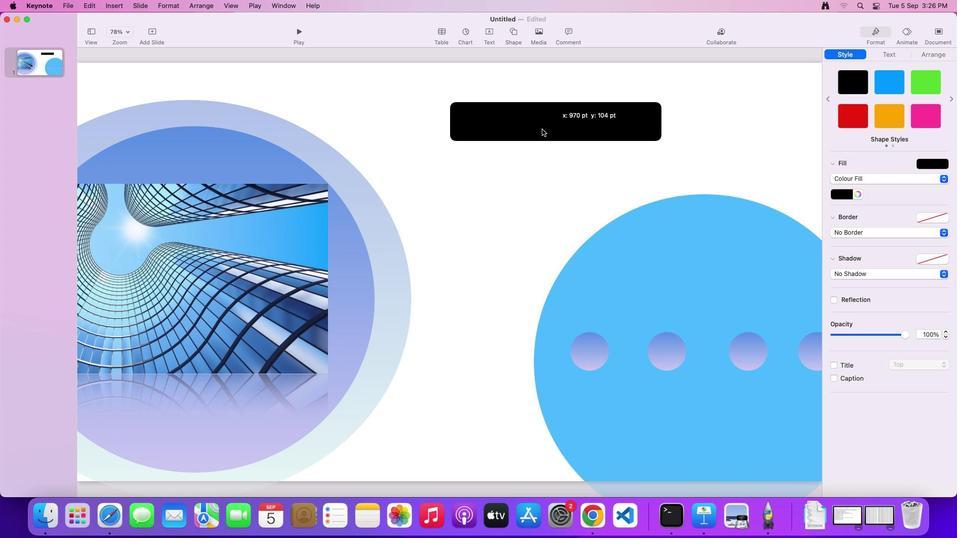 
Action: Mouse moved to (547, 138)
Screenshot: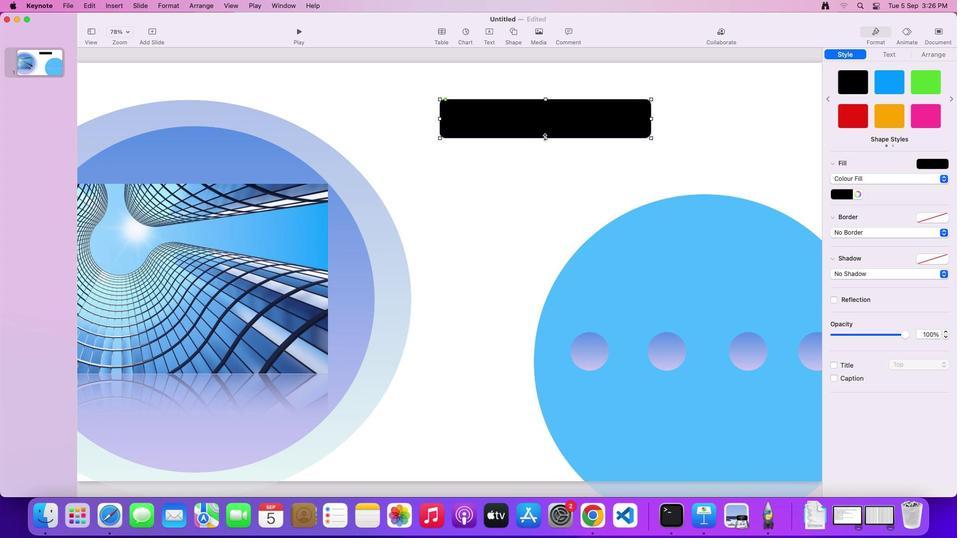 
Action: Mouse pressed left at (547, 138)
Screenshot: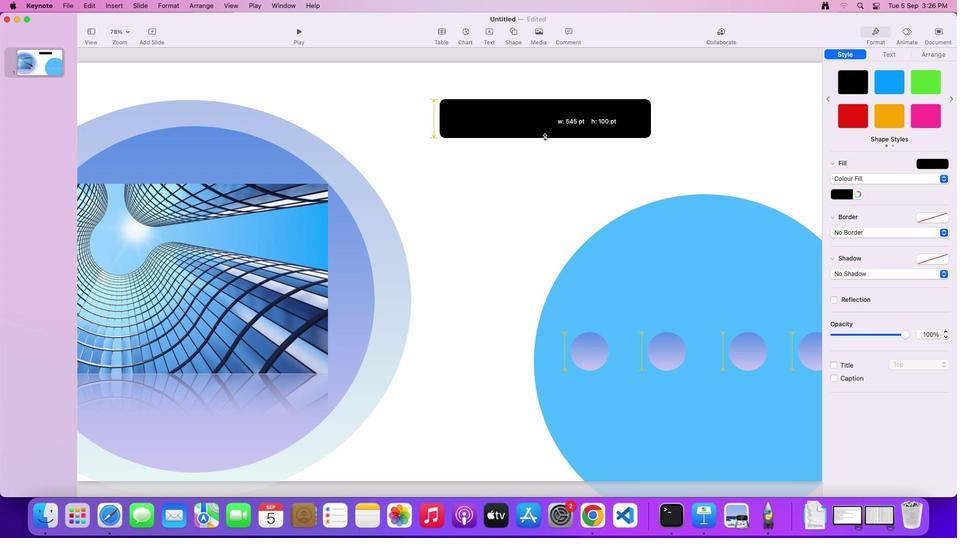 
Action: Mouse moved to (945, 178)
Screenshot: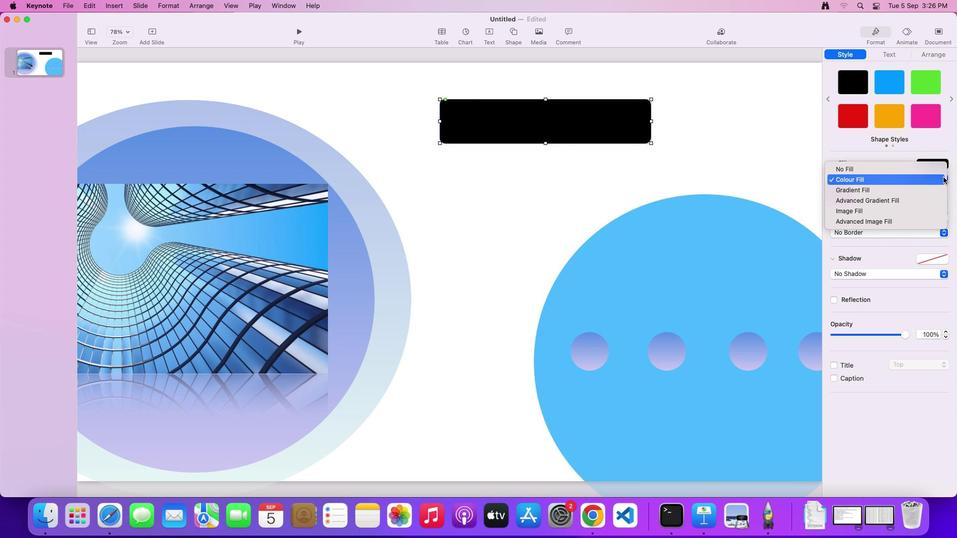 
Action: Mouse pressed left at (945, 178)
Screenshot: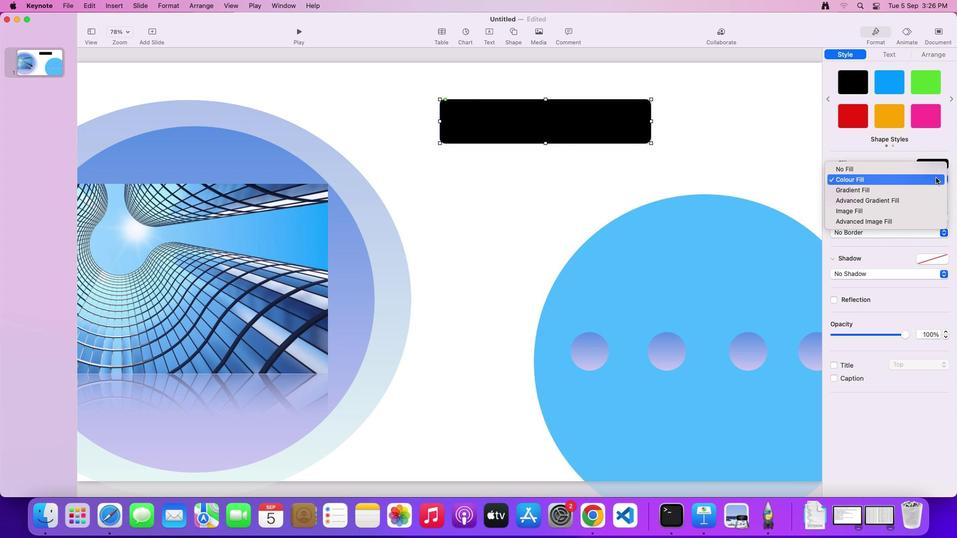 
Action: Mouse moved to (889, 192)
Screenshot: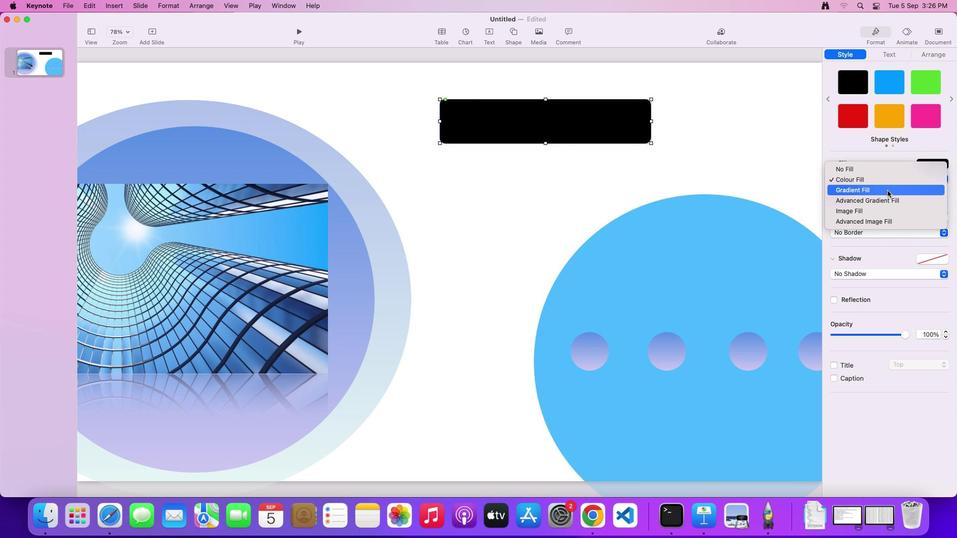 
Action: Mouse pressed left at (889, 192)
Screenshot: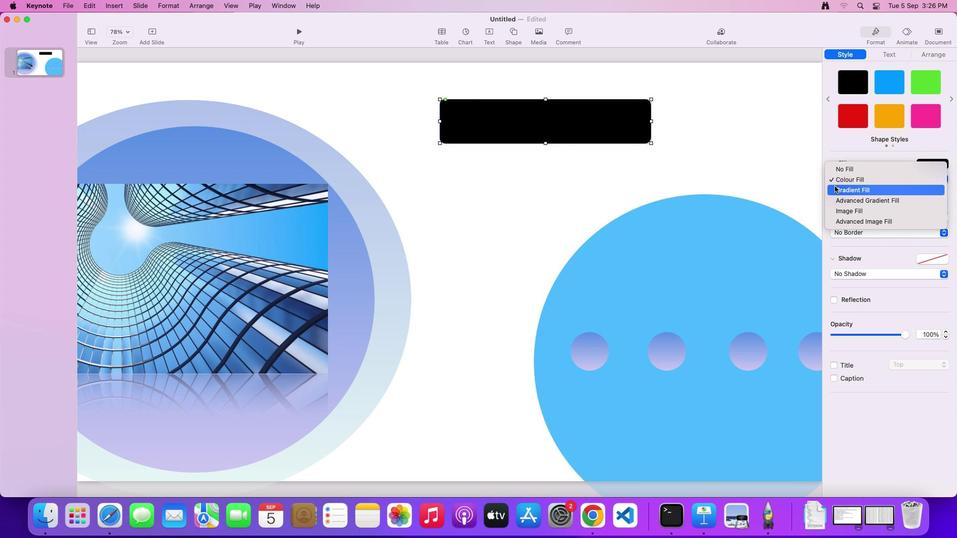 
Action: Mouse moved to (514, 115)
Screenshot: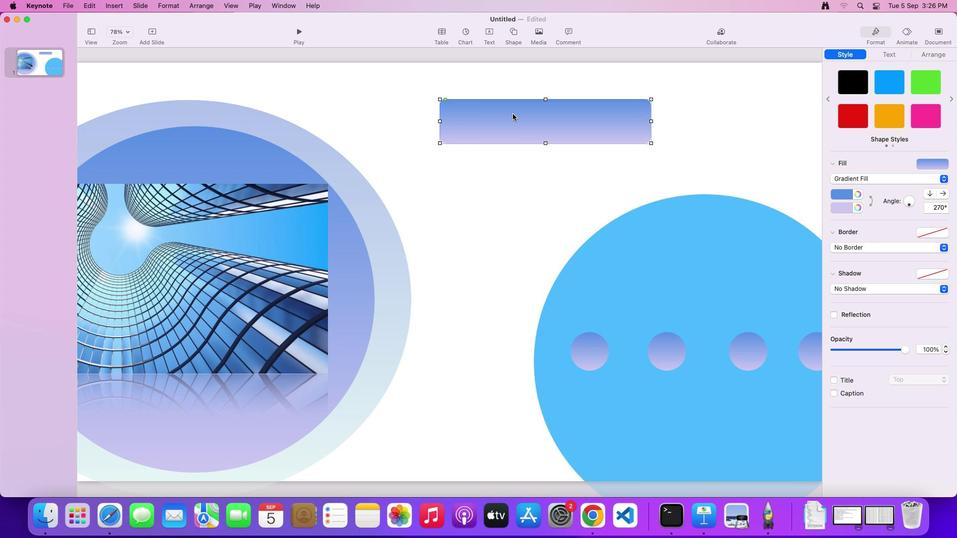 
Action: Mouse pressed left at (514, 115)
Screenshot: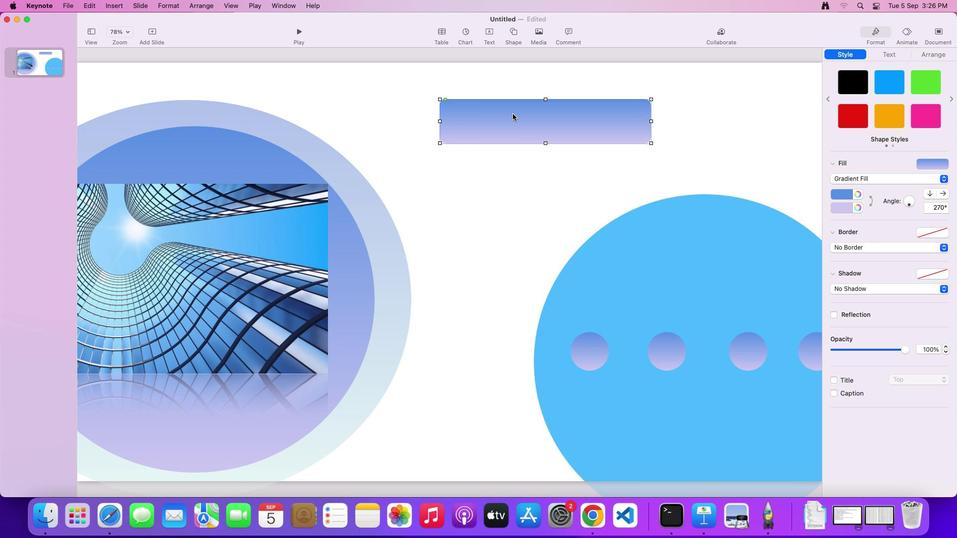 
Action: Mouse pressed left at (514, 115)
Screenshot: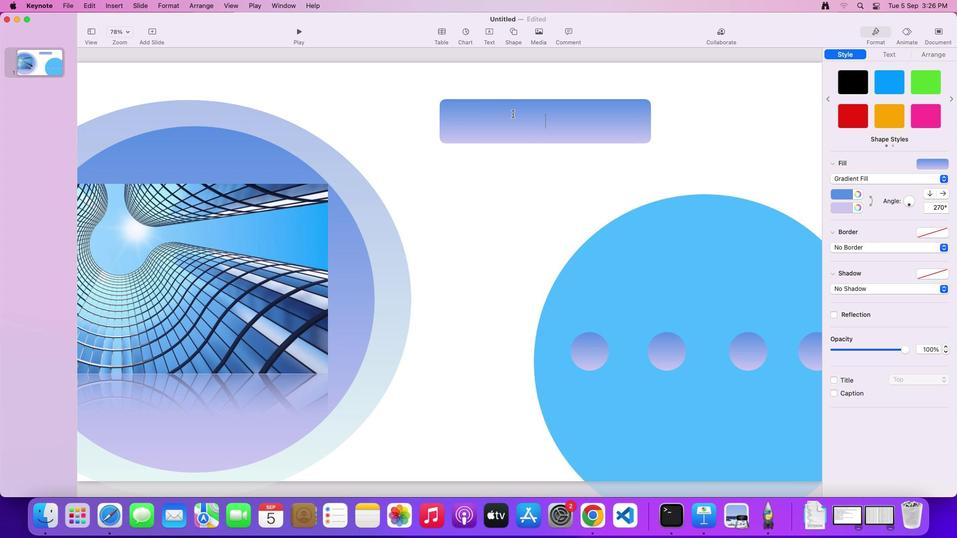
Action: Key pressed 'B''U''S''I''N''E''S''S'Key.space'M''A''R''K''E''T''I''N''G'
Screenshot: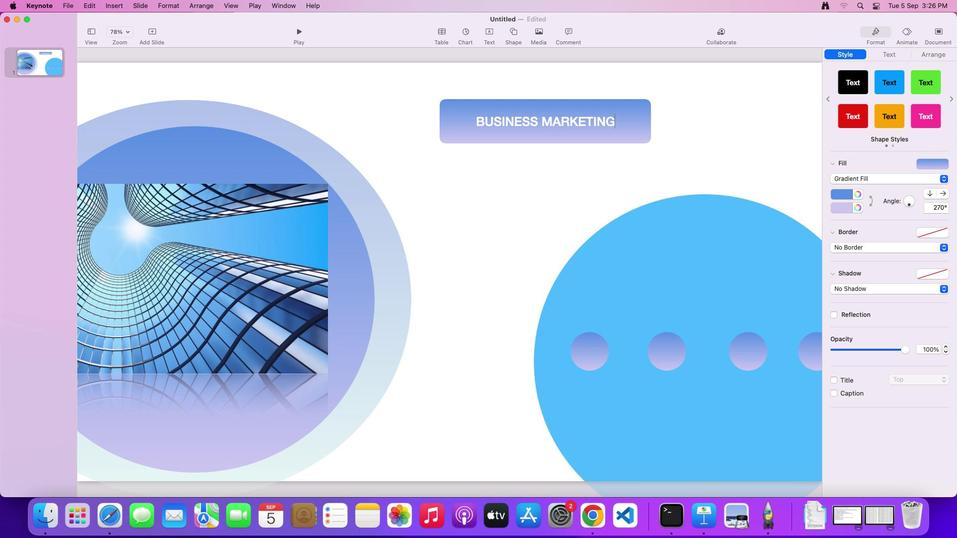 
Action: Mouse moved to (531, 183)
Screenshot: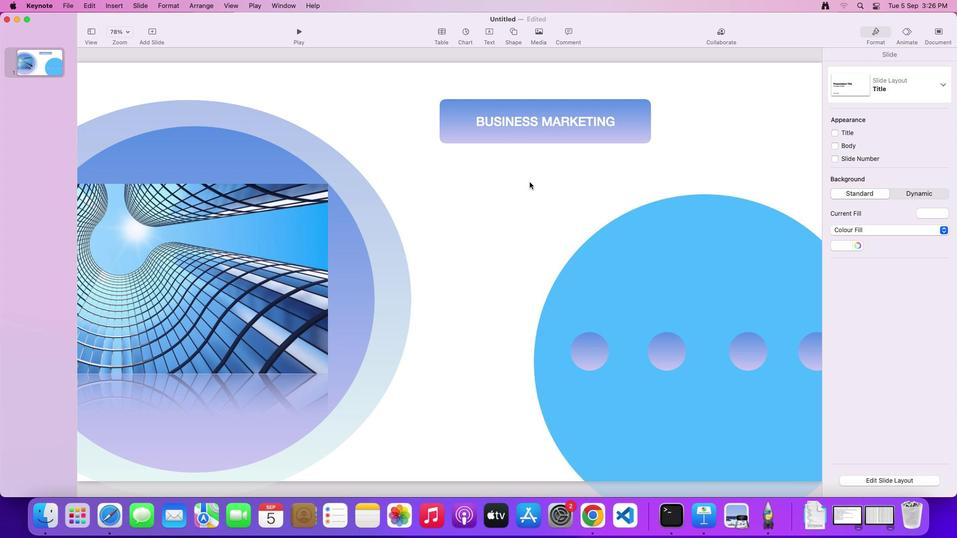 
Action: Mouse pressed left at (531, 183)
